 Task: In the Company airliquide.com, Create email and send with subject: 'Elevate Your Success: Introducing a Transformative Opportunity', and with mail content 'Hello,_x000D_
Unlock your full potential with our game-changing solution. Embrace the possibilities and embark on a journey of growth and success in your industry._x000D_
Regards', attach the document: Contract.pdf and insert image: visitingcard.jpg. Below Regards, write Instagram and insert the URL: 'www.instagram.com'. Mark checkbox to create task to follow up : In 1 month.  Enter or choose an email address of recipient's from company's contact and send.. Logged in from softage.10@softage.net
Action: Mouse moved to (74, 54)
Screenshot: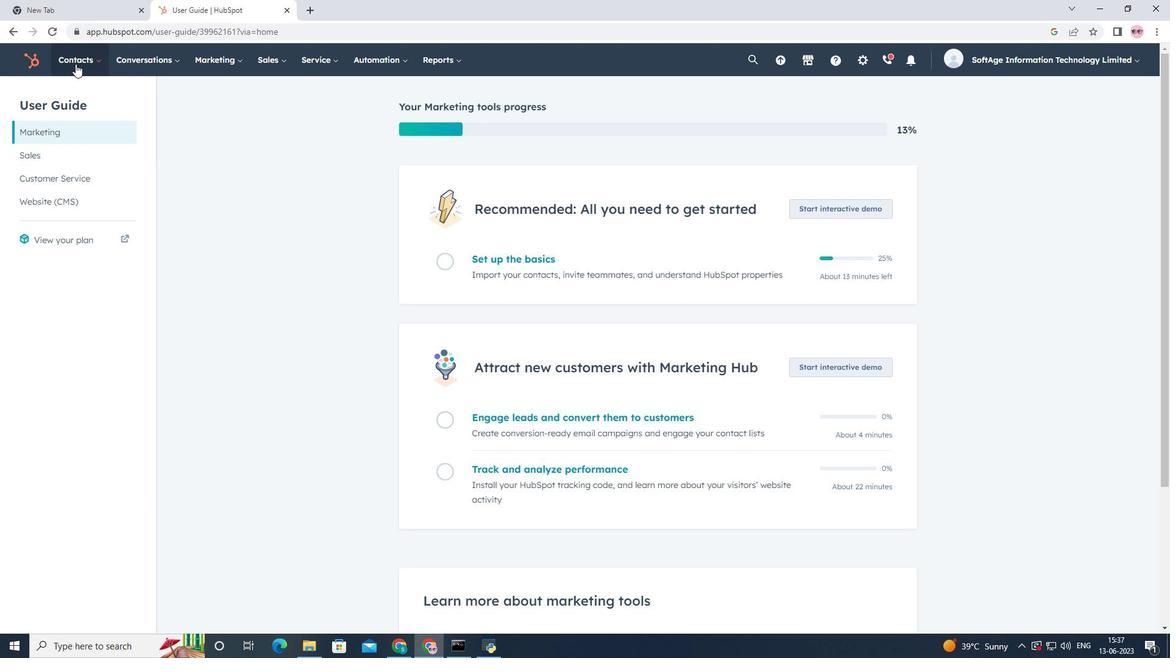 
Action: Mouse pressed left at (74, 54)
Screenshot: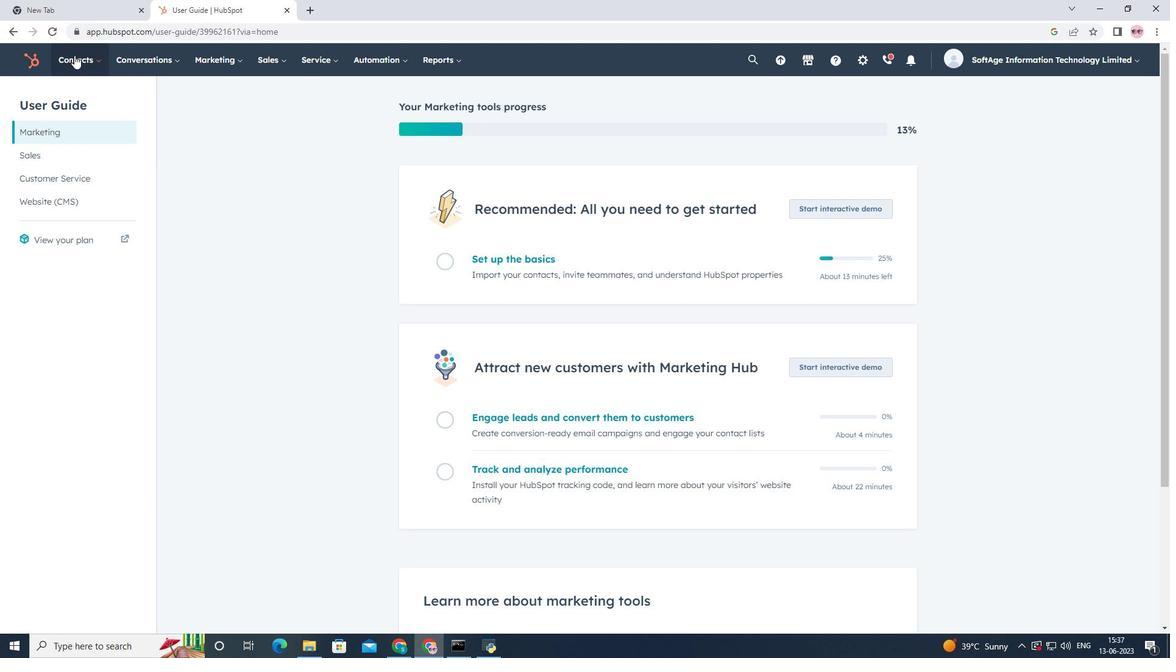 
Action: Mouse moved to (100, 115)
Screenshot: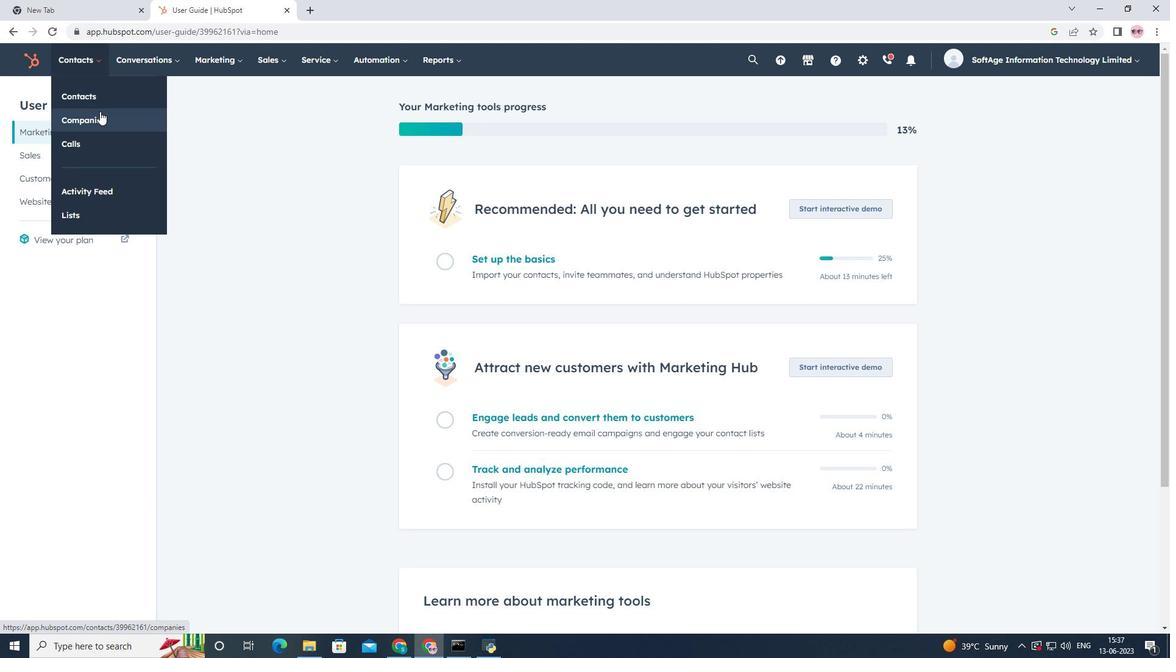 
Action: Mouse pressed left at (100, 115)
Screenshot: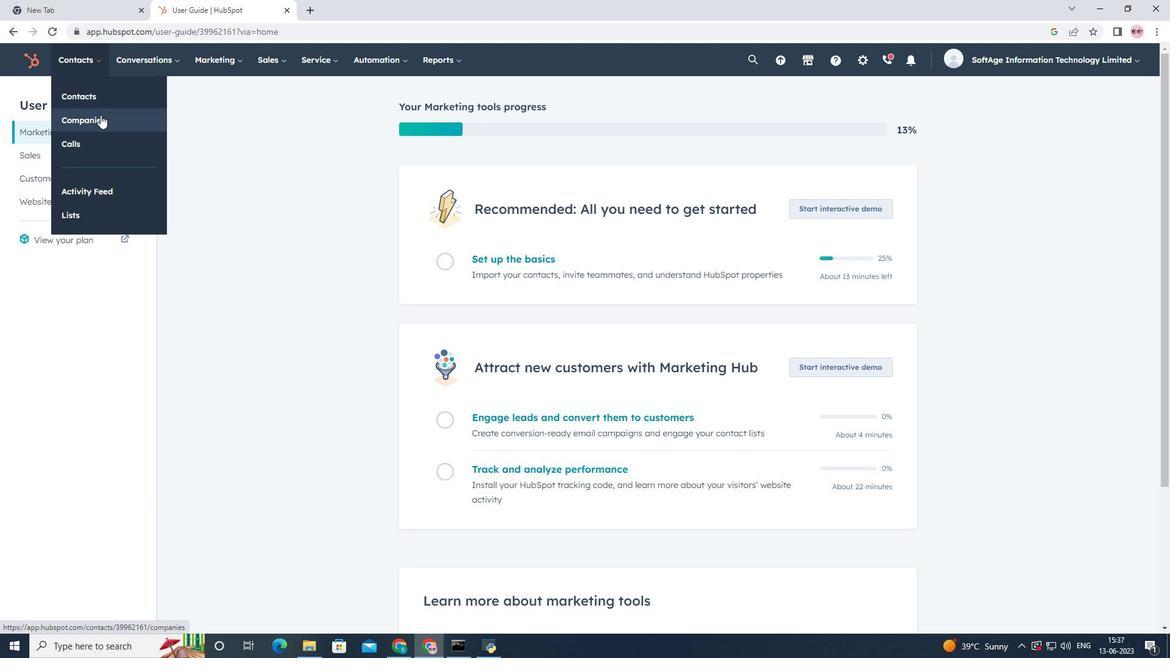 
Action: Mouse moved to (98, 196)
Screenshot: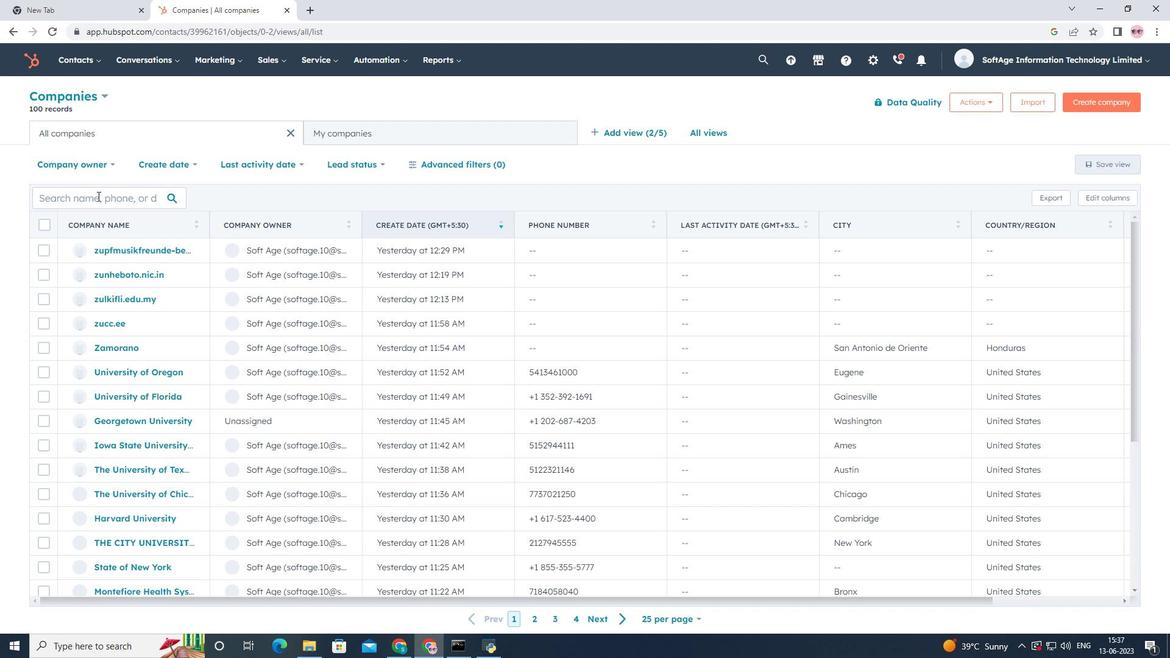 
Action: Mouse pressed left at (98, 196)
Screenshot: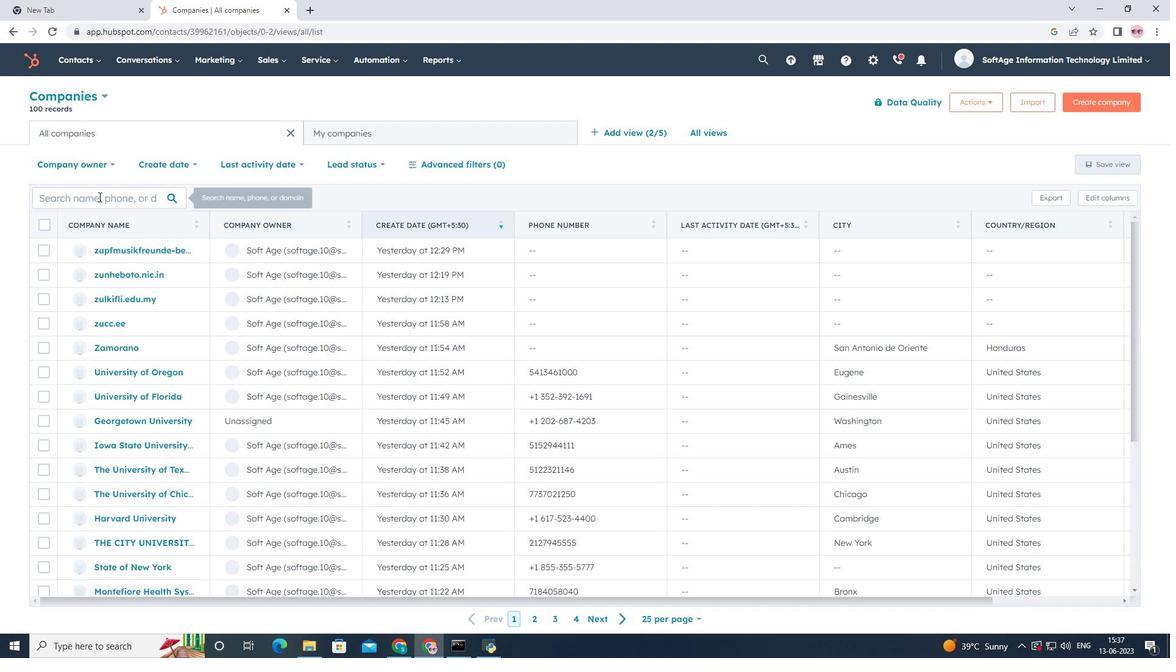 
Action: Key pressed airliquide.com
Screenshot: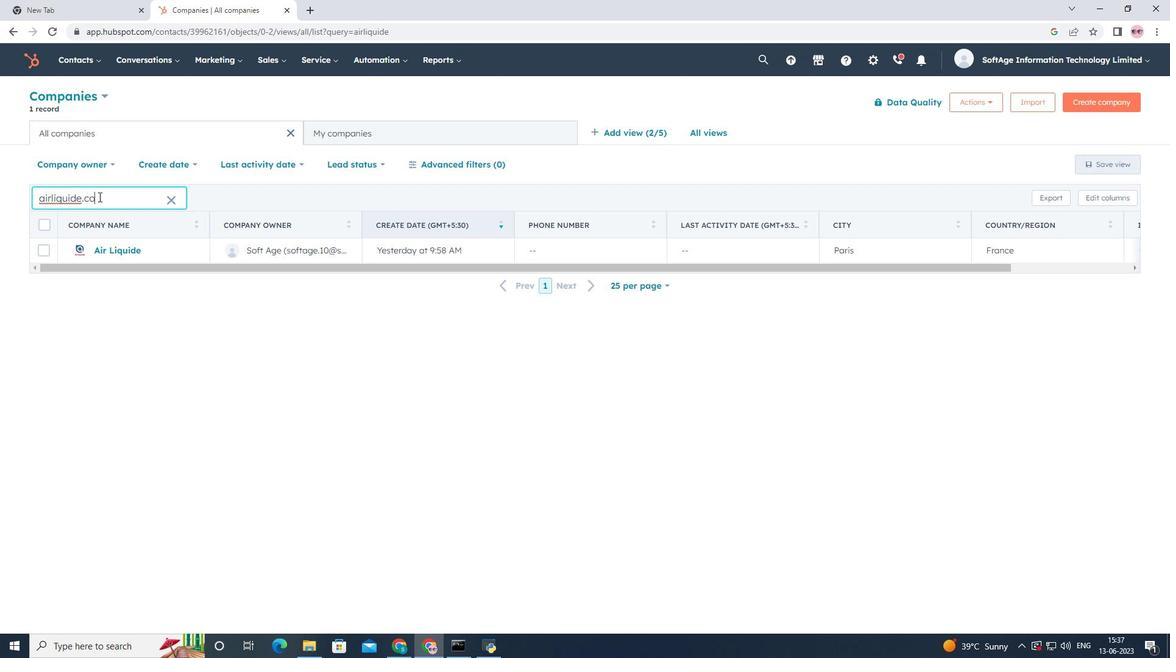 
Action: Mouse moved to (118, 250)
Screenshot: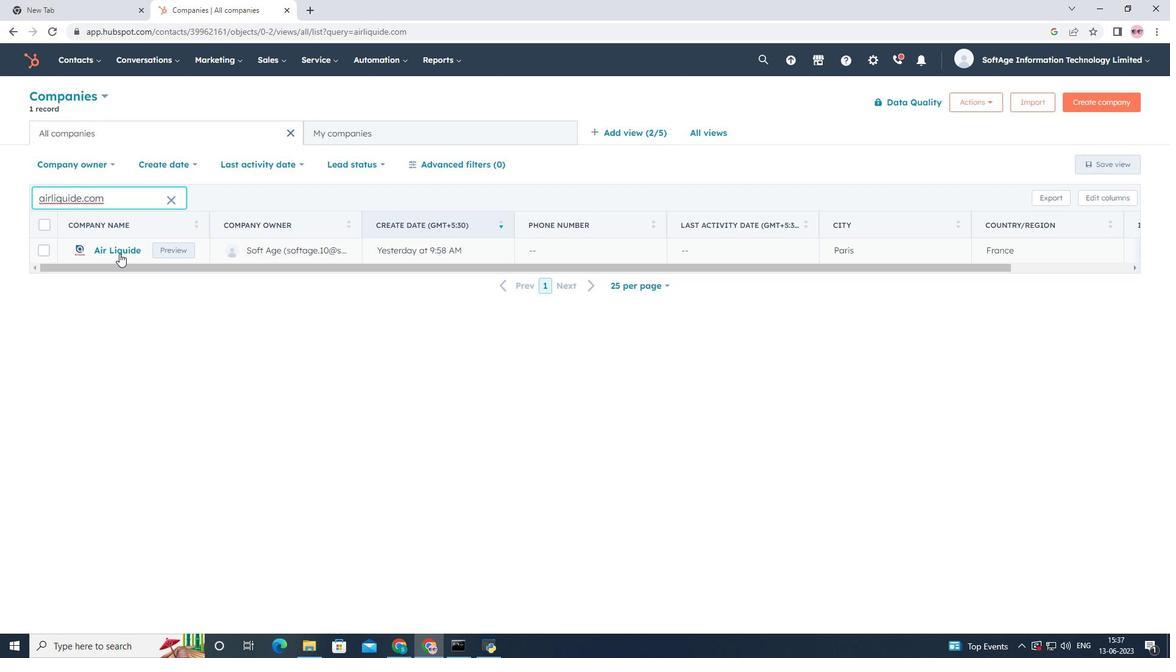 
Action: Mouse pressed left at (118, 250)
Screenshot: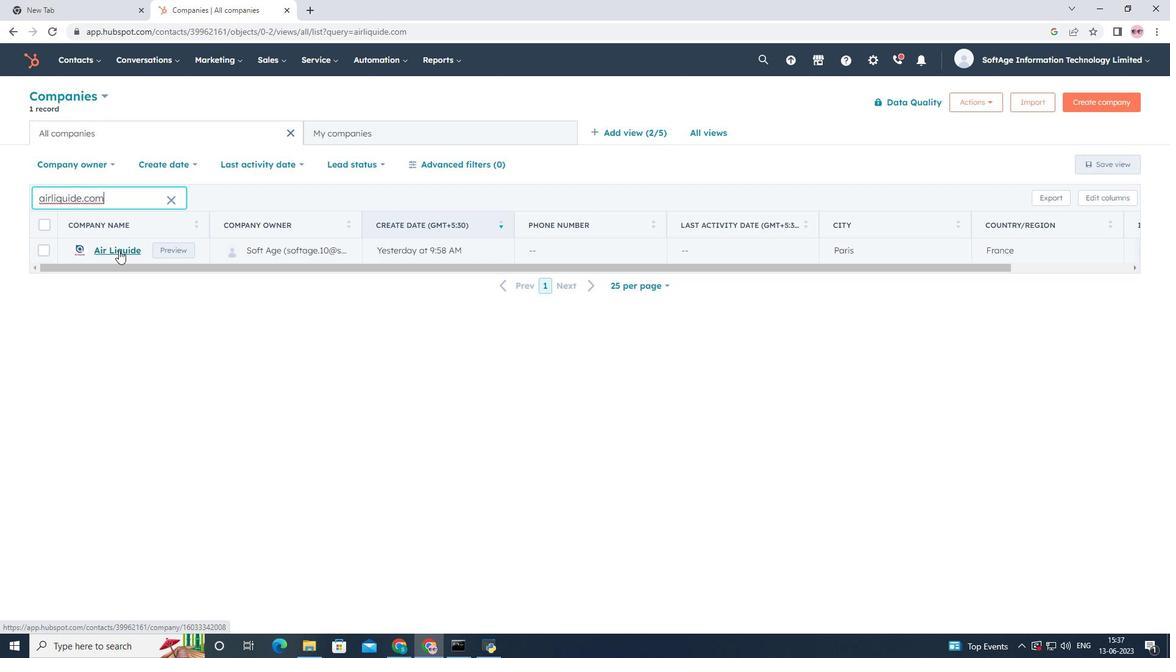 
Action: Mouse moved to (409, 314)
Screenshot: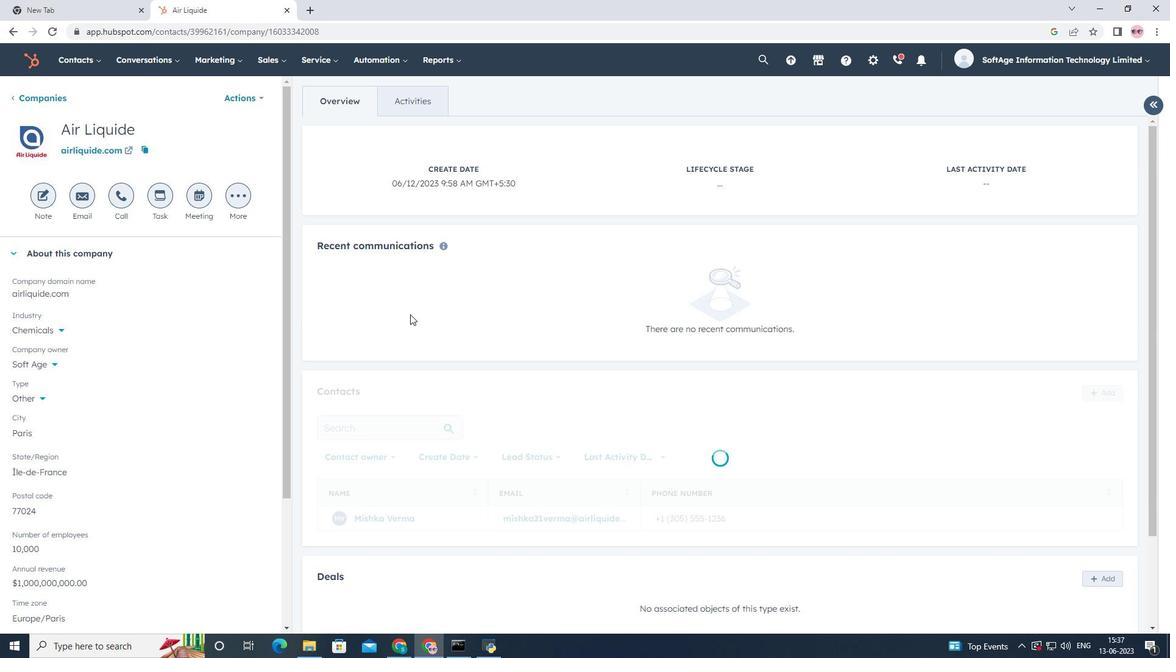 
Action: Mouse scrolled (409, 313) with delta (0, 0)
Screenshot: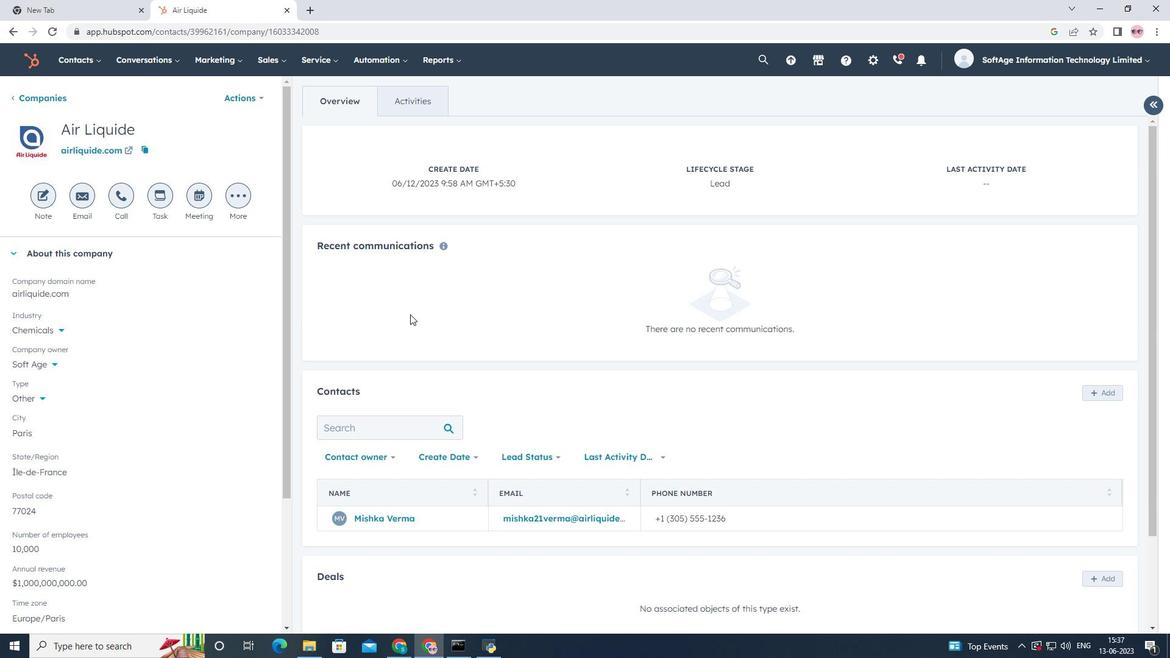 
Action: Mouse moved to (290, 288)
Screenshot: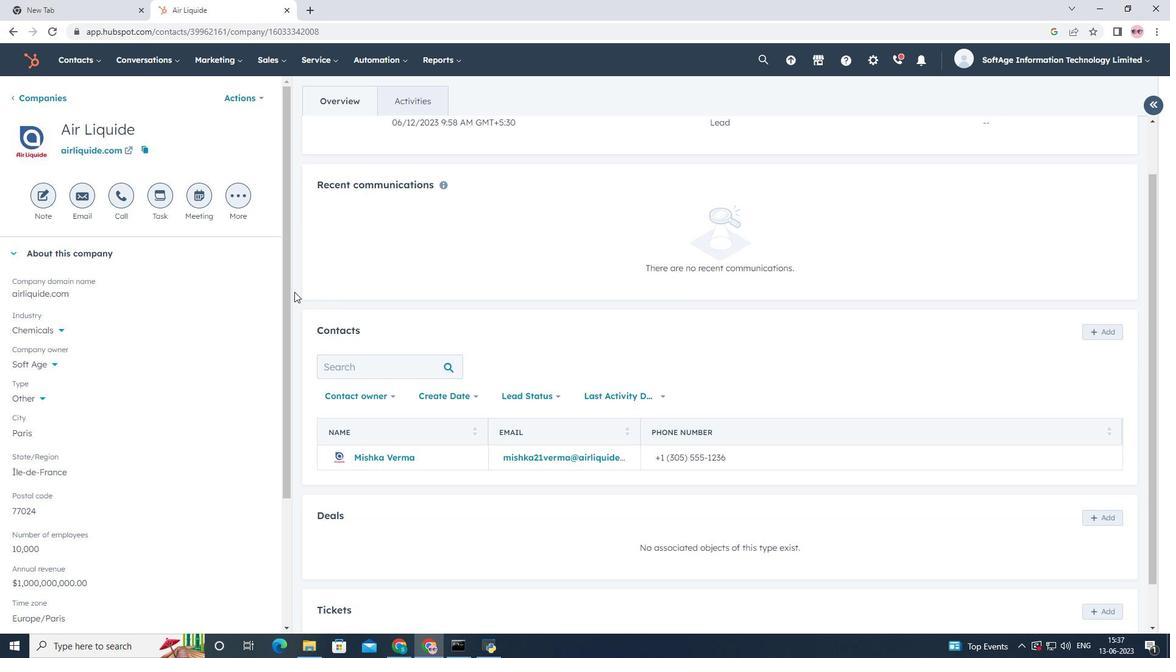 
Action: Mouse scrolled (290, 289) with delta (0, 0)
Screenshot: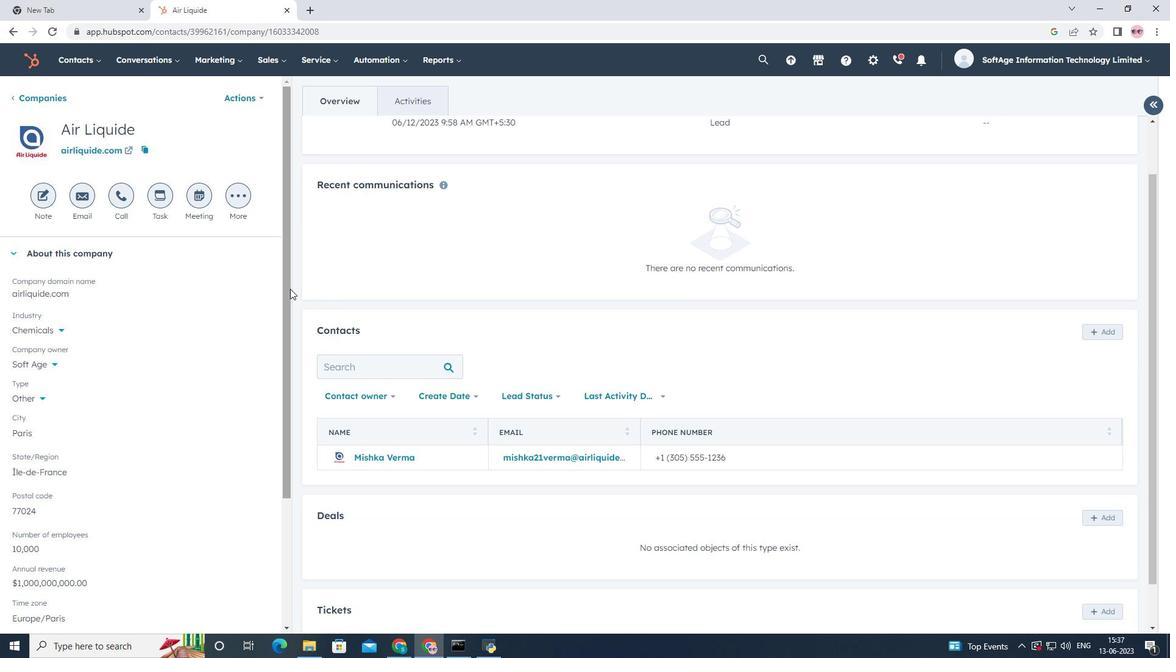 
Action: Mouse moved to (75, 196)
Screenshot: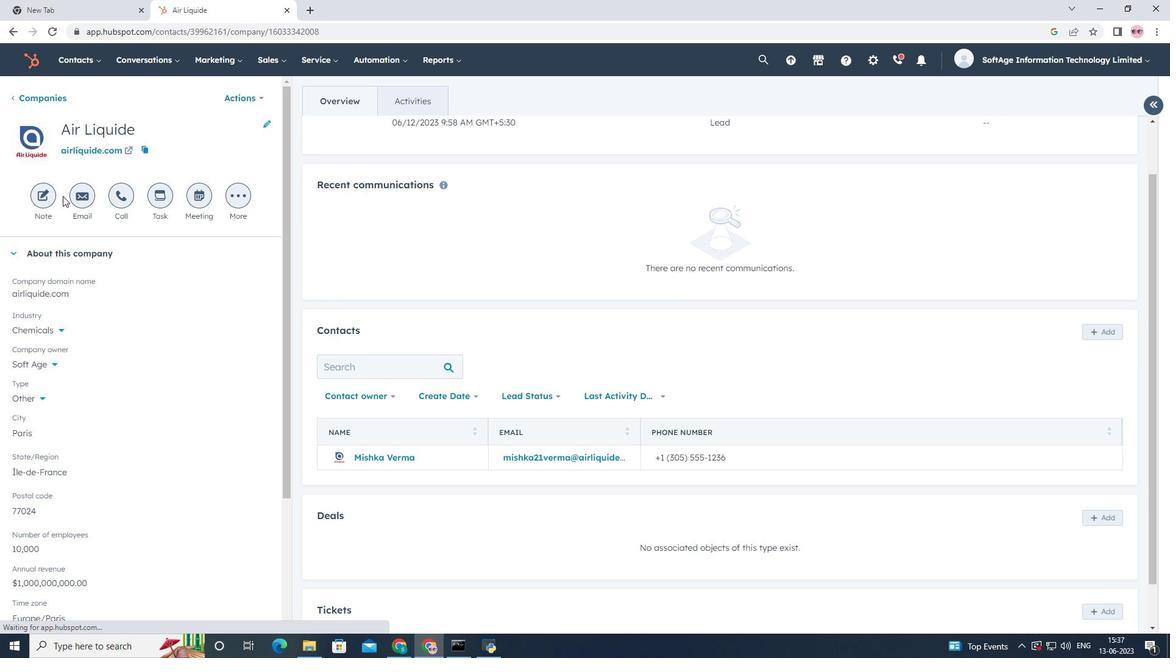 
Action: Mouse pressed left at (75, 196)
Screenshot: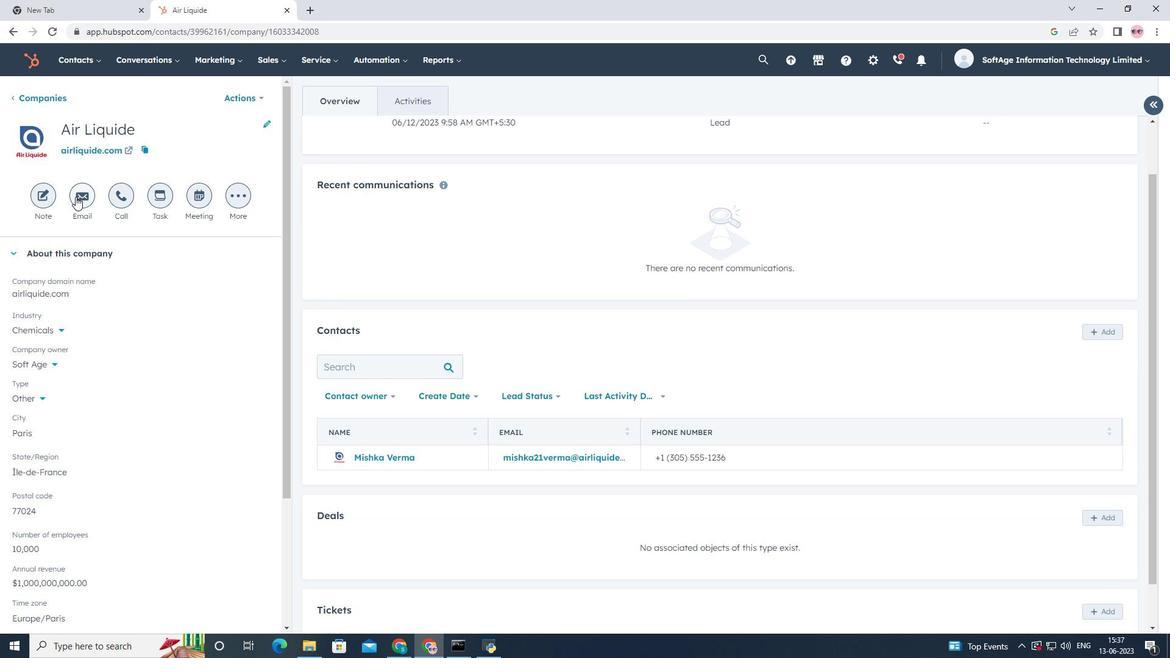 
Action: Mouse moved to (755, 410)
Screenshot: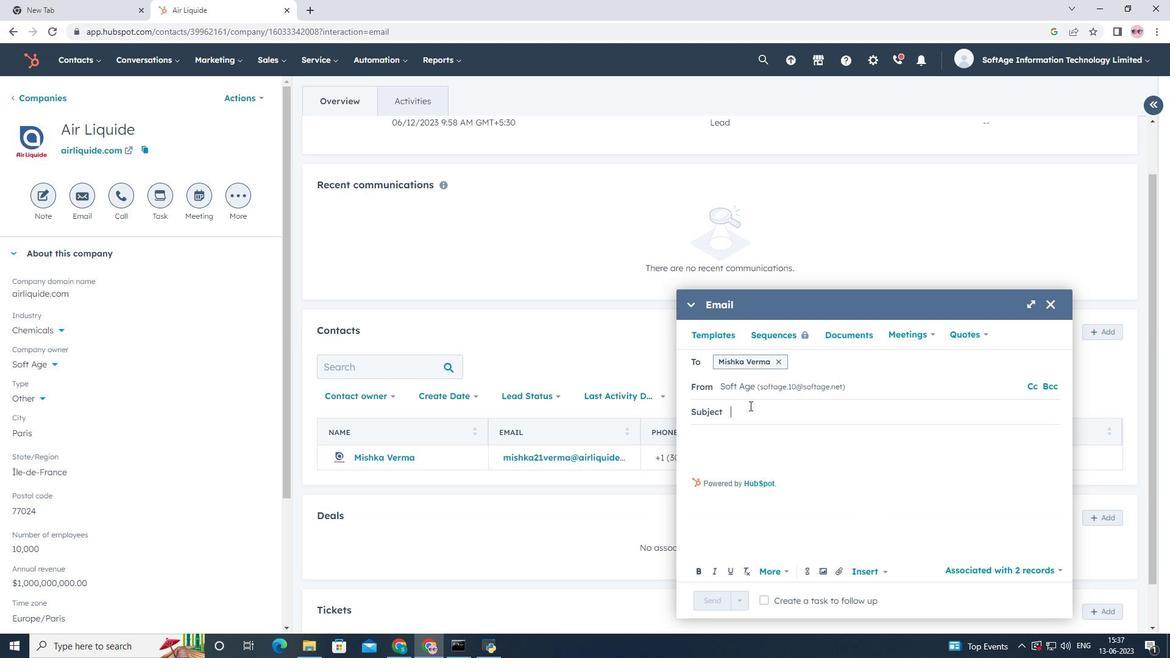 
Action: Key pressed <Key.shift>Elevate<Key.space><Key.shift>Your<Key.space><Key.shift>Success<Key.shift>:<Key.space><Key.shift>Introducing<Key.space>a<Key.space><Key.shift>Transformative<Key.space><Key.shift>Opportunity
Screenshot: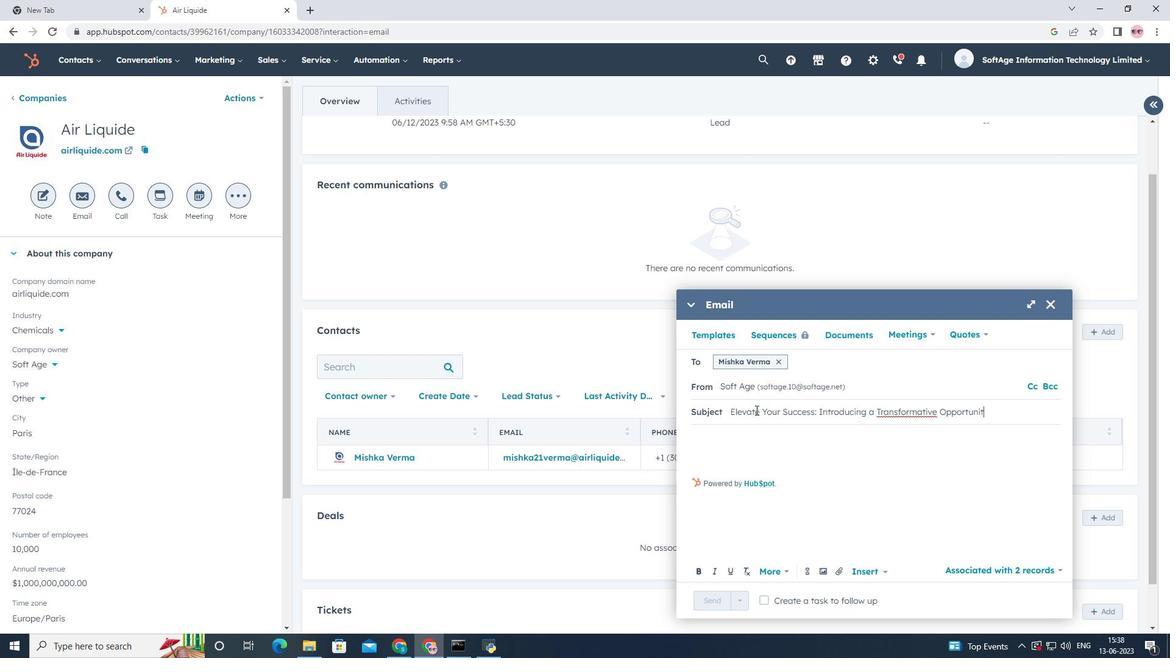 
Action: Mouse moved to (743, 432)
Screenshot: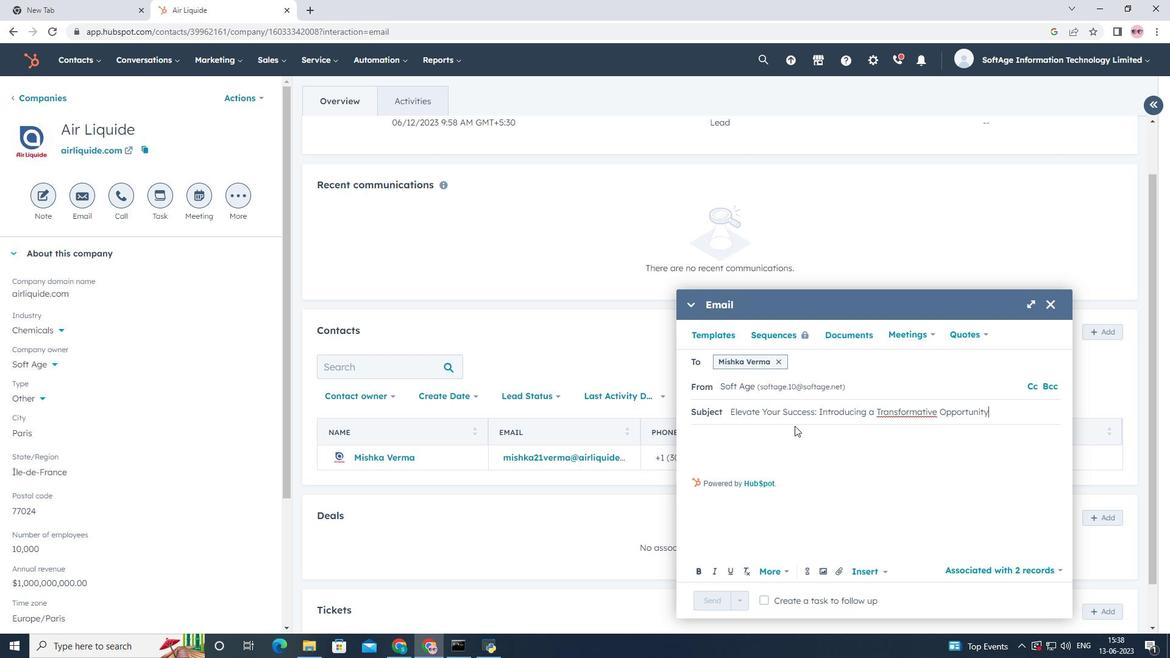 
Action: Mouse pressed left at (743, 432)
Screenshot: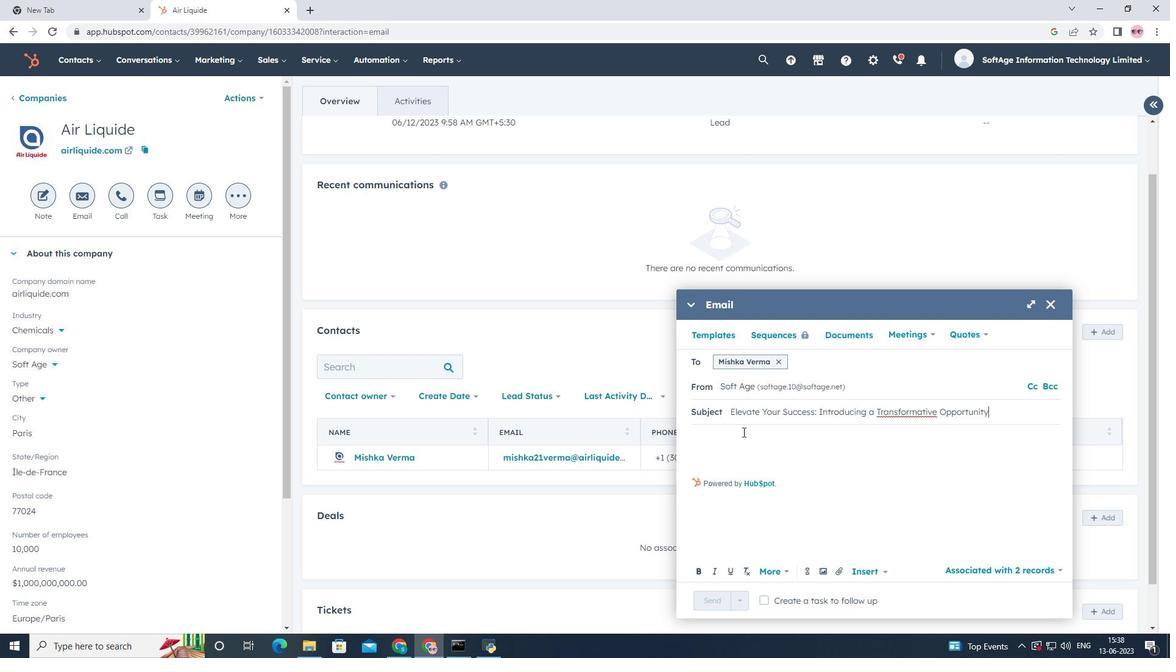
Action: Key pressed <Key.shift>Hello<Key.enter><Key.shift><Key.shift><Key.shift><Key.shift><Key.shift><Key.shift><Key.shift>Unlock<Key.space>your<Key.space>full<Key.space>potential<Key.space>with<Key.space>our<Key.space>game-changing<Key.space>solution.<Key.space><Key.shift>Embrace<Key.space>the<Key.space>possibilities<Key.space>and<Key.space>embark<Key.space>on<Key.space>a<Key.space>journey<Key.space>of<Key.space>growth<Key.space>and<Key.space>success<Key.space>in<Key.space>your<Key.space>industry.<Key.enter><Key.shift><Key.shift>Regards
Screenshot: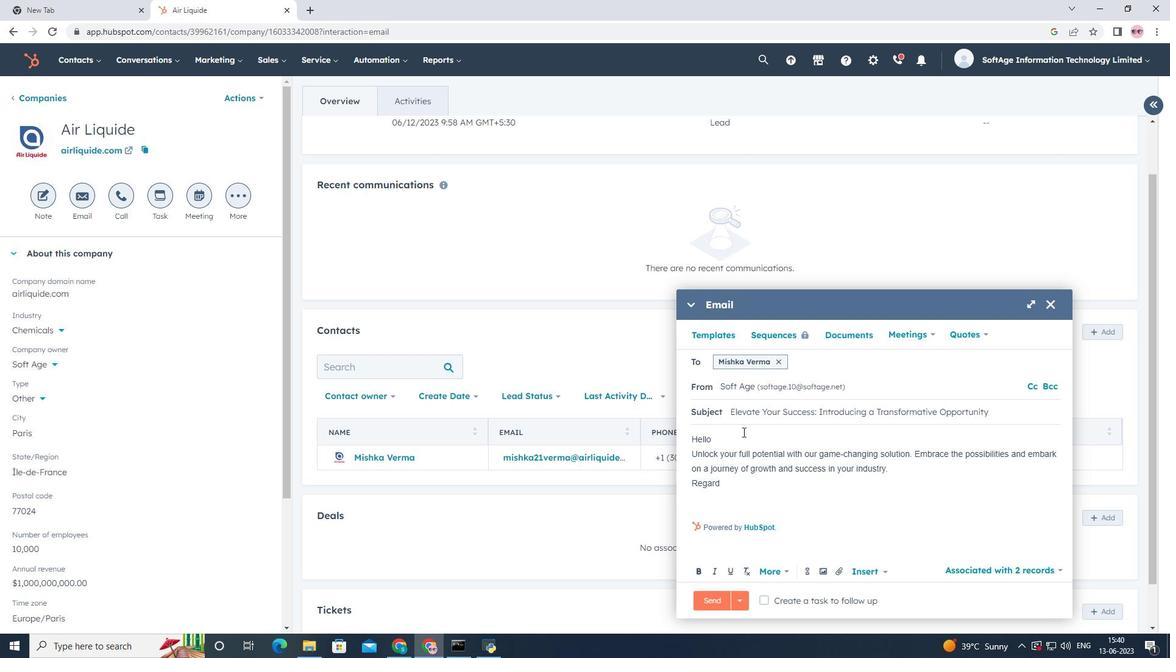 
Action: Mouse moved to (836, 572)
Screenshot: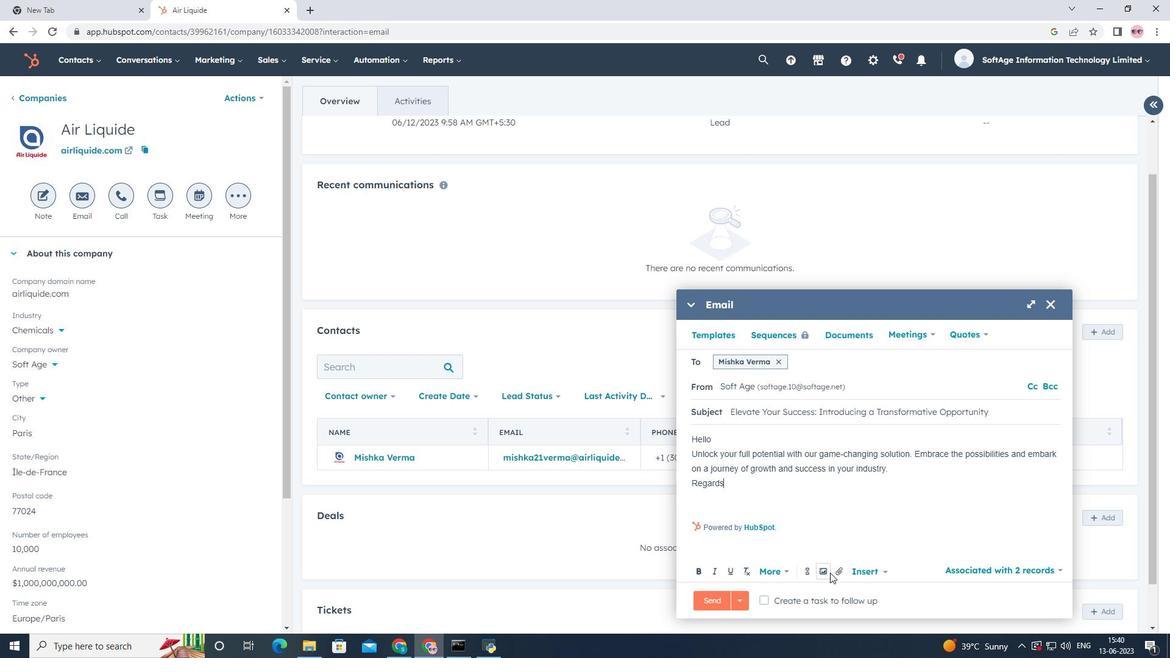 
Action: Mouse pressed left at (836, 572)
Screenshot: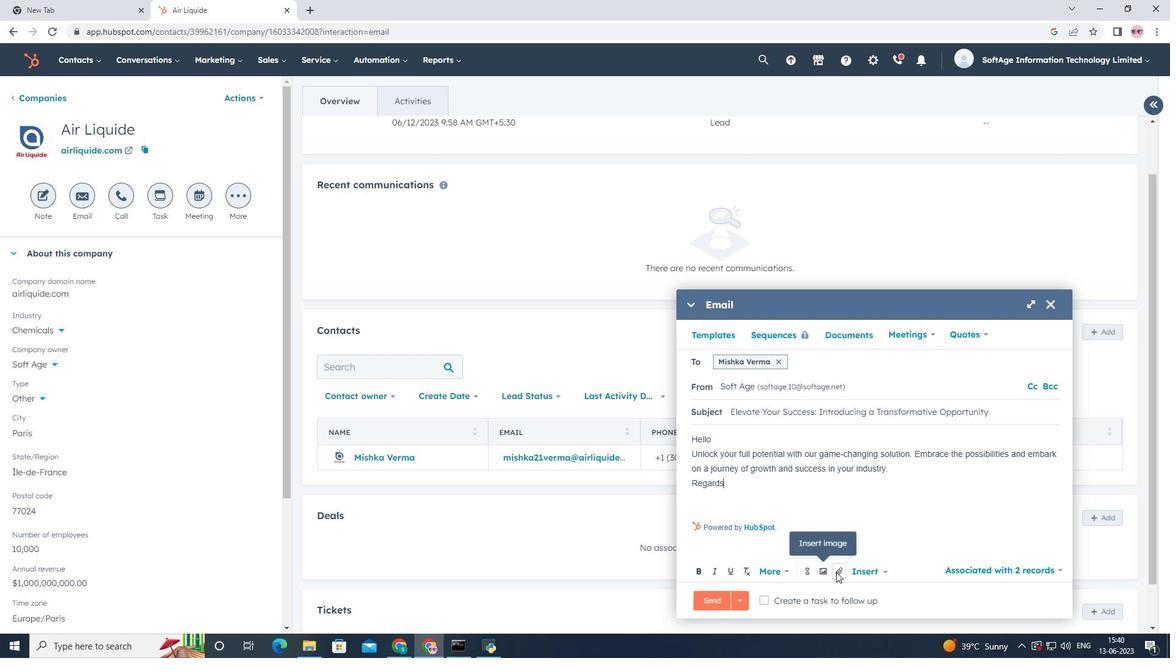 
Action: Mouse moved to (839, 538)
Screenshot: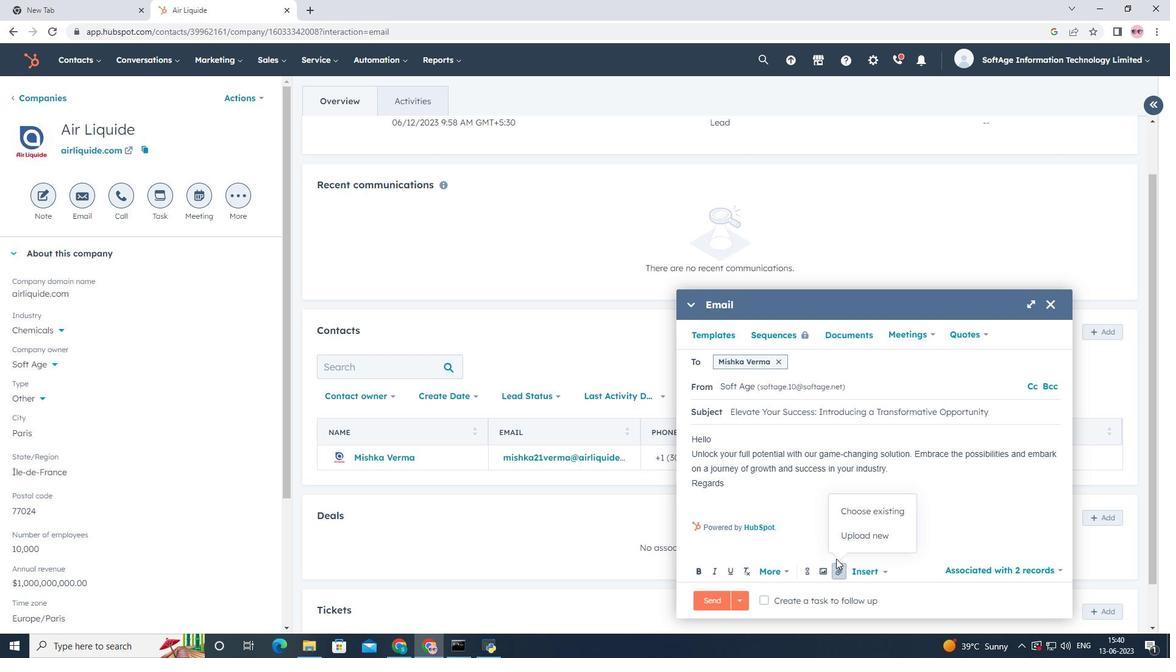 
Action: Mouse pressed left at (839, 538)
Screenshot: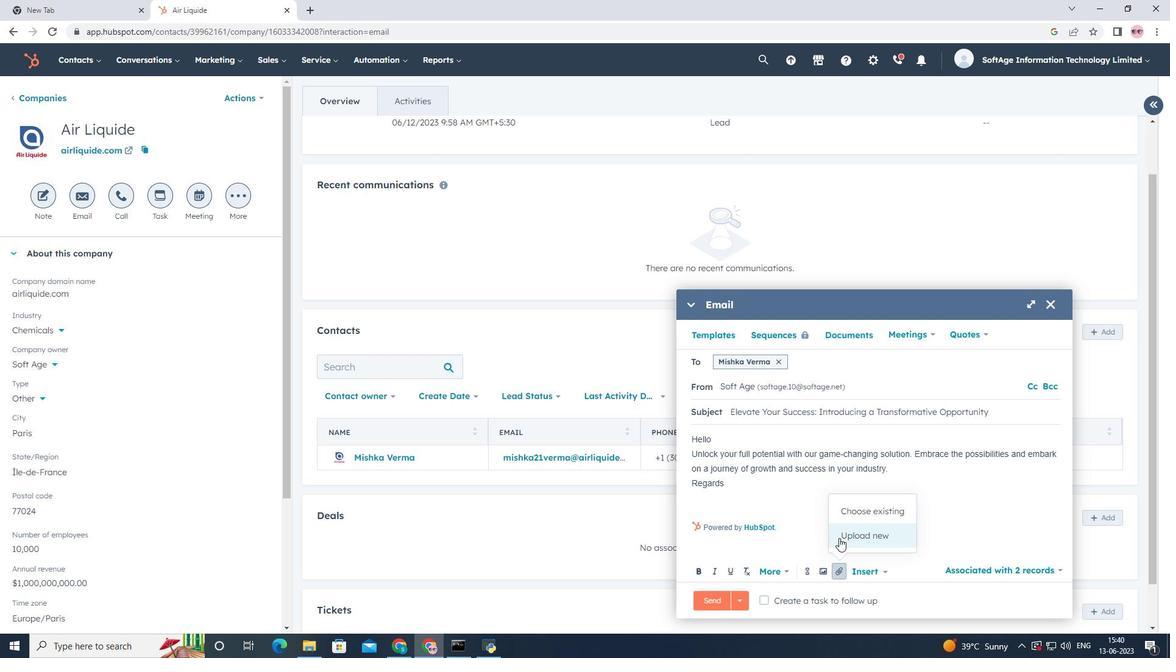
Action: Mouse moved to (66, 149)
Screenshot: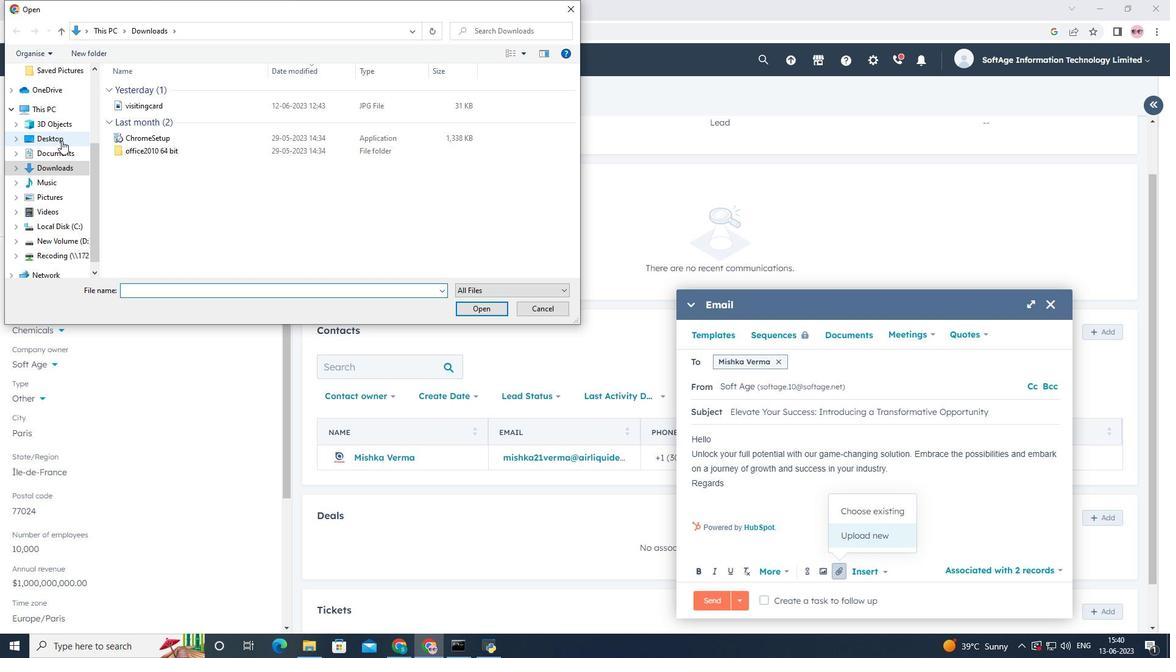 
Action: Mouse pressed left at (66, 149)
Screenshot: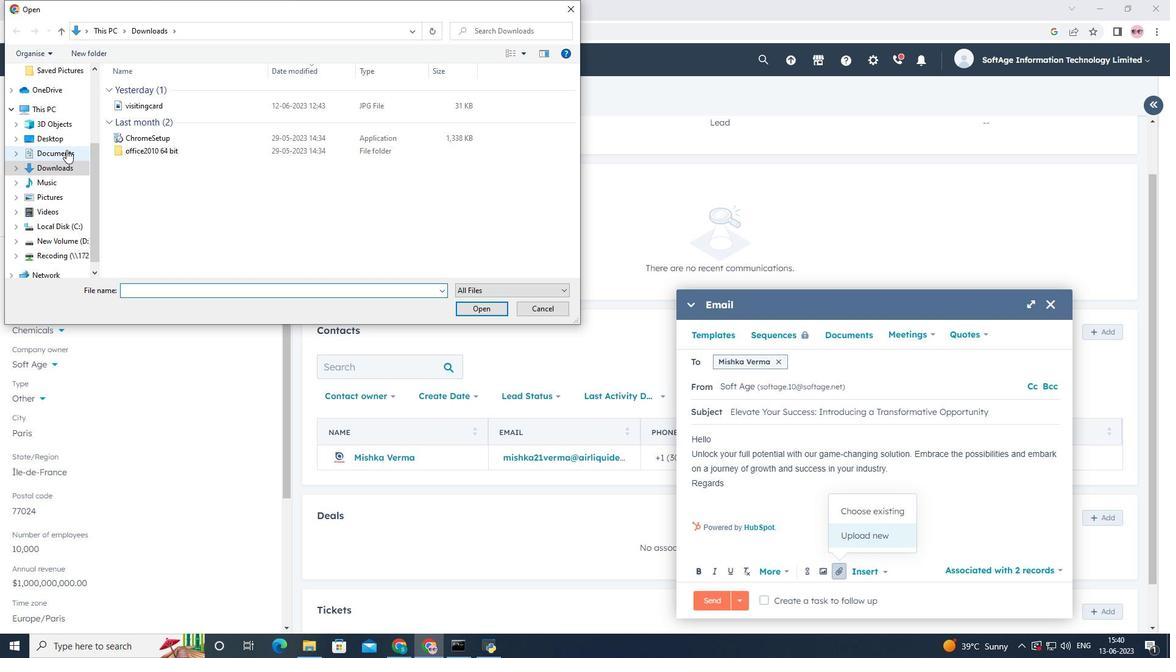 
Action: Mouse moved to (149, 117)
Screenshot: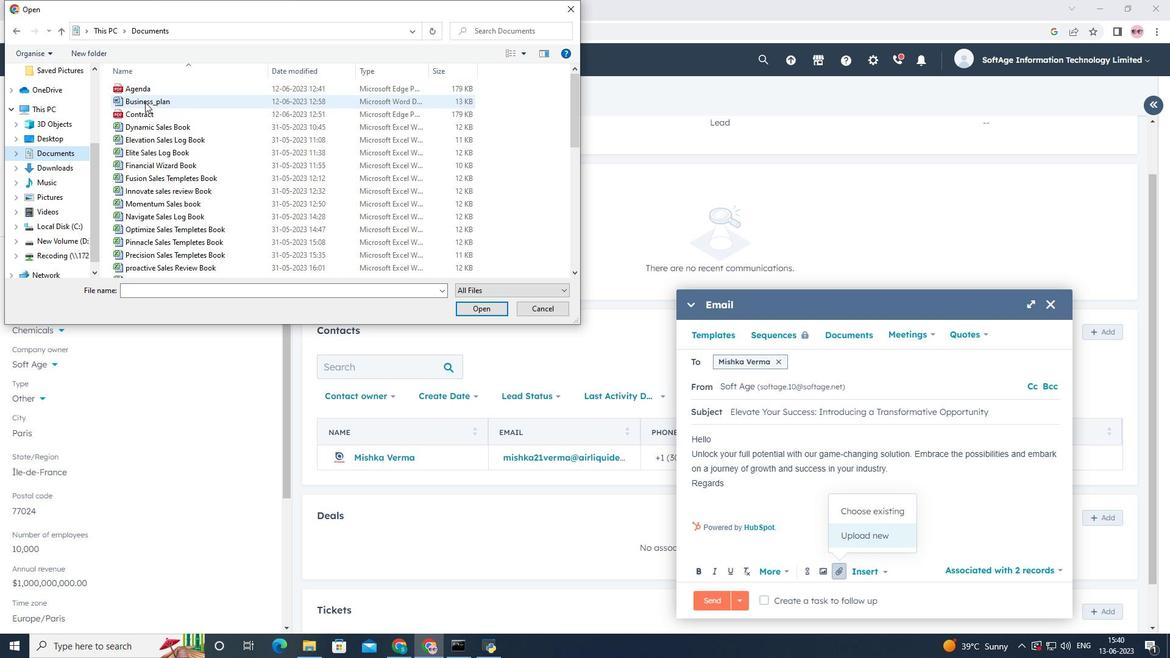 
Action: Mouse pressed left at (149, 117)
Screenshot: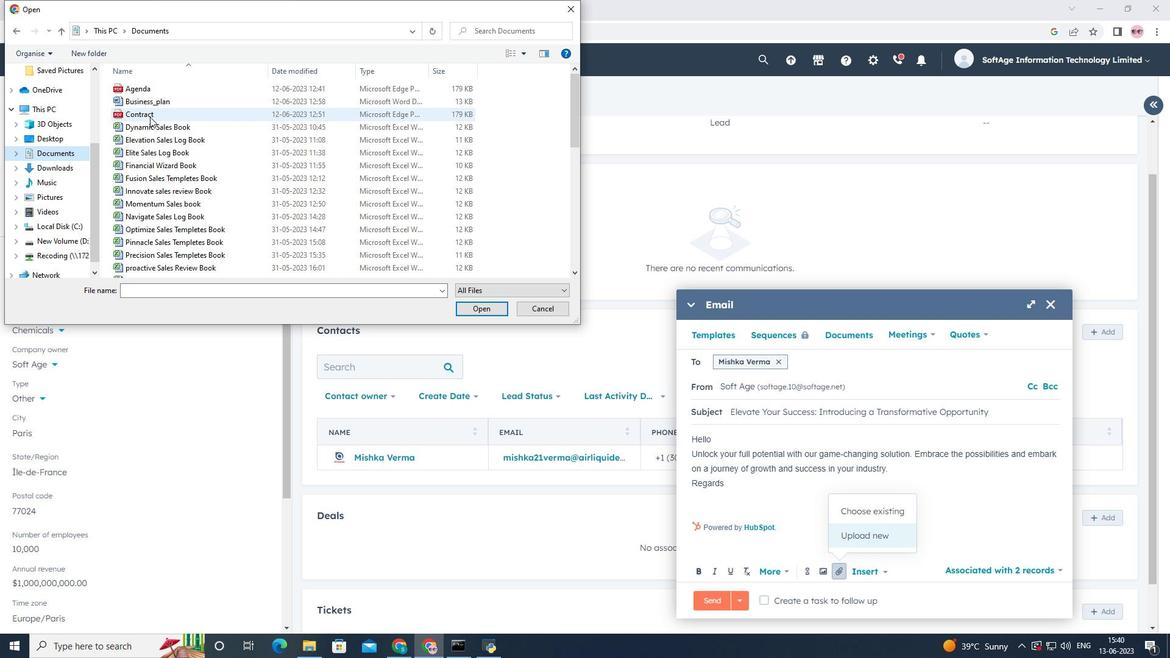 
Action: Mouse moved to (497, 306)
Screenshot: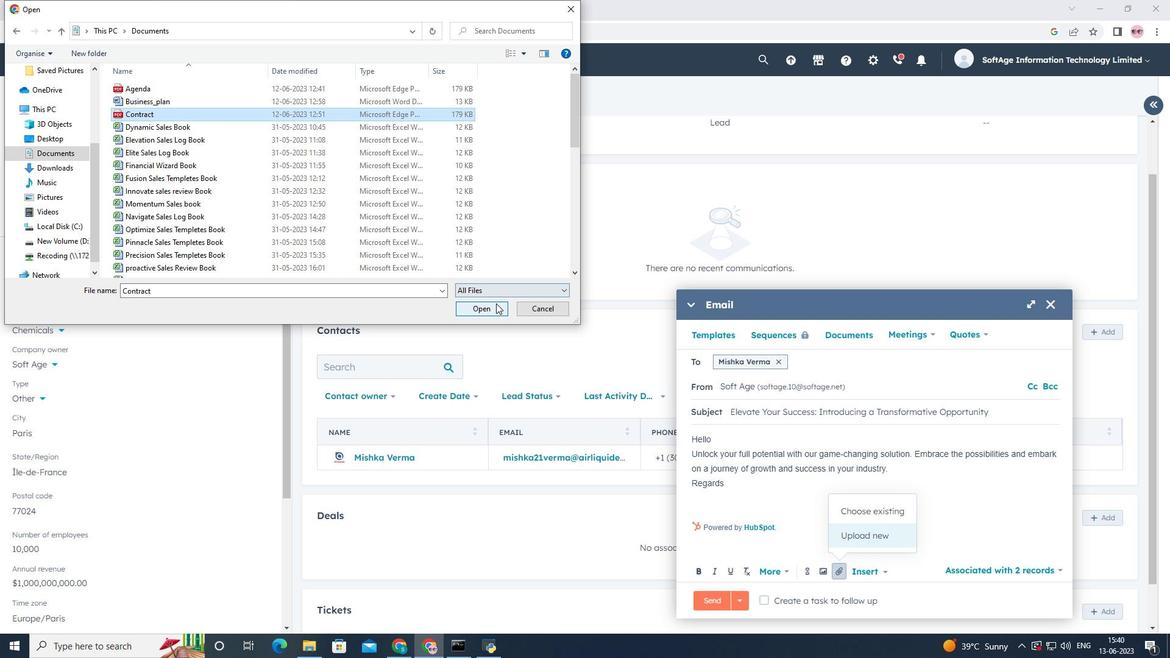 
Action: Mouse pressed left at (497, 306)
Screenshot: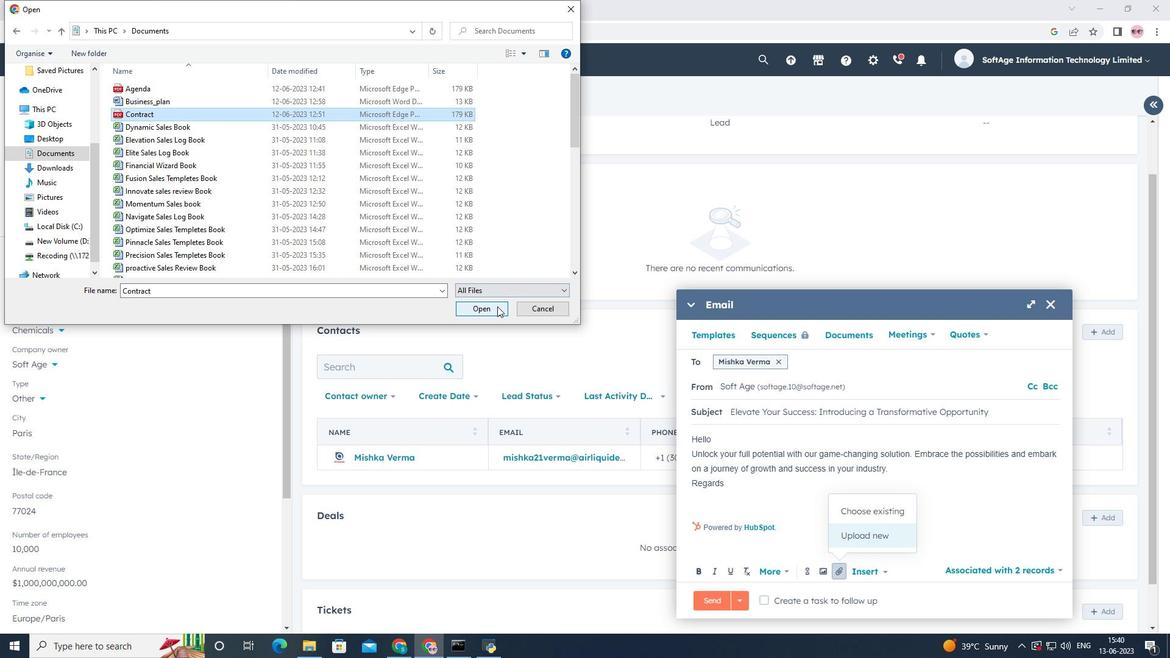 
Action: Mouse moved to (818, 538)
Screenshot: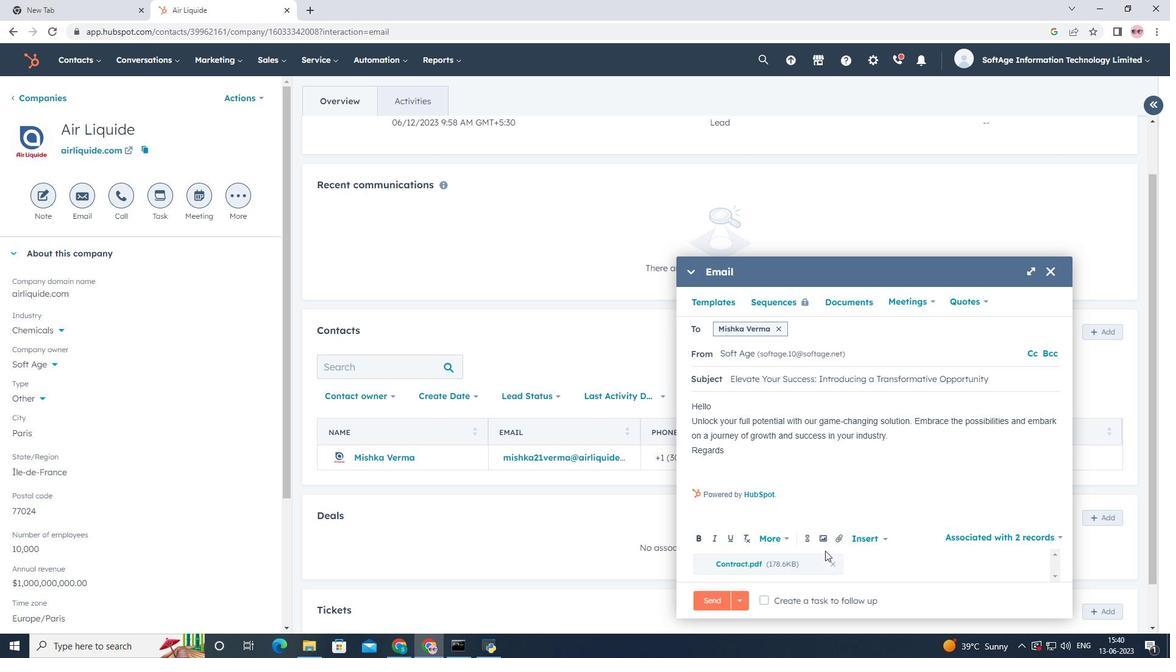
Action: Mouse pressed left at (818, 538)
Screenshot: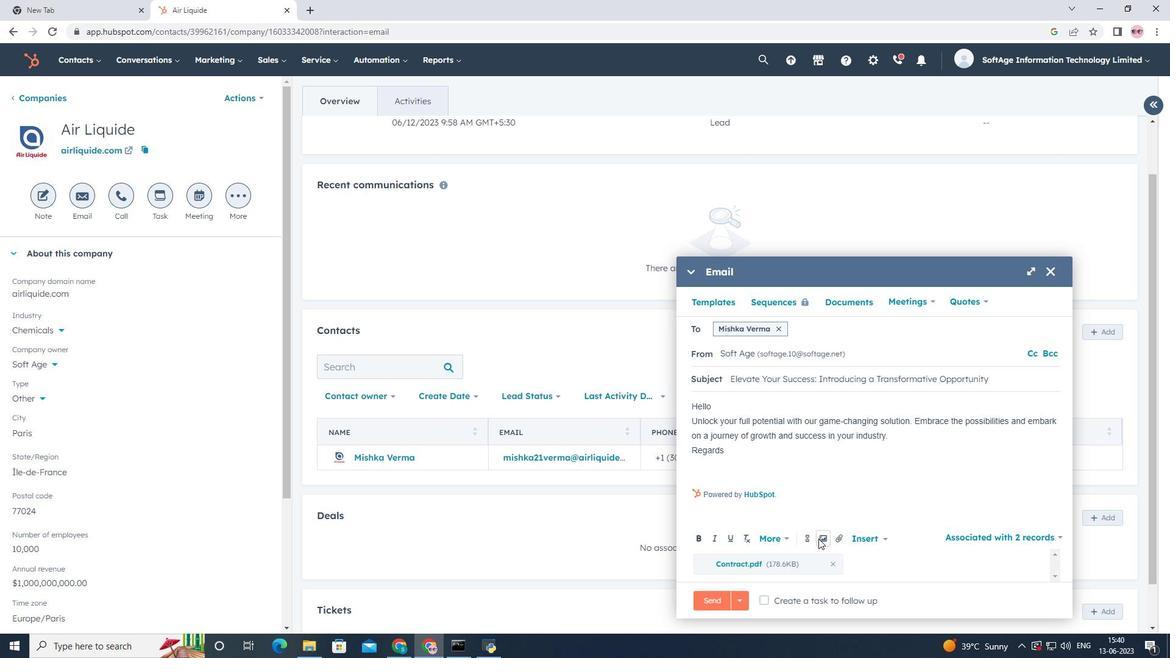 
Action: Mouse moved to (809, 504)
Screenshot: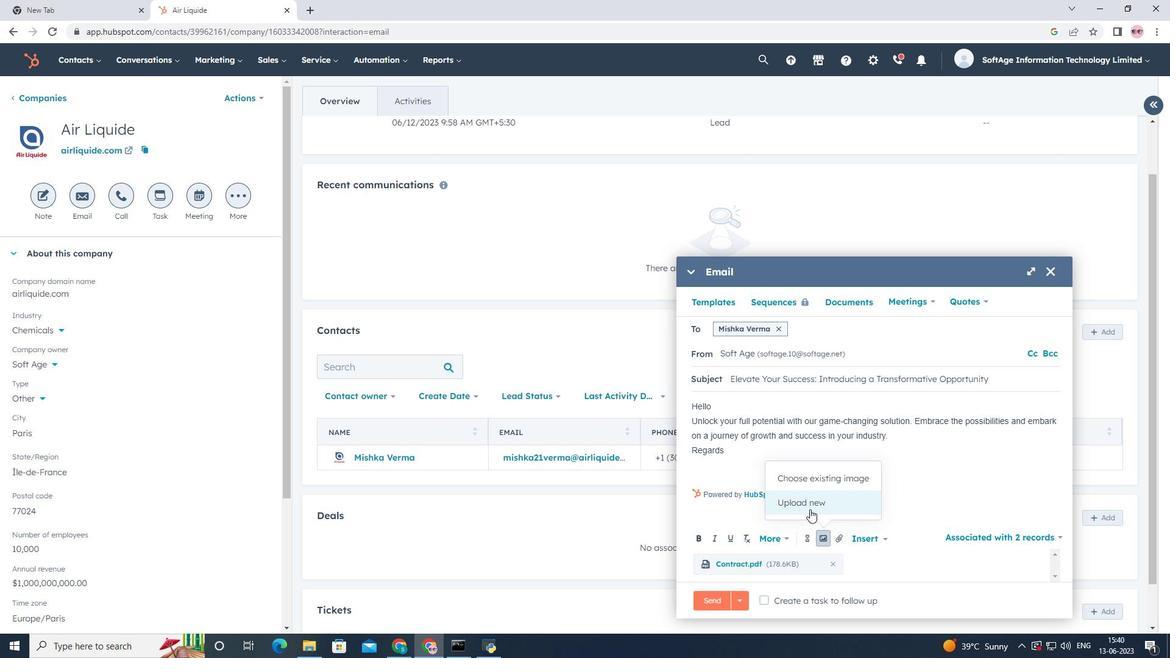 
Action: Mouse pressed left at (809, 504)
Screenshot: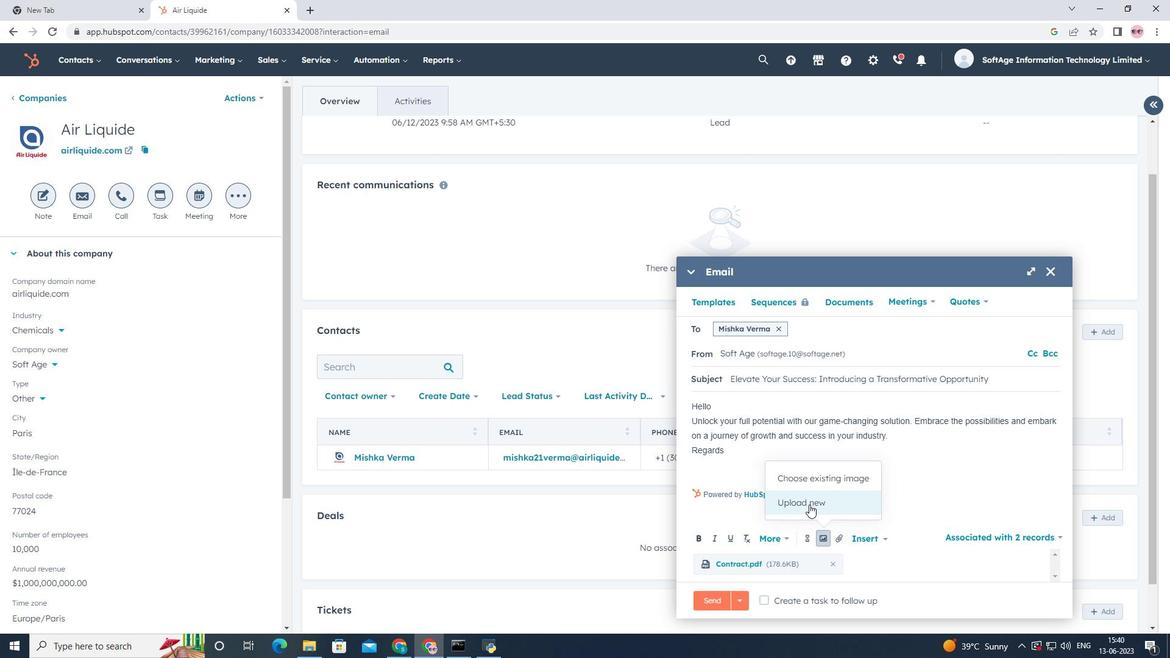 
Action: Mouse moved to (66, 162)
Screenshot: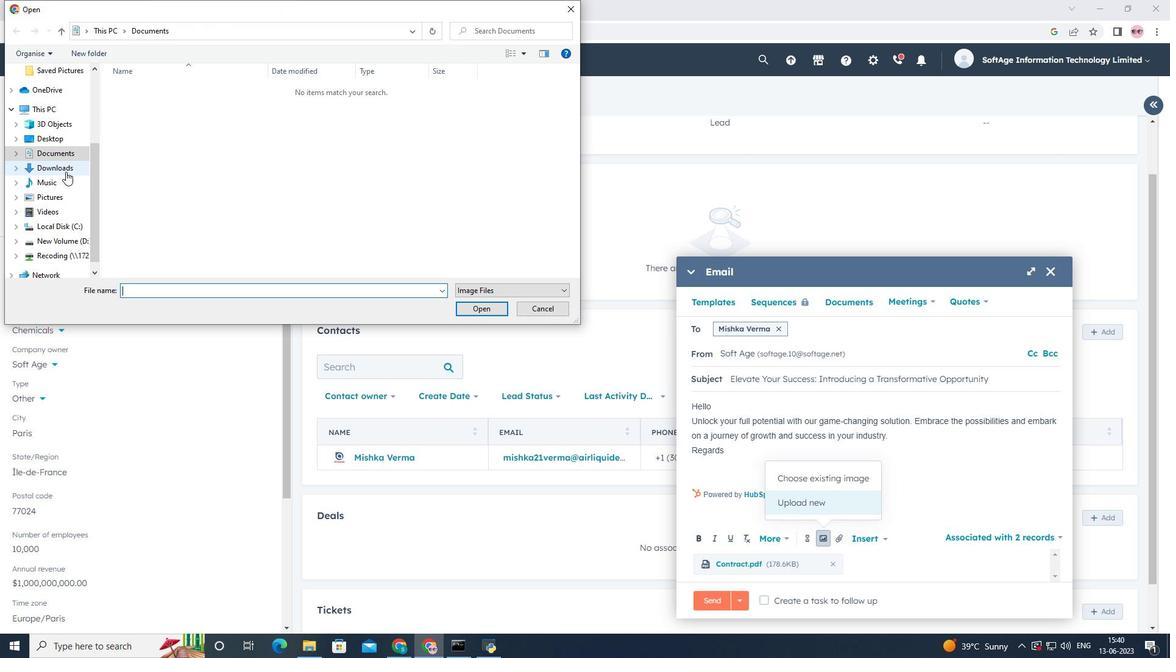 
Action: Mouse pressed left at (66, 162)
Screenshot: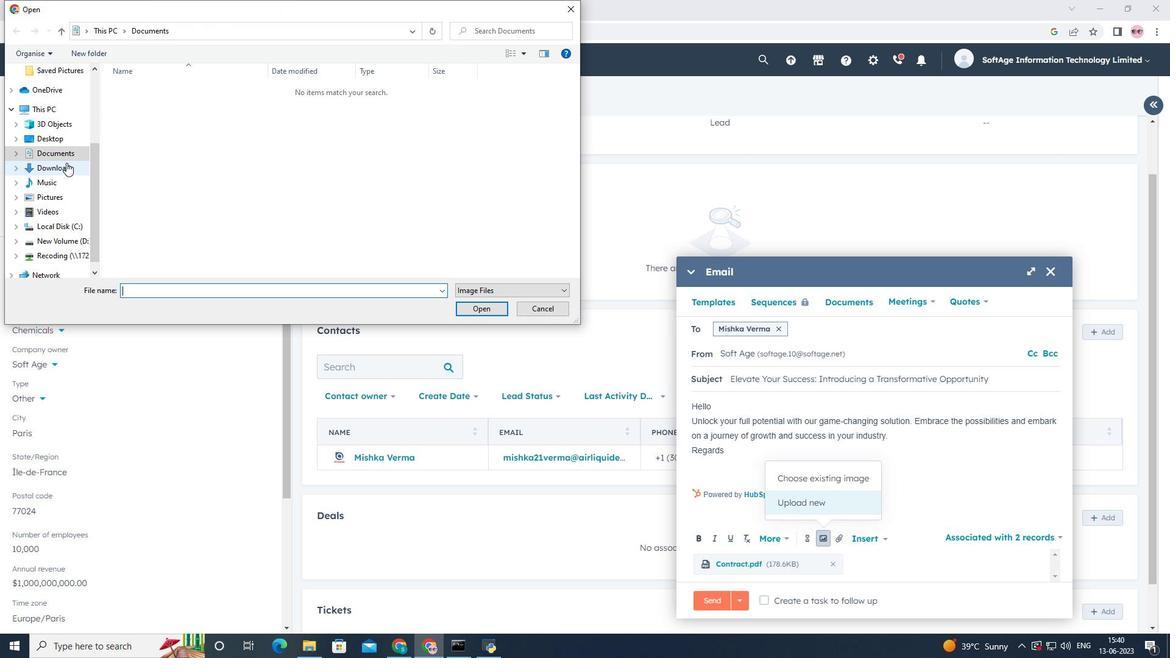 
Action: Mouse moved to (125, 101)
Screenshot: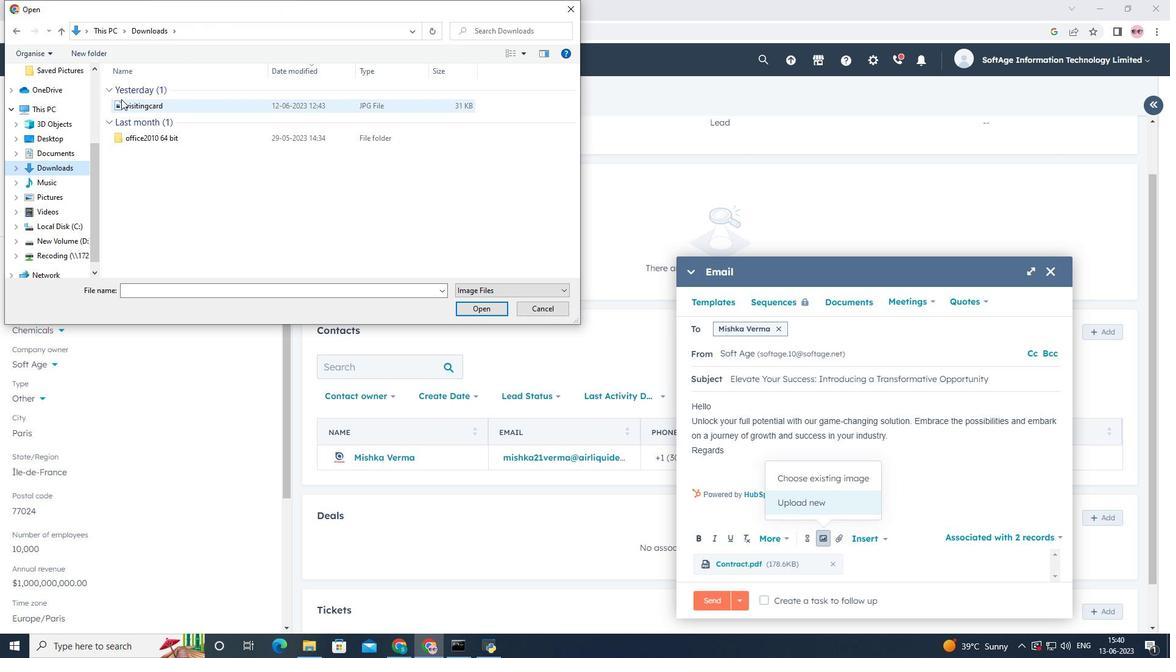 
Action: Mouse pressed left at (125, 101)
Screenshot: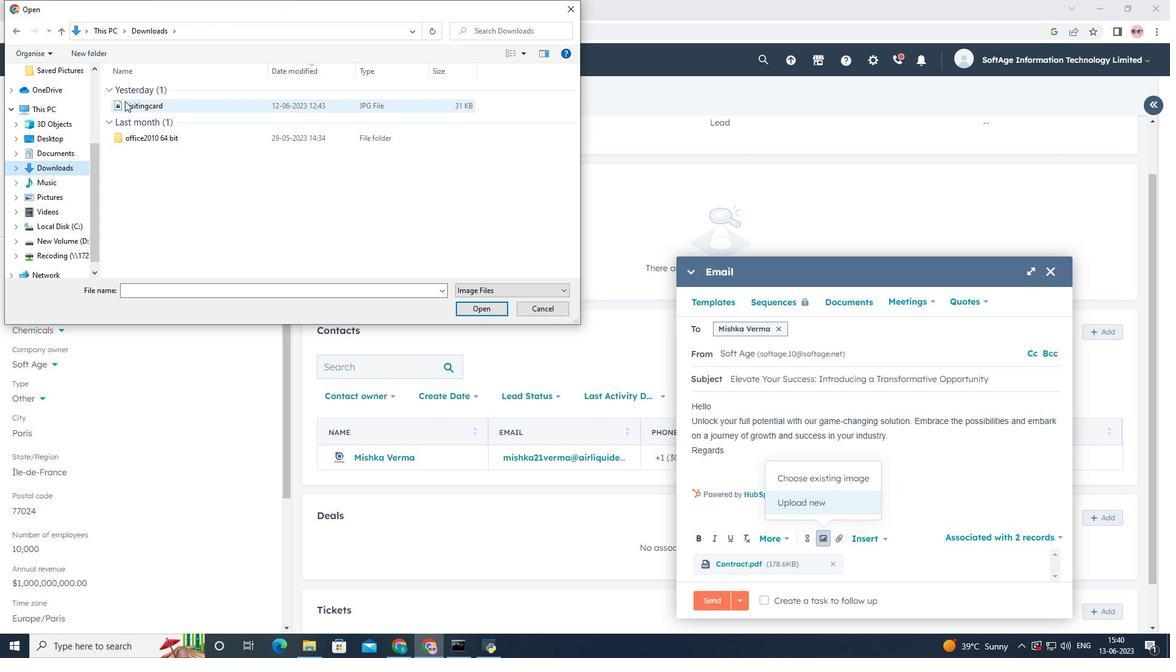 
Action: Mouse moved to (470, 307)
Screenshot: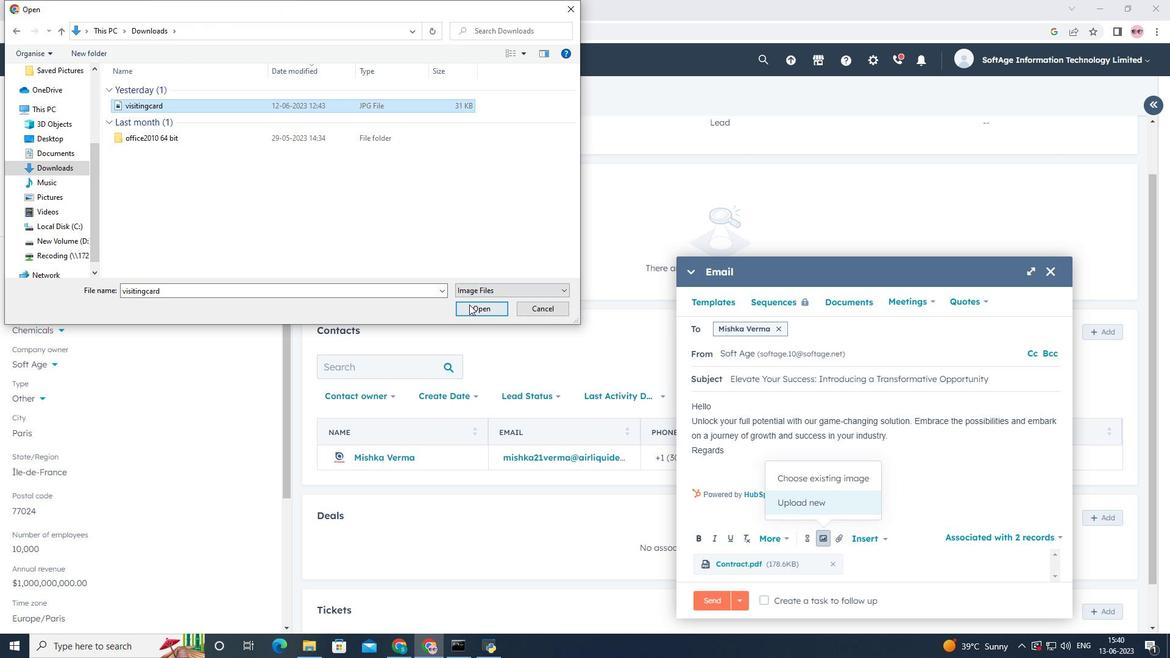 
Action: Mouse pressed left at (470, 307)
Screenshot: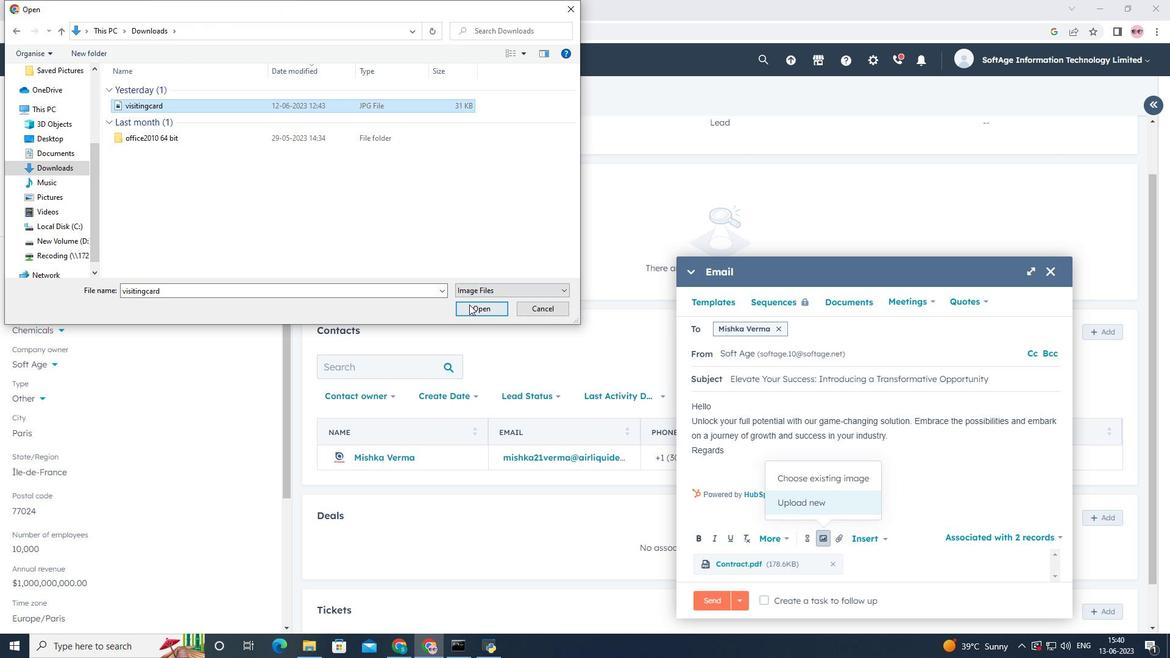 
Action: Mouse moved to (725, 337)
Screenshot: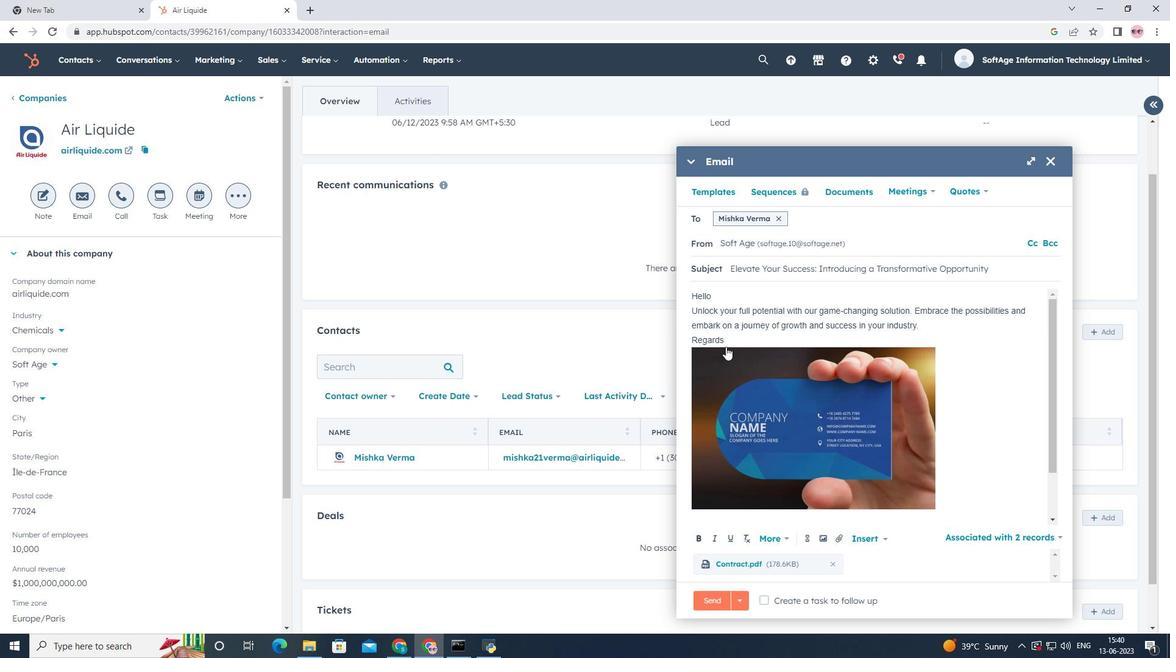
Action: Mouse pressed left at (725, 337)
Screenshot: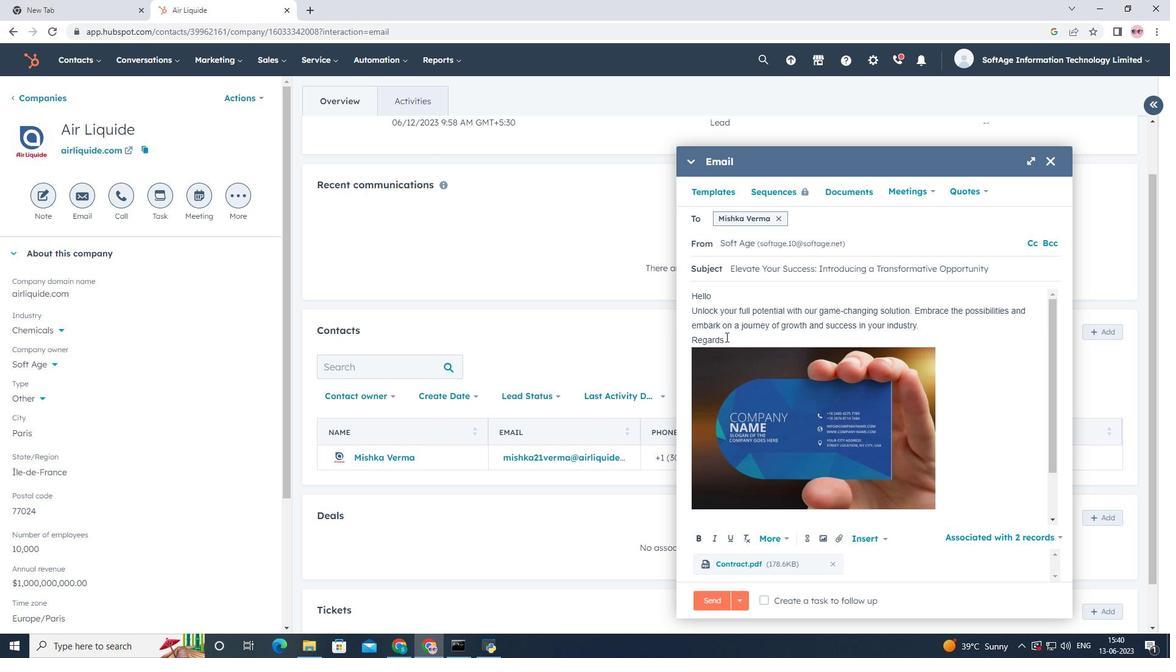 
Action: Mouse moved to (707, 340)
Screenshot: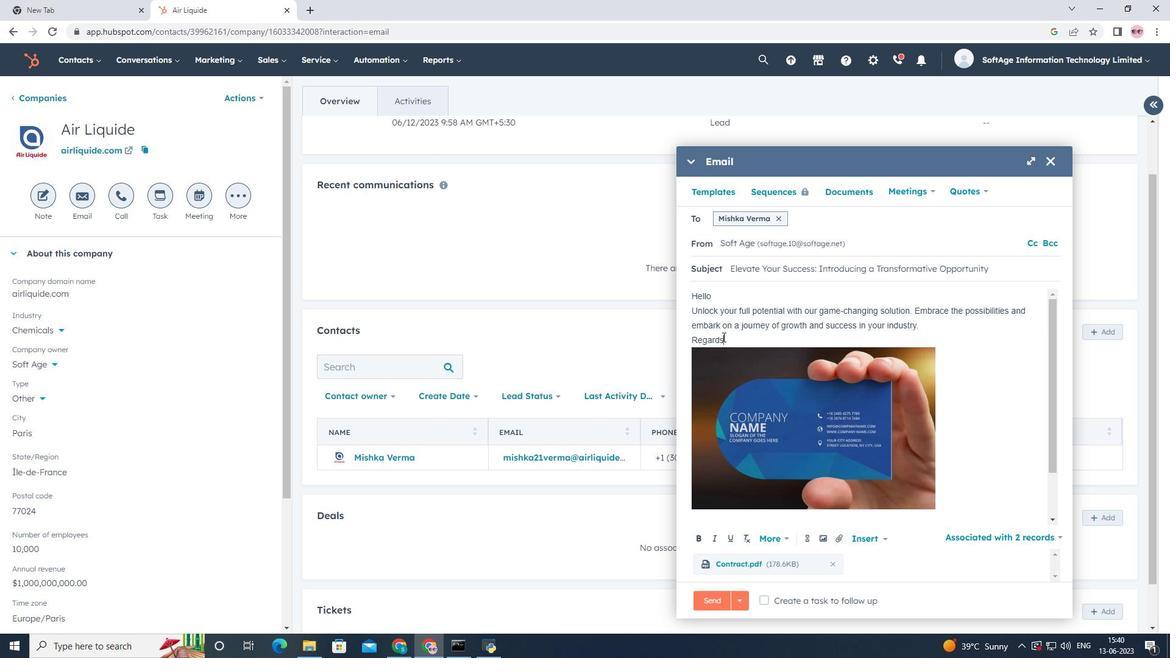 
Action: Key pressed <Key.enter><Key.shift>Instagram<Key.space>
Screenshot: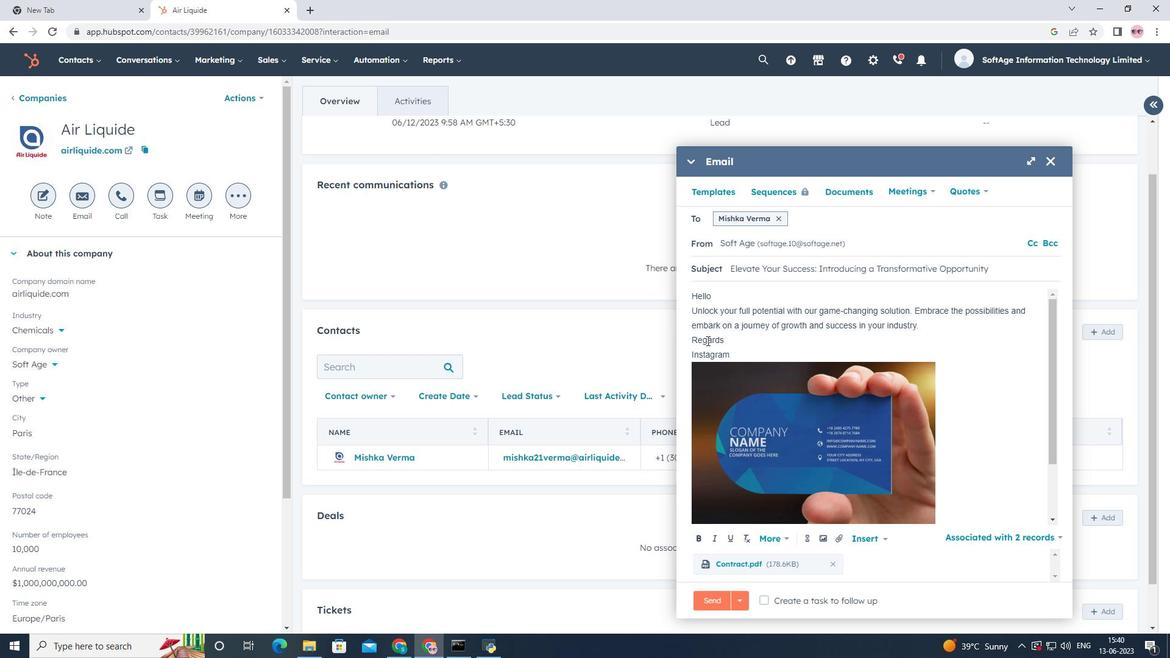 
Action: Mouse moved to (807, 541)
Screenshot: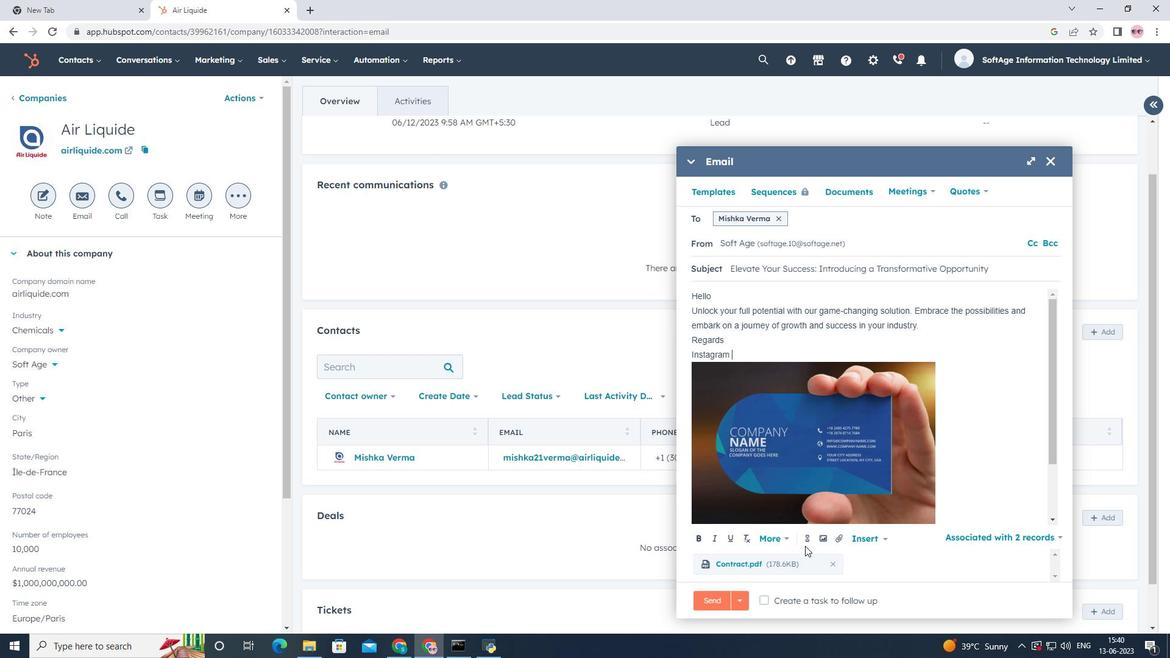 
Action: Mouse pressed left at (807, 541)
Screenshot: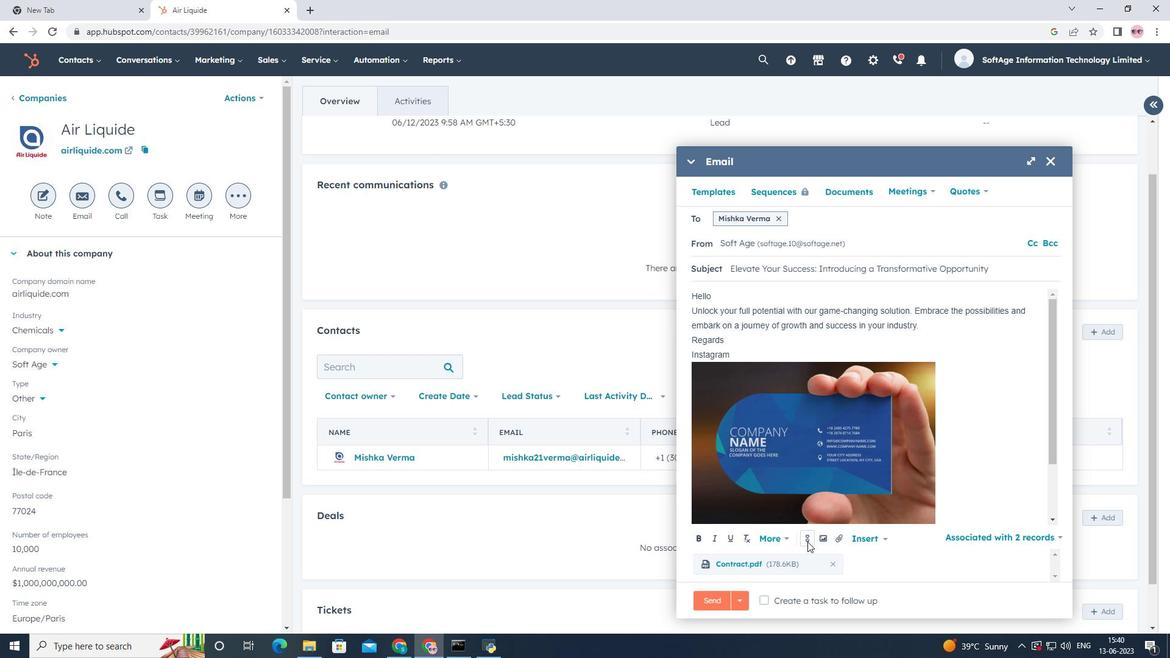 
Action: Mouse moved to (829, 460)
Screenshot: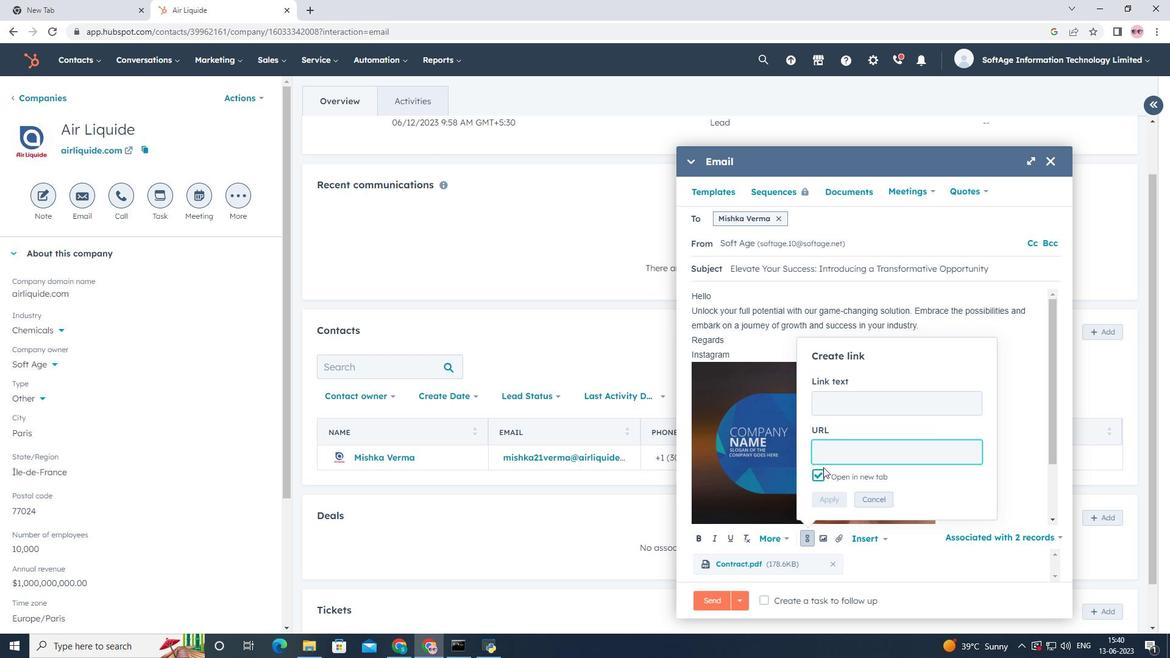 
Action: Key pressed www.instagram.com
Screenshot: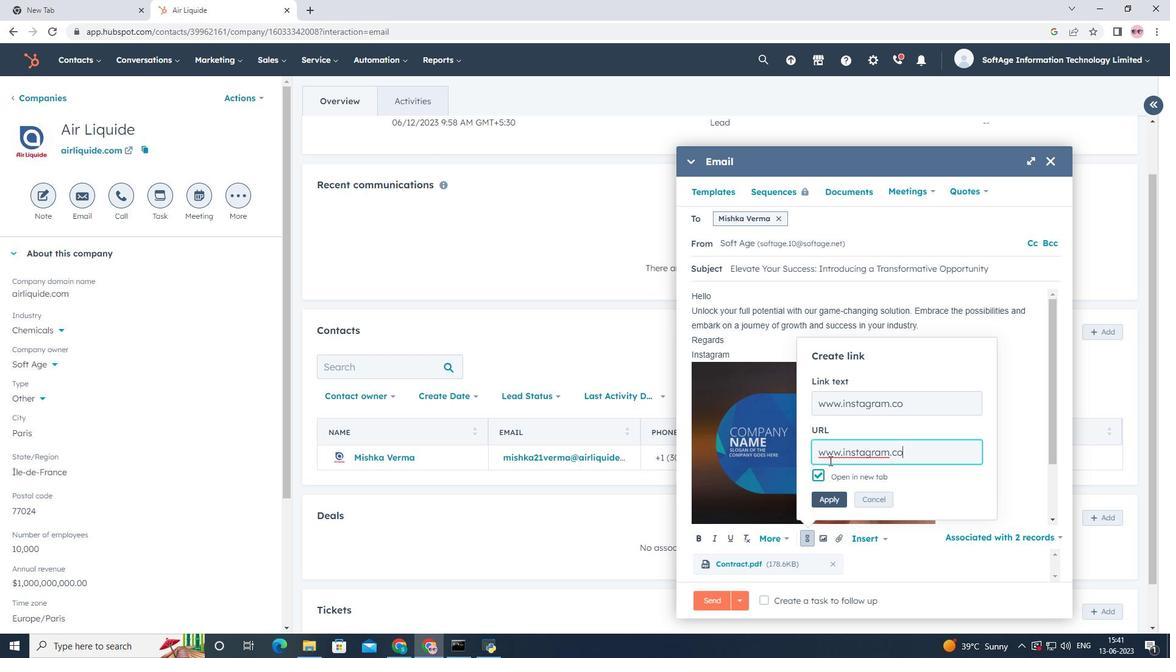 
Action: Mouse moved to (826, 499)
Screenshot: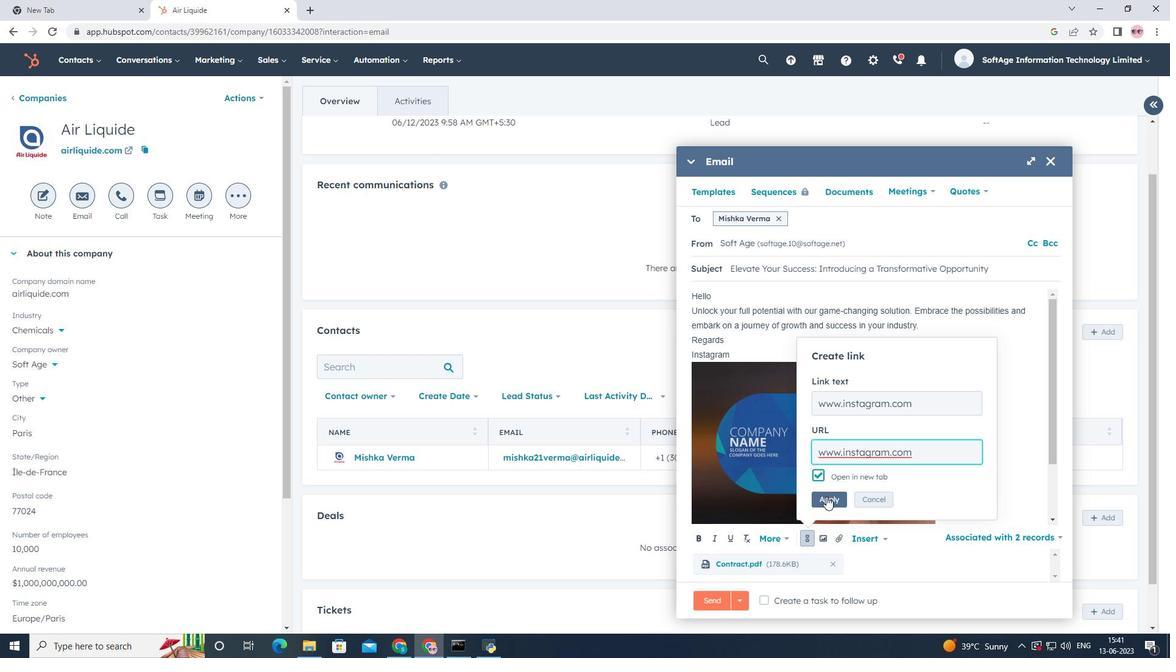 
Action: Mouse pressed left at (826, 499)
Screenshot: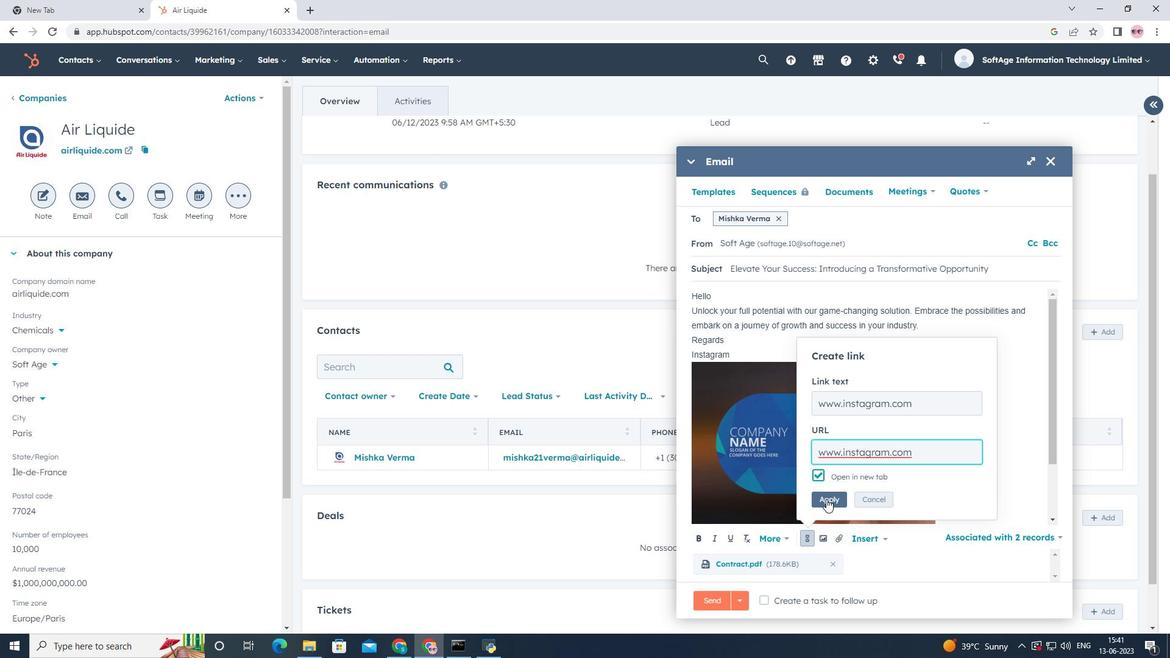 
Action: Mouse moved to (780, 599)
Screenshot: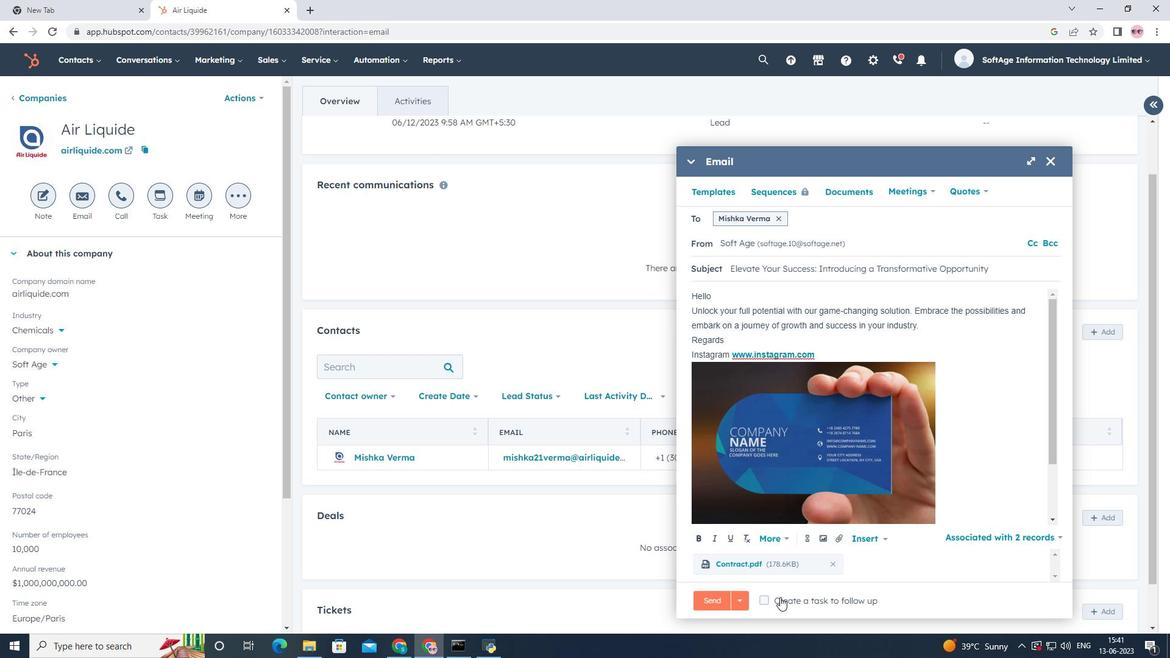 
Action: Mouse pressed left at (780, 599)
Screenshot: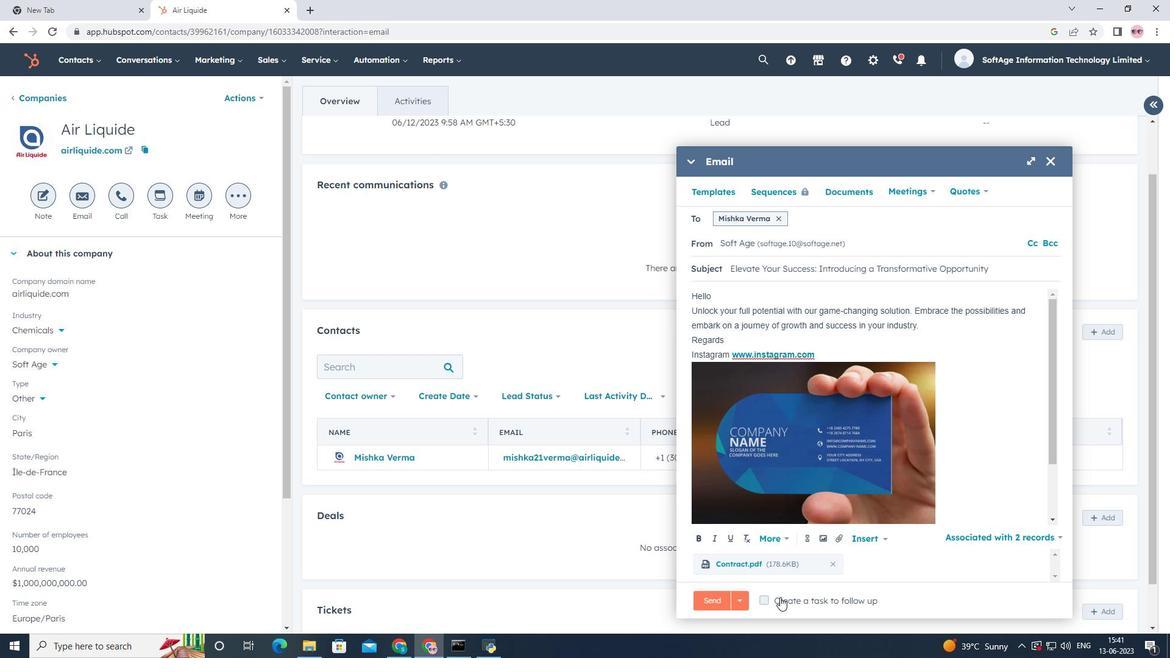 
Action: Mouse moved to (997, 600)
Screenshot: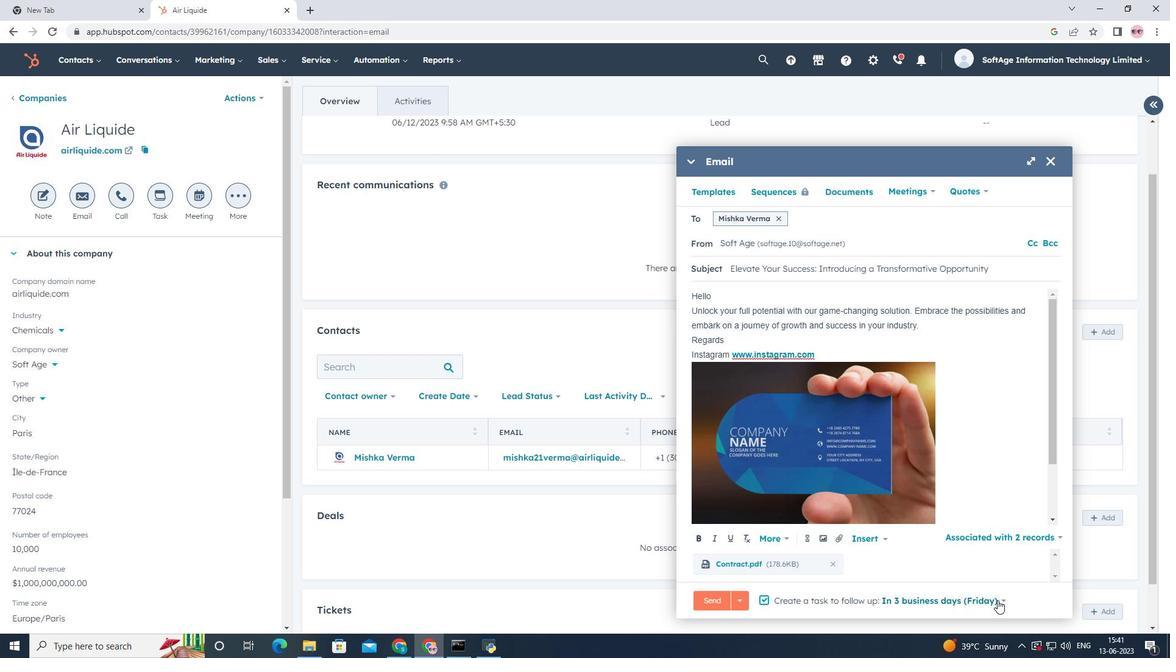 
Action: Mouse pressed left at (997, 600)
Screenshot: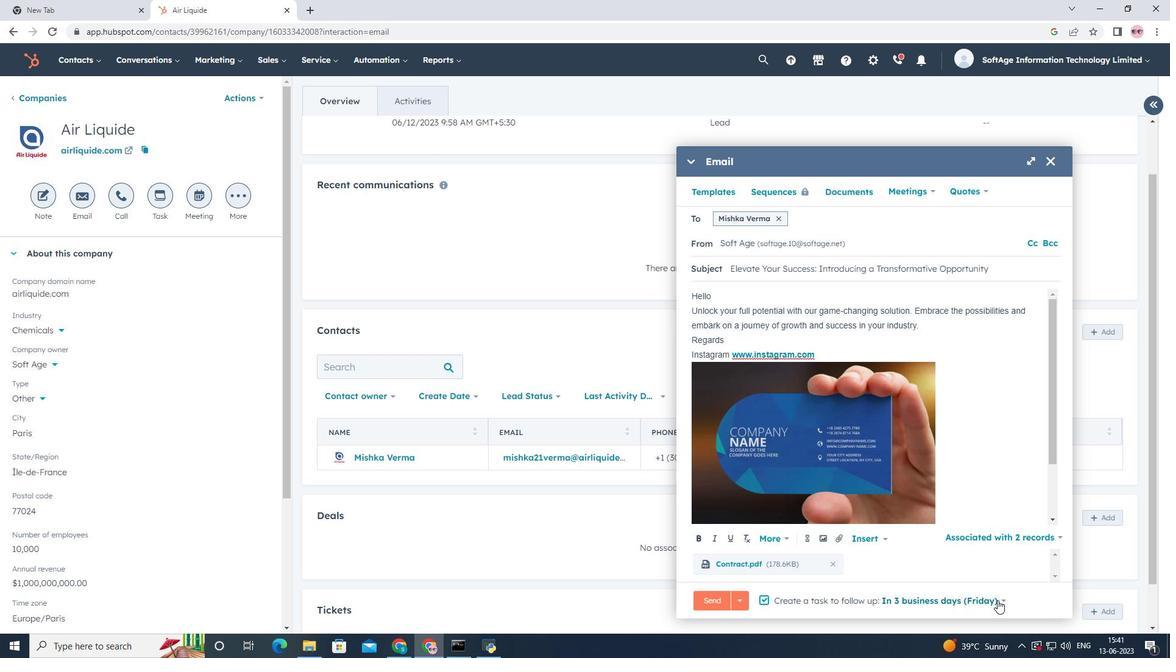 
Action: Mouse moved to (930, 547)
Screenshot: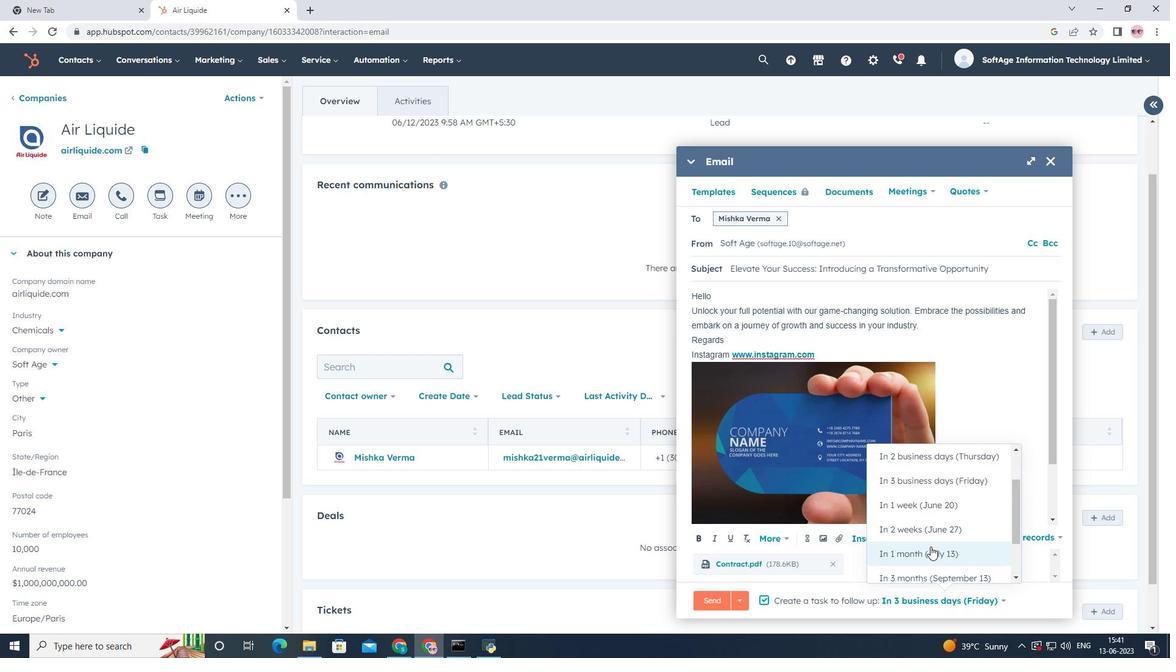 
Action: Mouse pressed left at (930, 547)
Screenshot: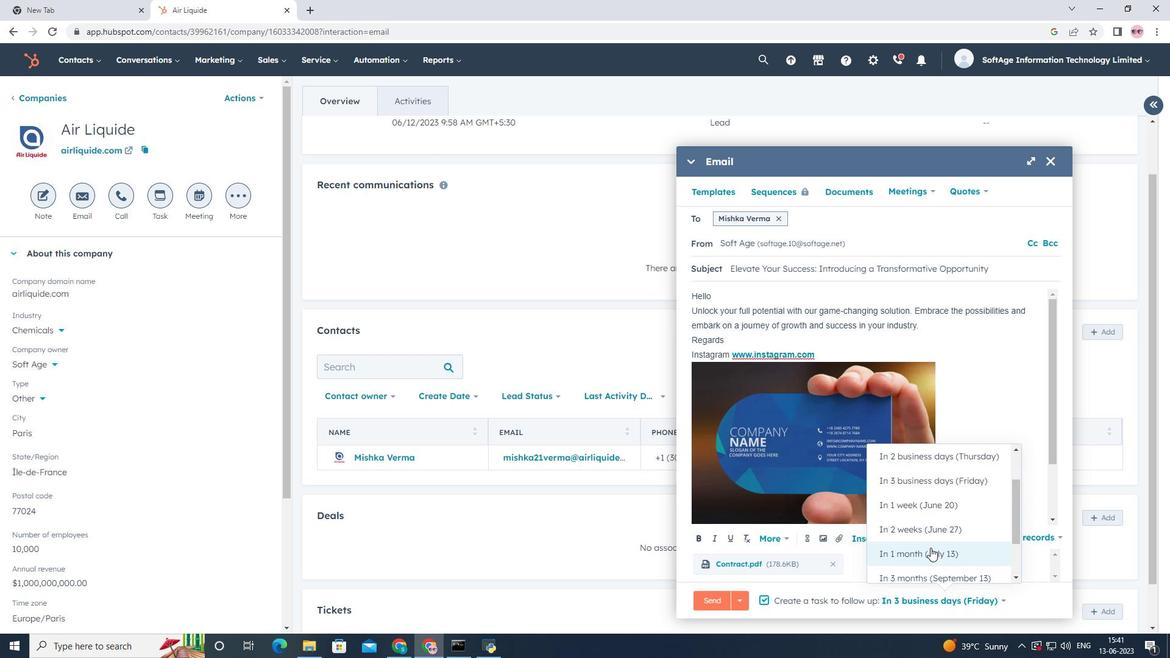 
Action: Mouse moved to (777, 219)
Screenshot: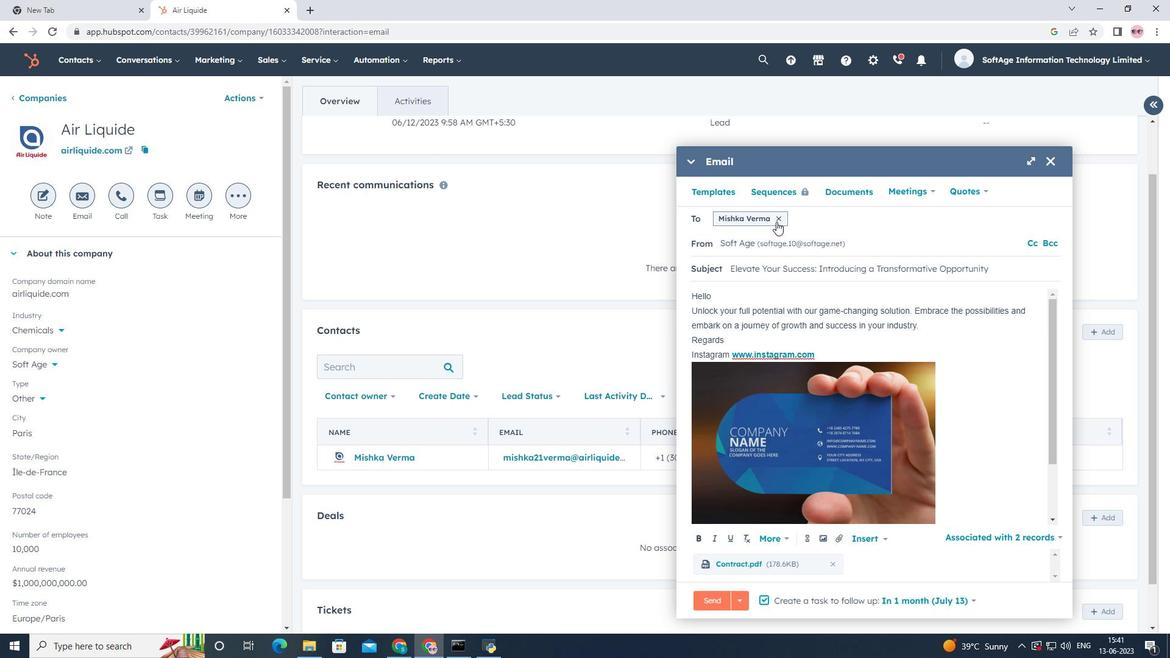 
Action: Mouse pressed left at (777, 219)
Screenshot: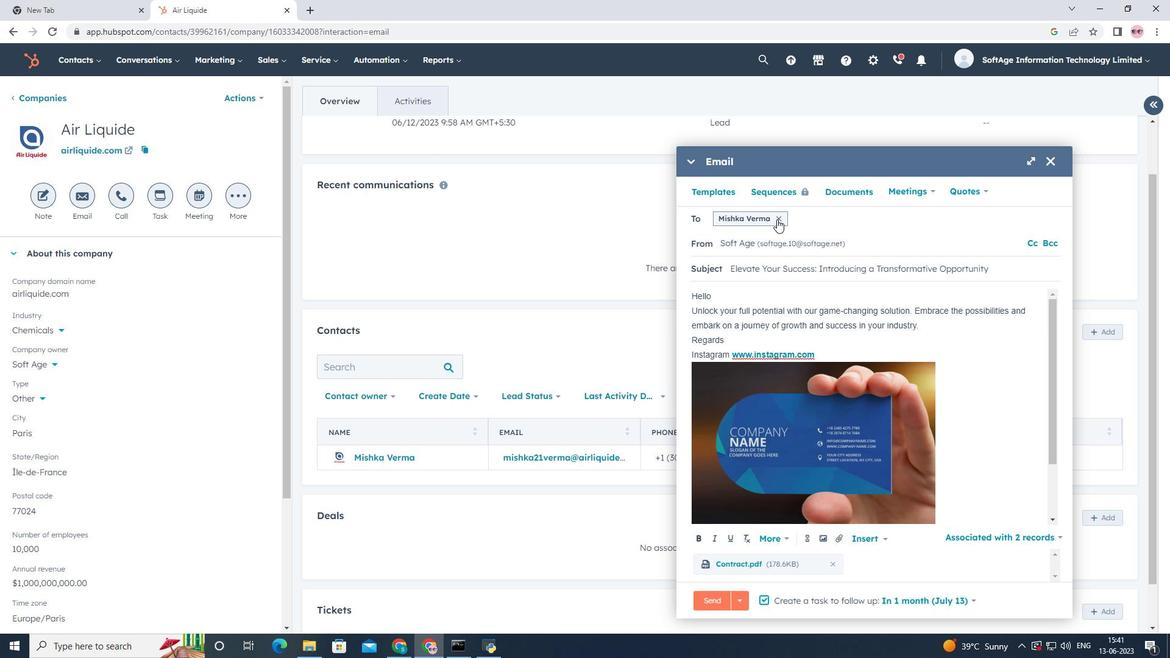 
Action: Mouse moved to (775, 315)
Screenshot: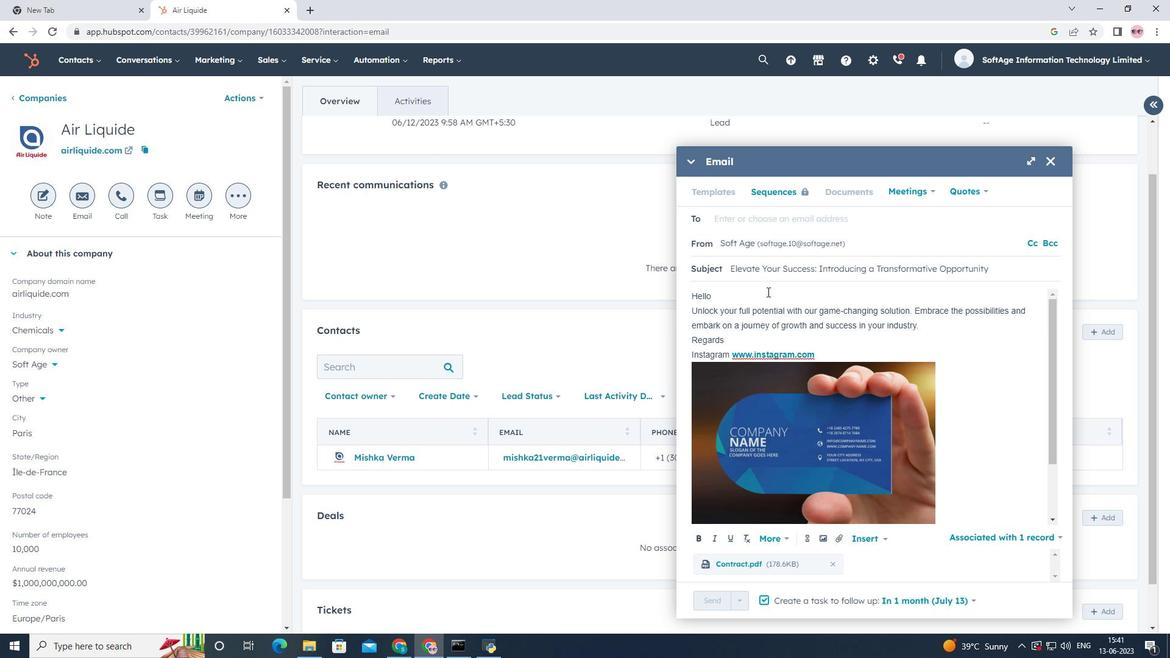
Action: Mouse scrolled (775, 315) with delta (0, 0)
Screenshot: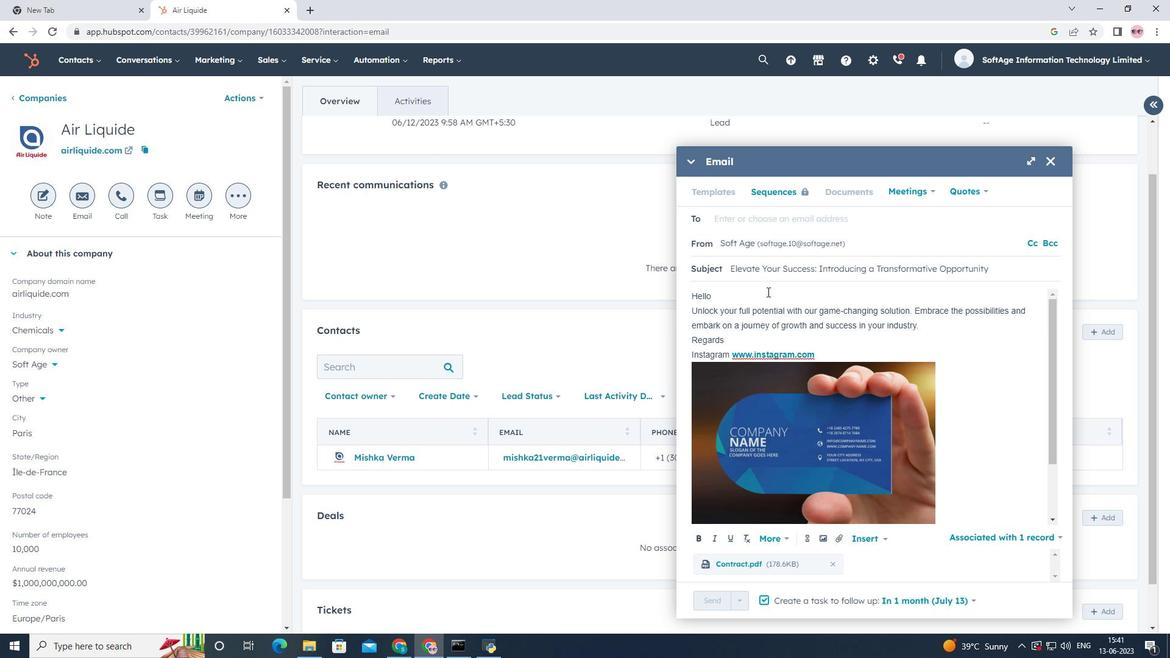 
Action: Mouse moved to (776, 321)
Screenshot: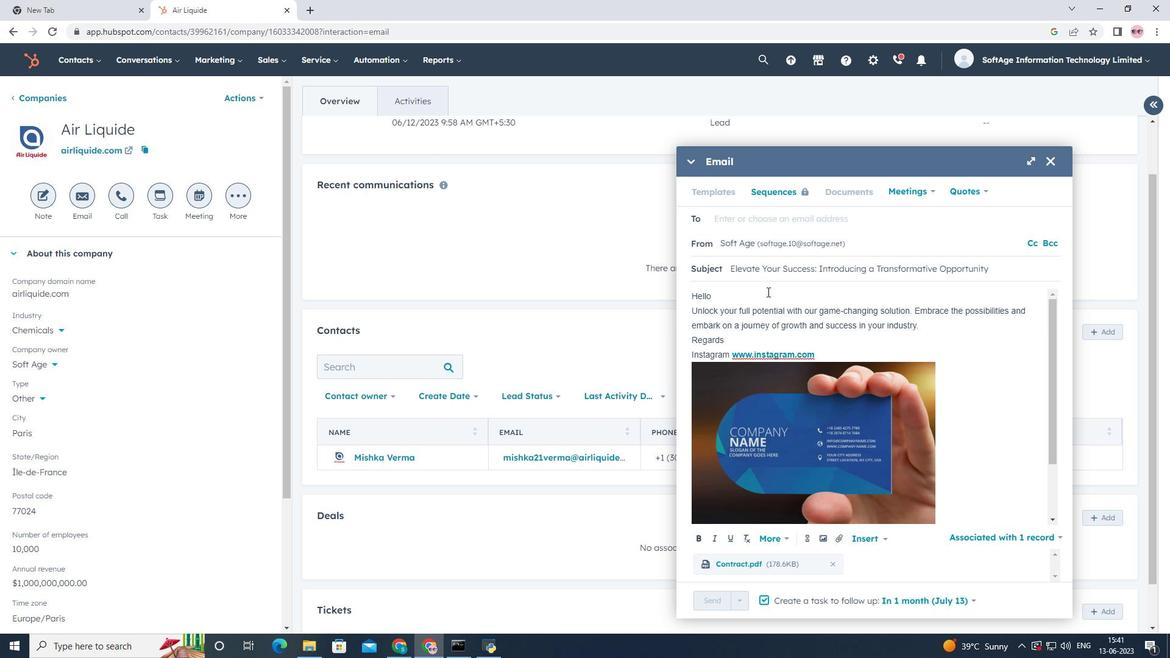 
Action: Mouse scrolled (776, 320) with delta (0, 0)
Screenshot: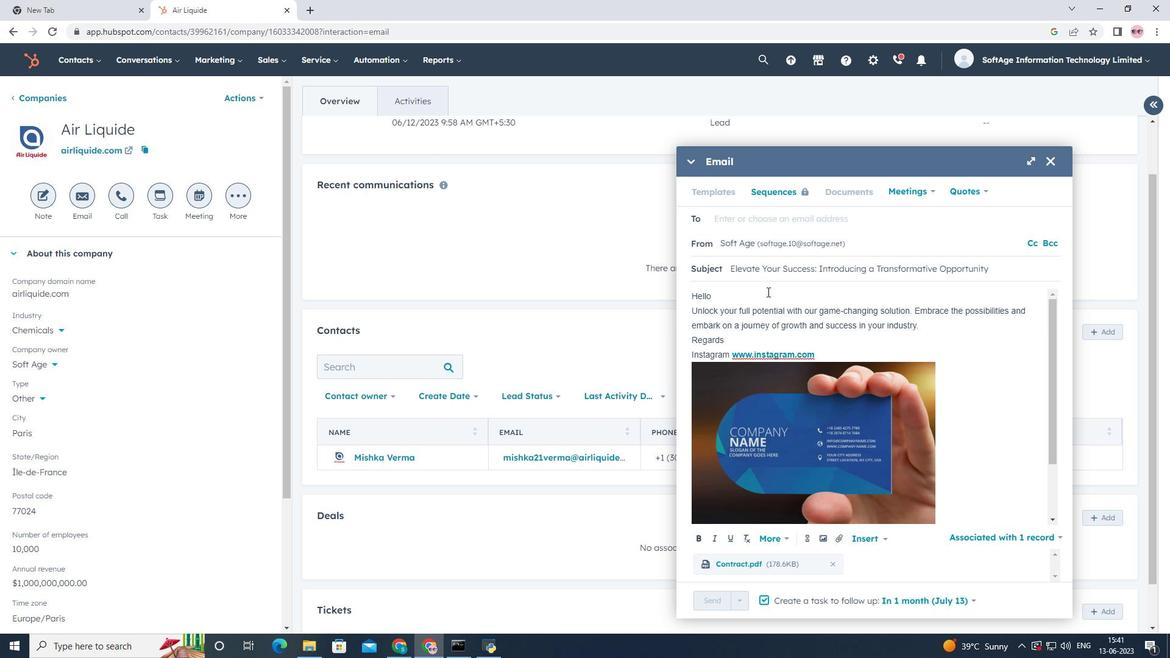 
Action: Mouse scrolled (776, 320) with delta (0, 0)
Screenshot: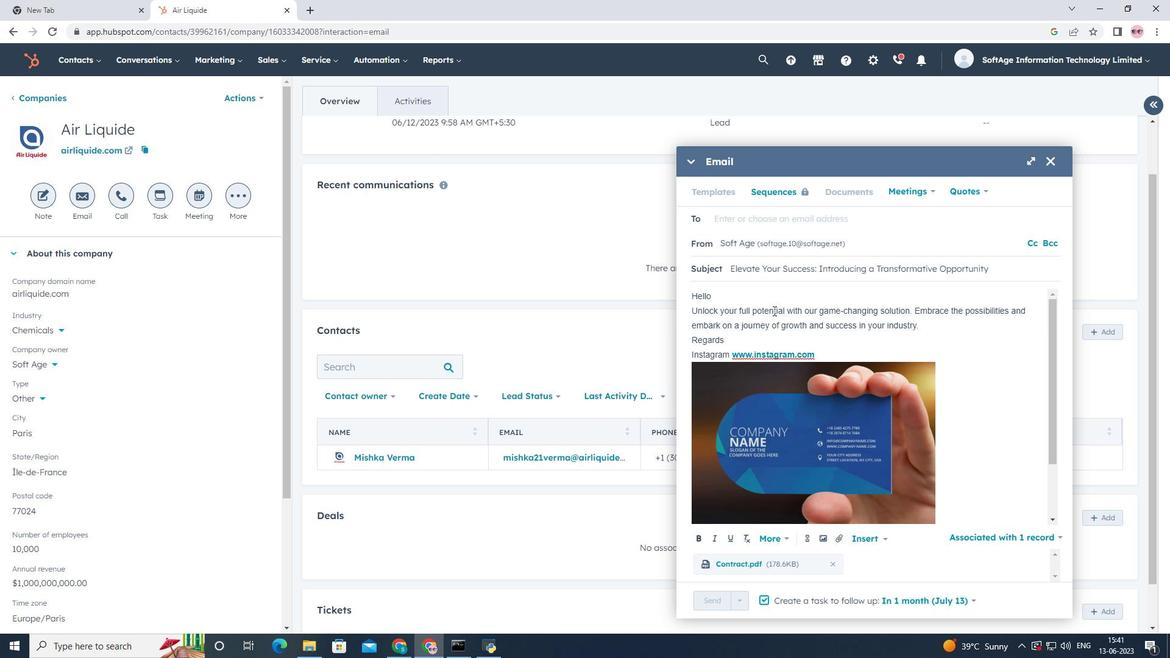 
Action: Mouse scrolled (776, 320) with delta (0, 0)
Screenshot: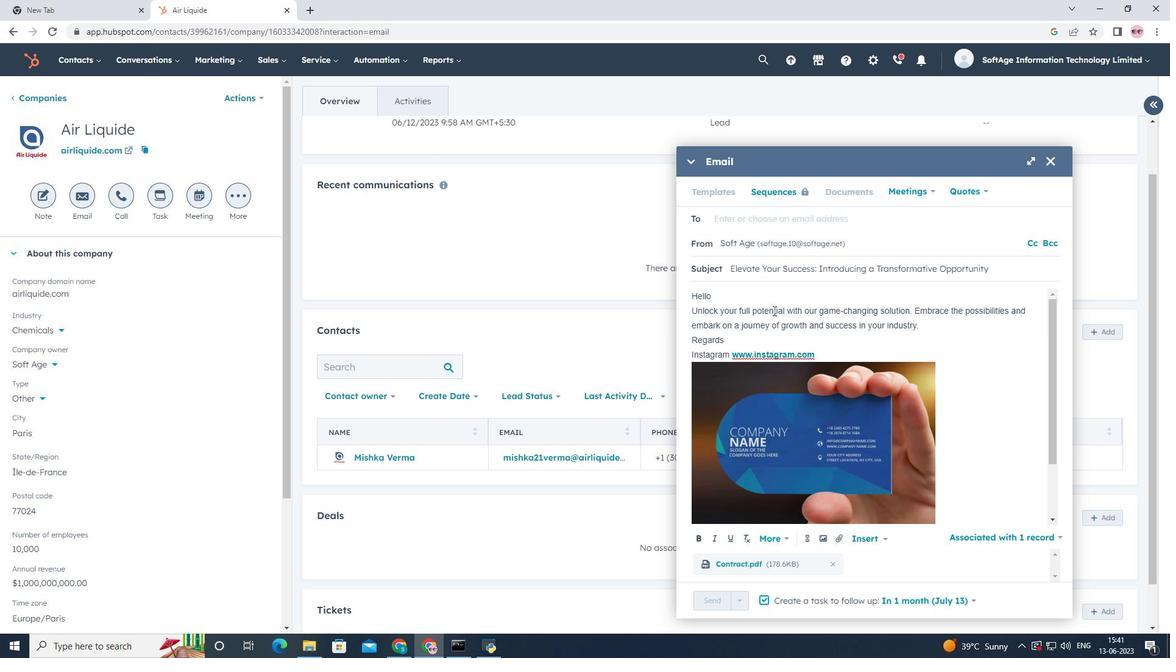 
Action: Mouse scrolled (776, 321) with delta (0, 0)
Screenshot: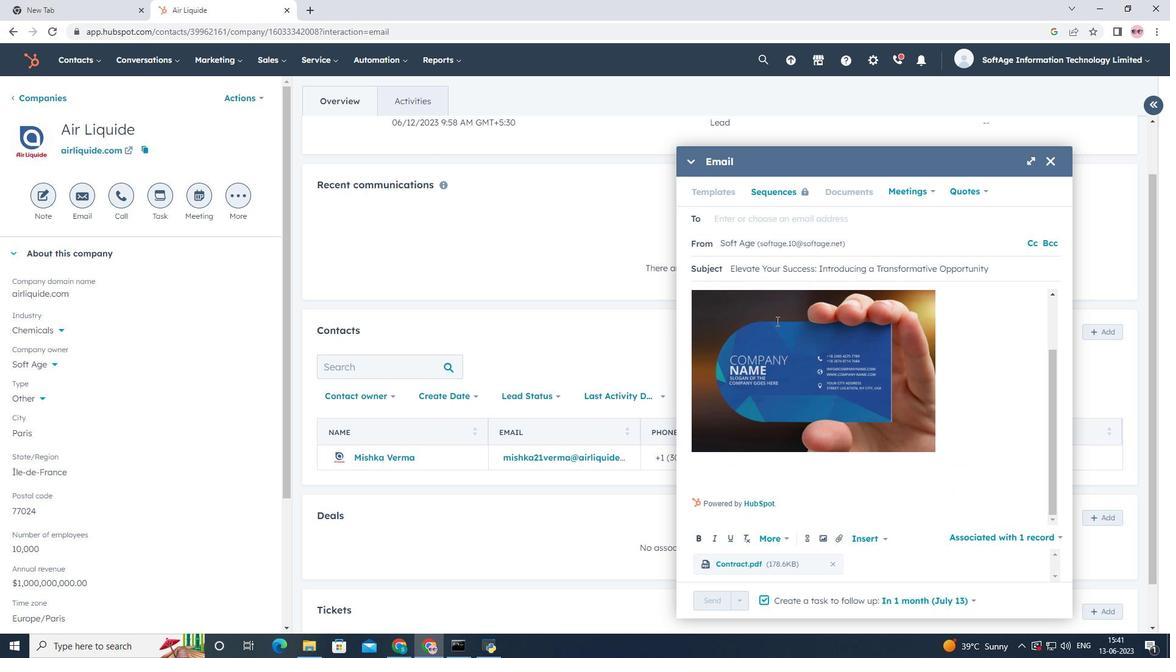 
Action: Mouse scrolled (776, 321) with delta (0, 0)
Screenshot: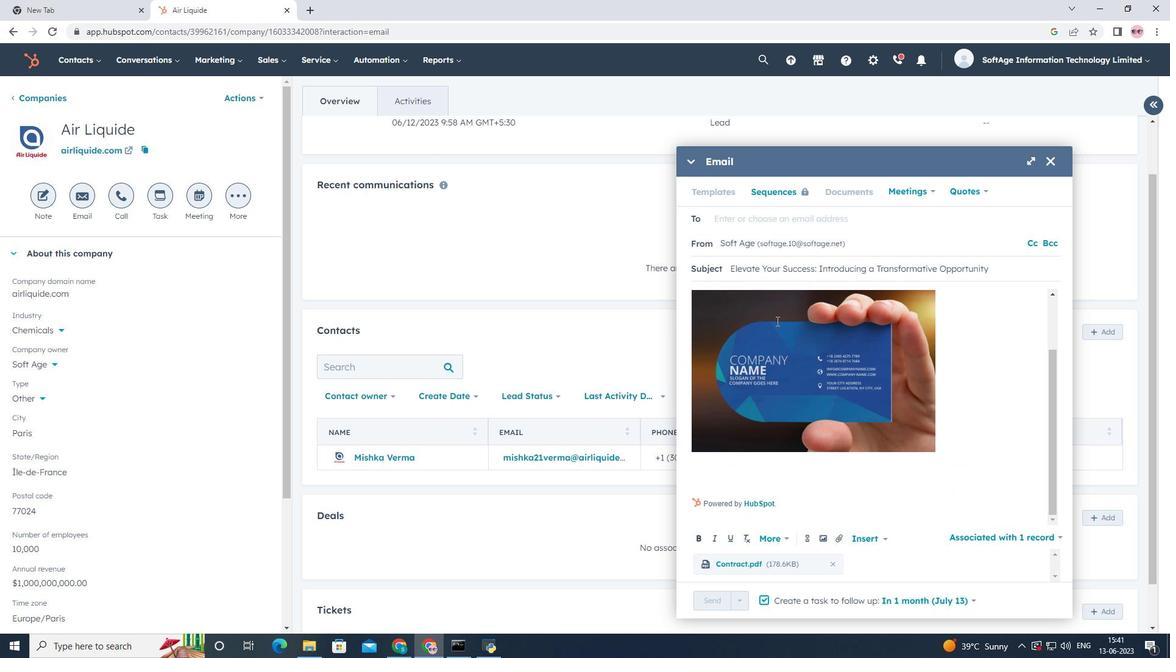 
Action: Mouse scrolled (776, 320) with delta (0, 0)
Screenshot: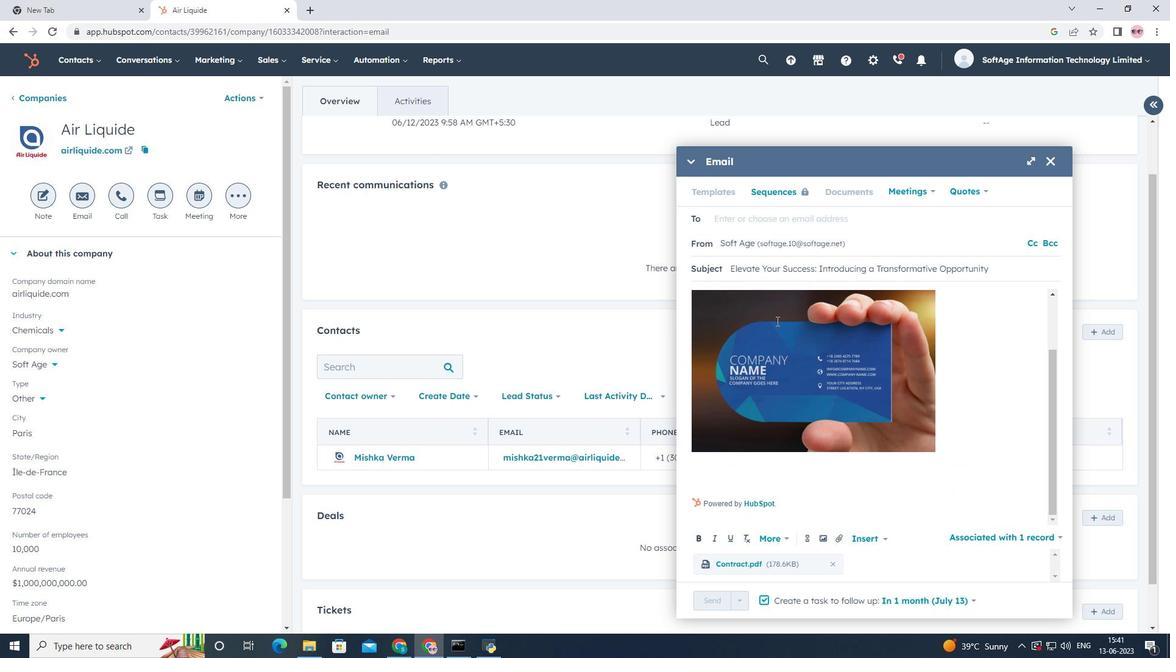 
Action: Mouse scrolled (776, 321) with delta (0, 0)
Screenshot: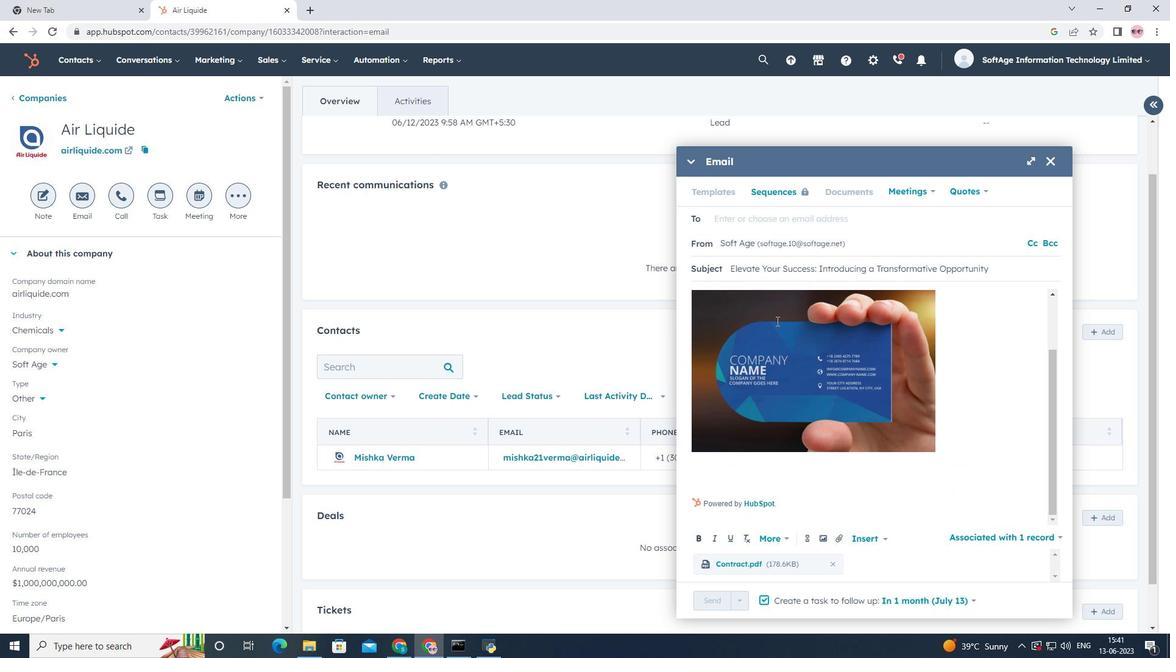 
Action: Mouse moved to (776, 320)
Screenshot: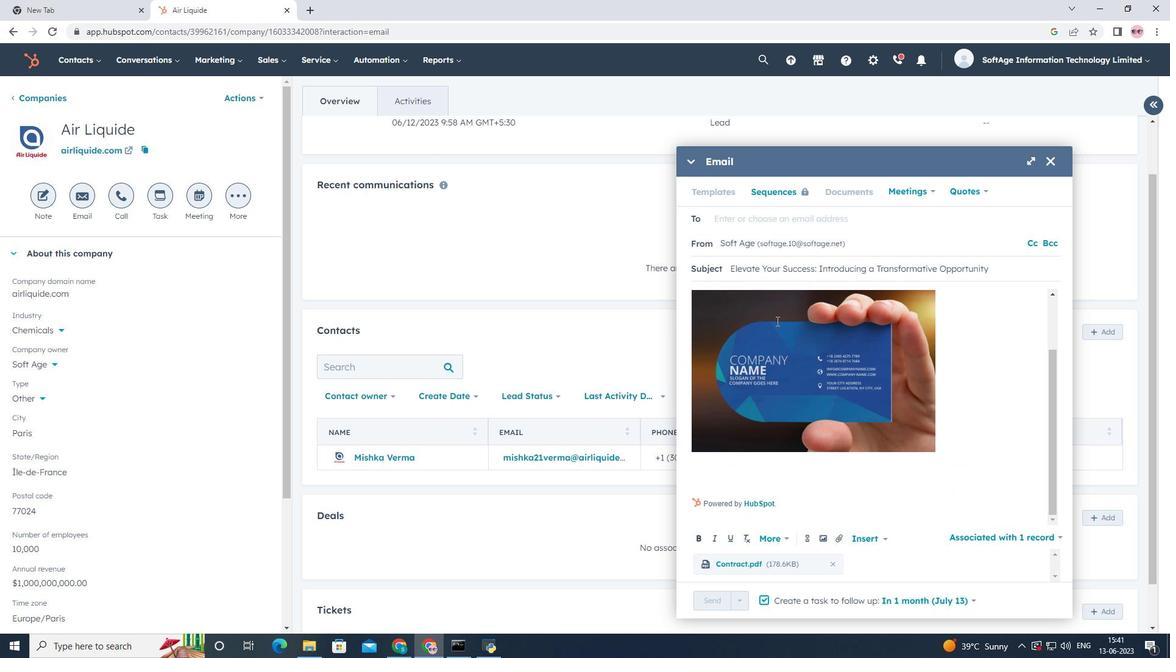 
Action: Mouse scrolled (776, 321) with delta (0, 0)
Screenshot: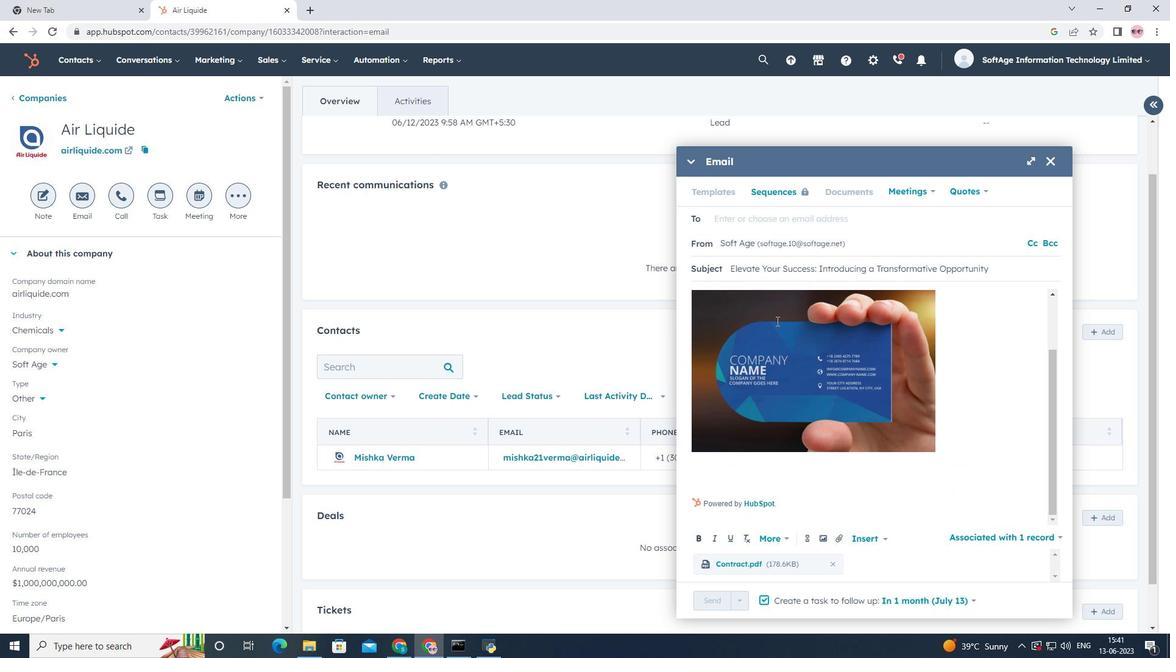 
Action: Mouse moved to (738, 220)
Screenshot: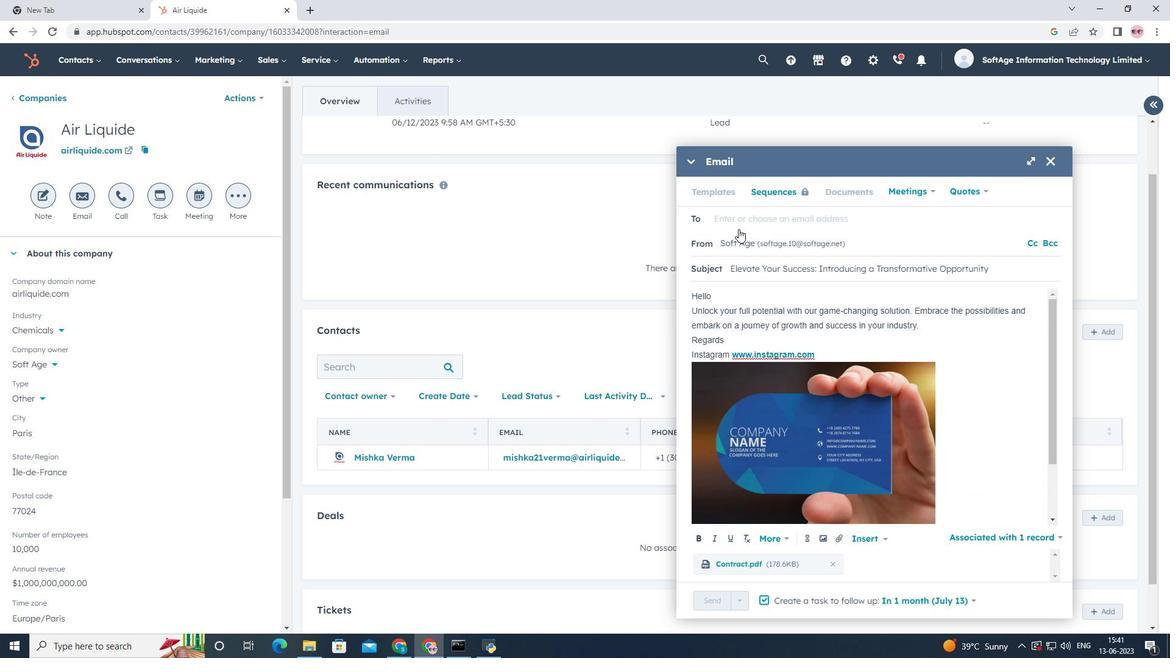 
Action: Mouse pressed left at (738, 220)
Screenshot: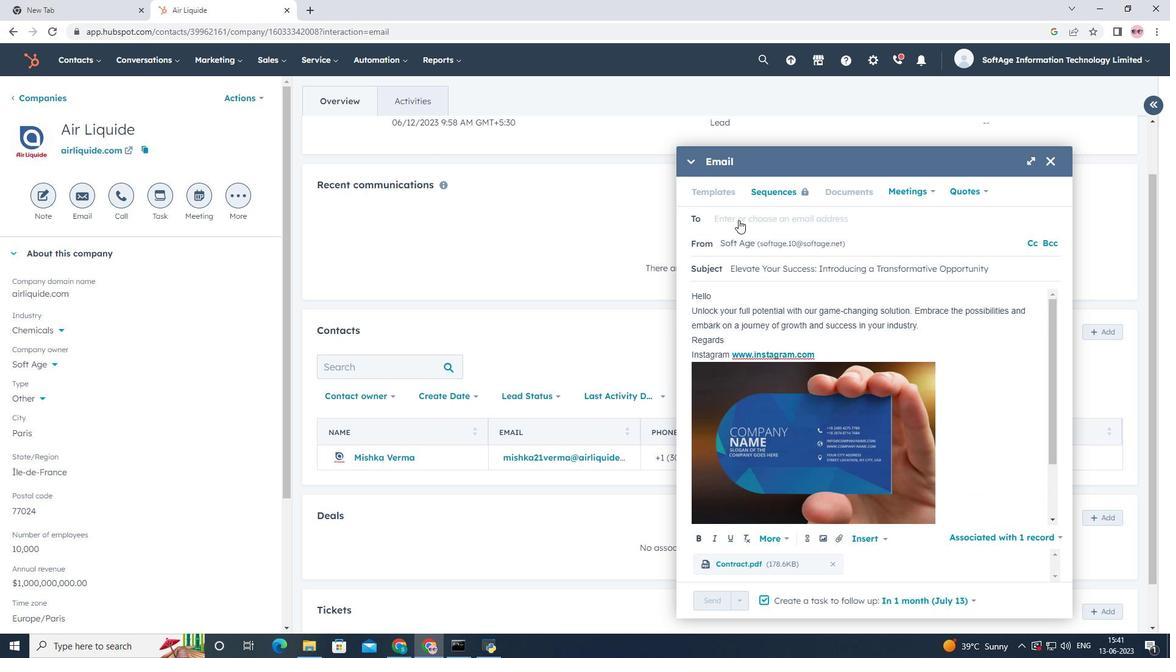 
Action: Mouse moved to (737, 254)
Screenshot: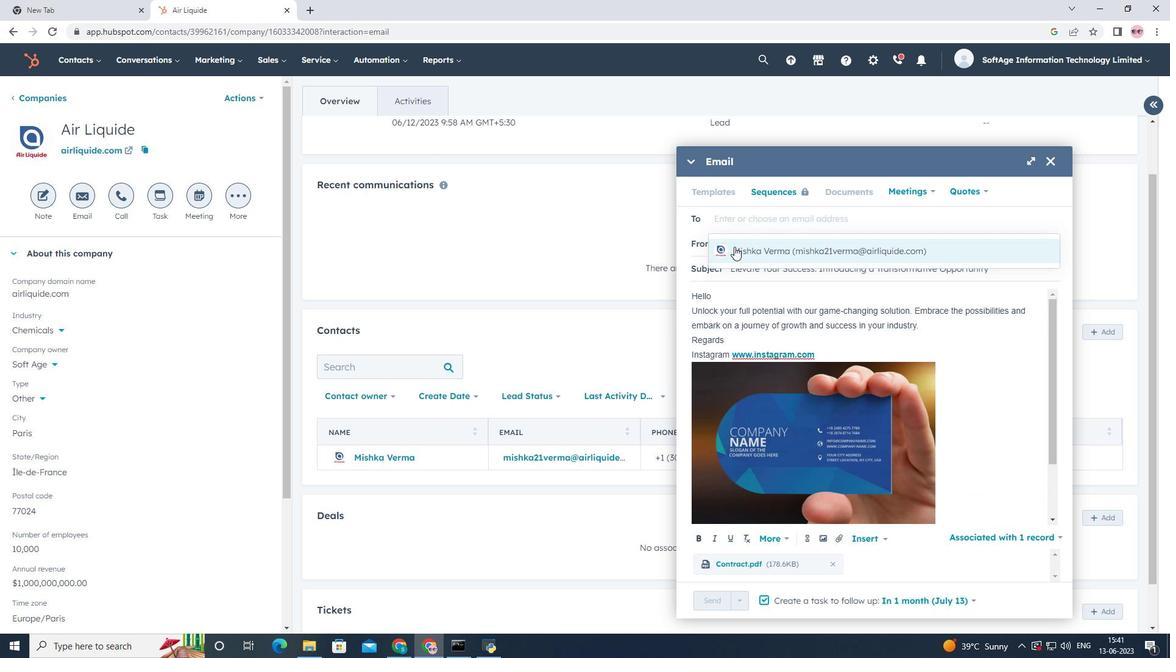 
Action: Mouse pressed left at (737, 254)
Screenshot: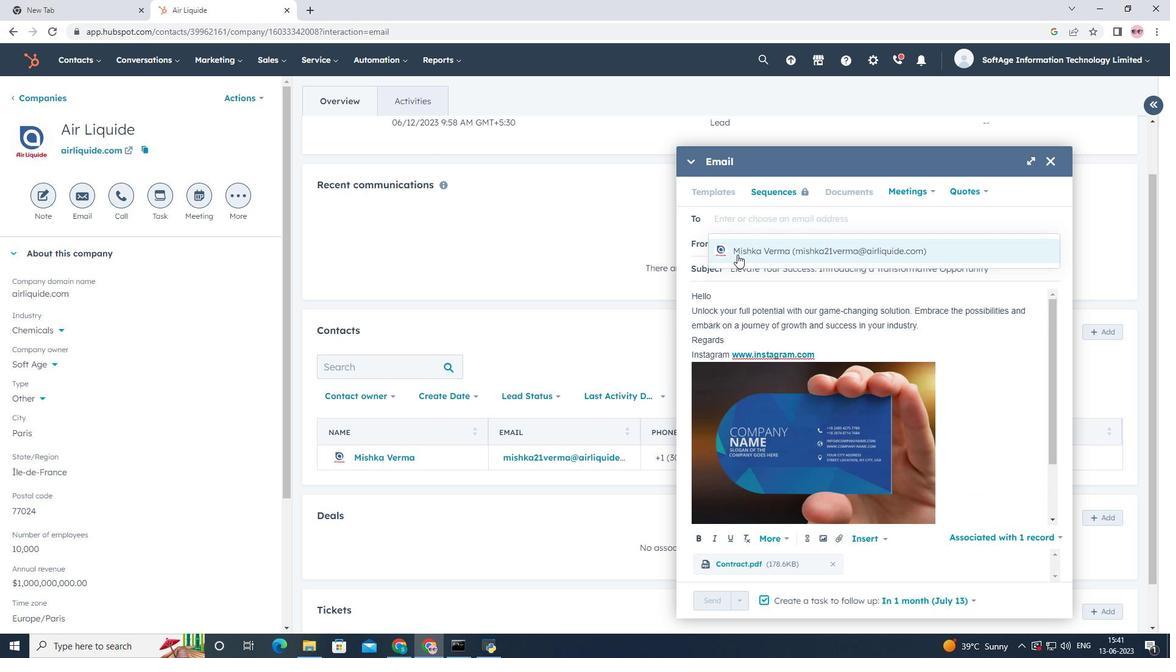 
Action: Mouse scrolled (737, 254) with delta (0, 0)
Screenshot: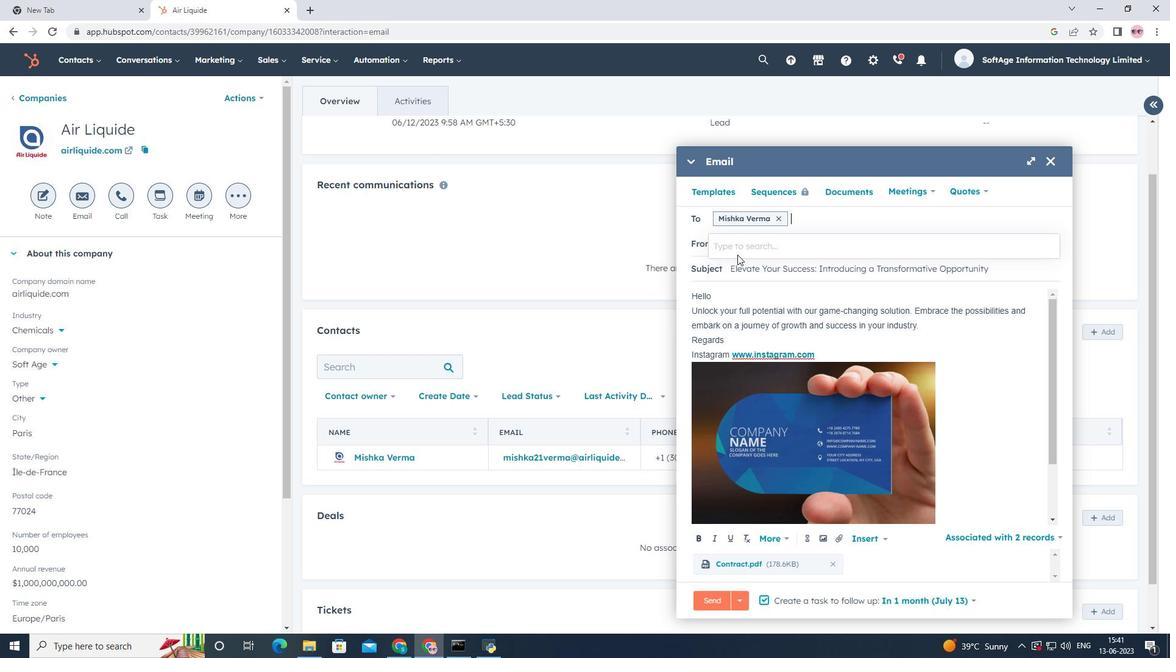 
Action: Mouse scrolled (737, 254) with delta (0, 0)
Screenshot: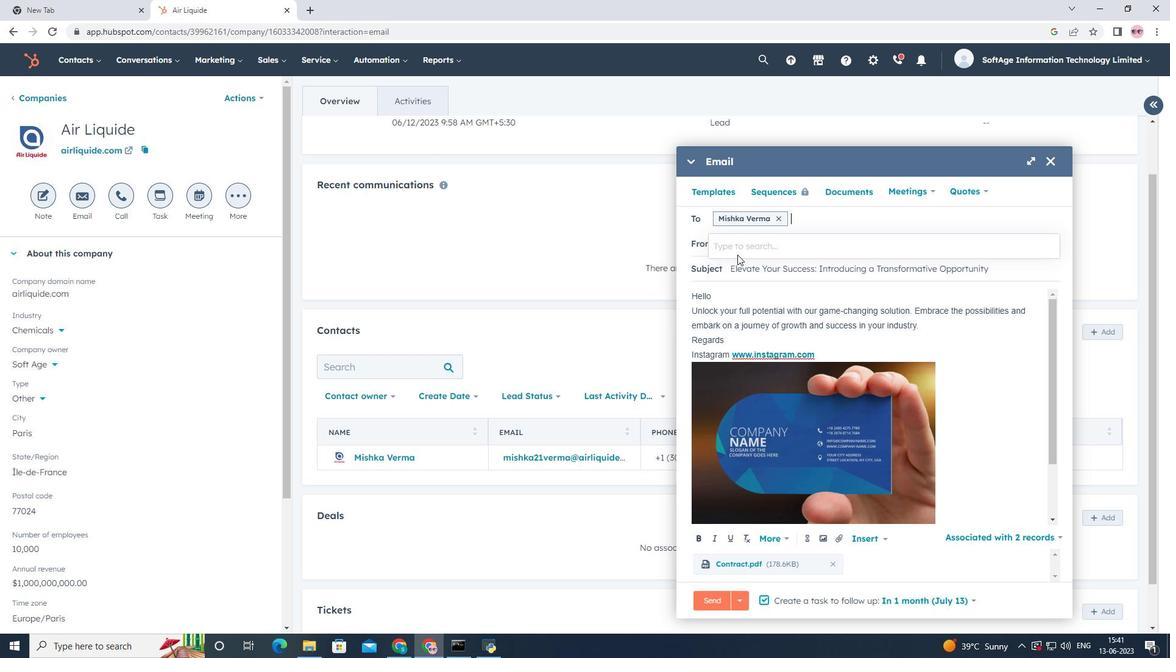 
Action: Mouse moved to (739, 262)
Screenshot: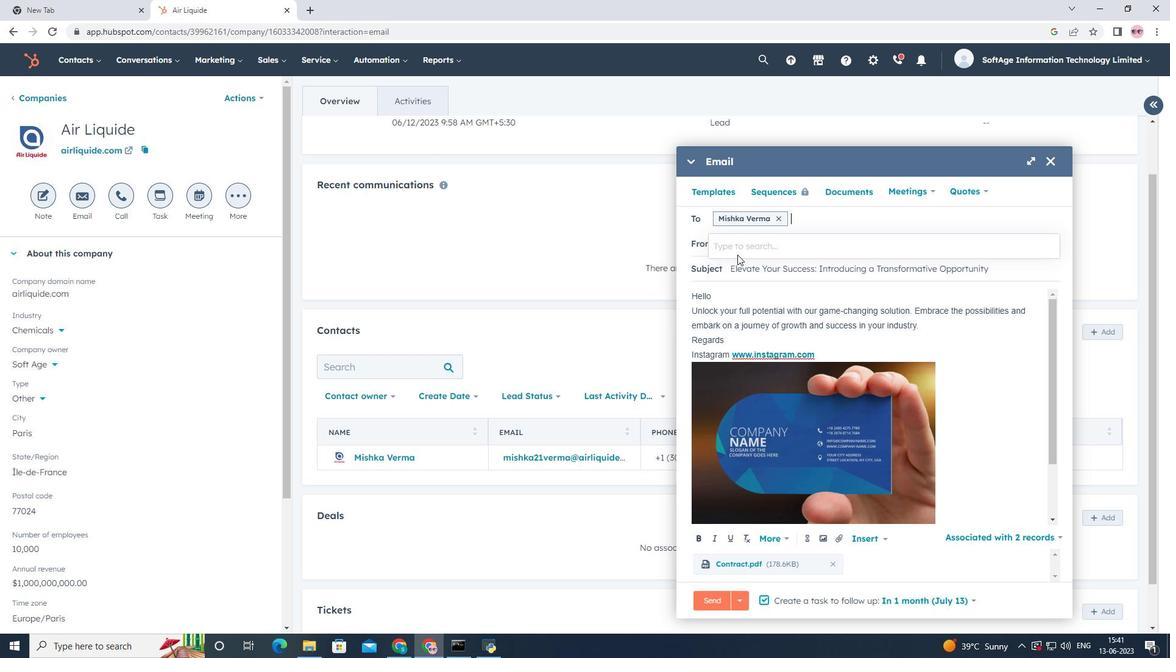 
Action: Mouse scrolled (739, 262) with delta (0, 0)
Screenshot: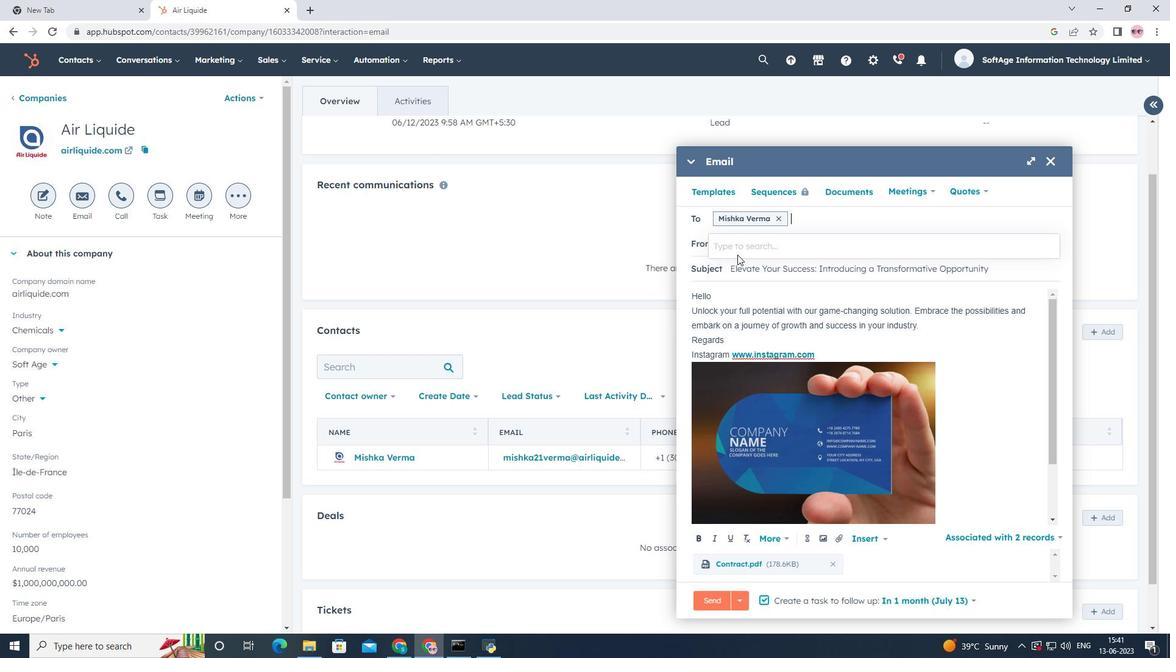 
Action: Mouse moved to (713, 597)
Screenshot: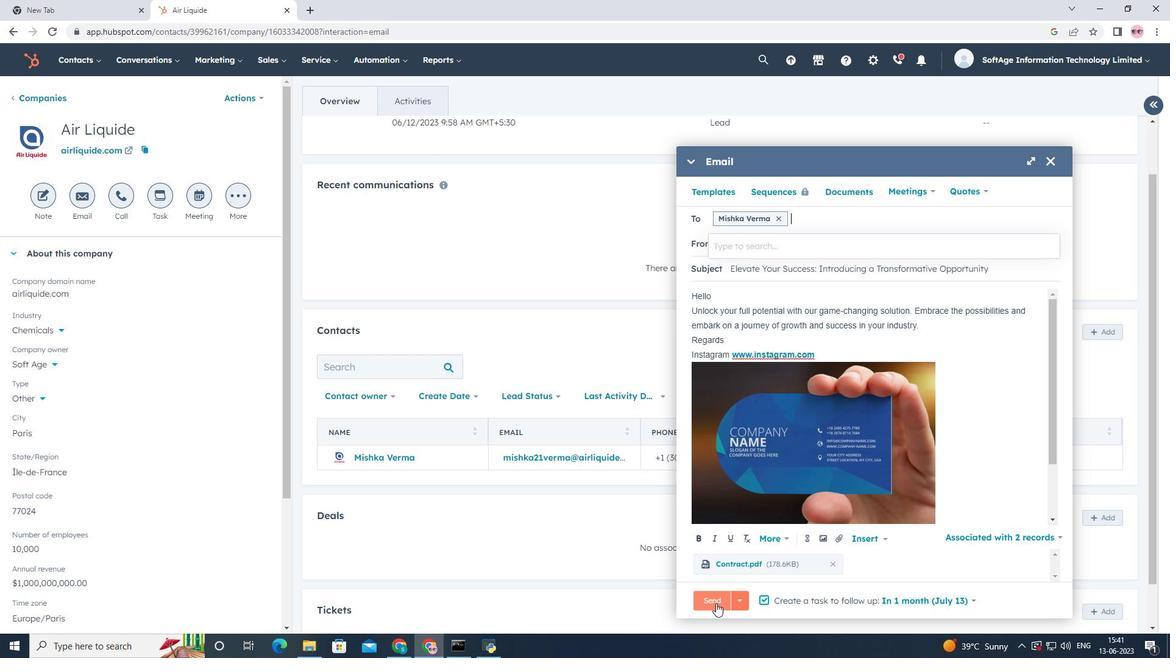 
Action: Mouse pressed left at (713, 597)
Screenshot: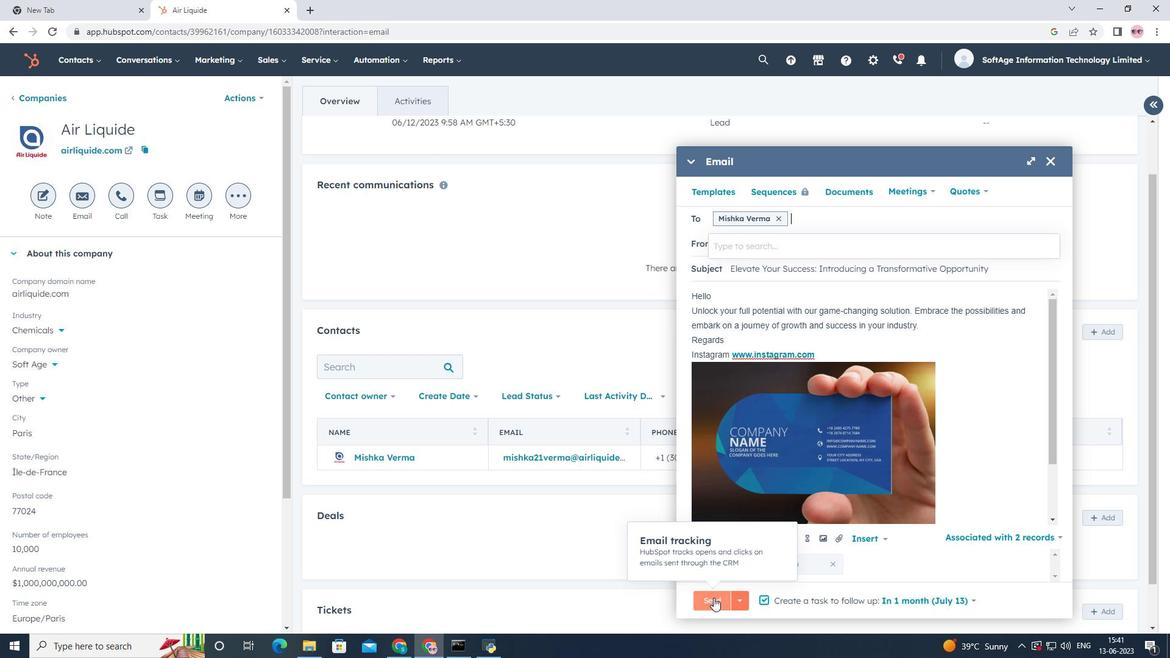
Action: Mouse moved to (619, 363)
Screenshot: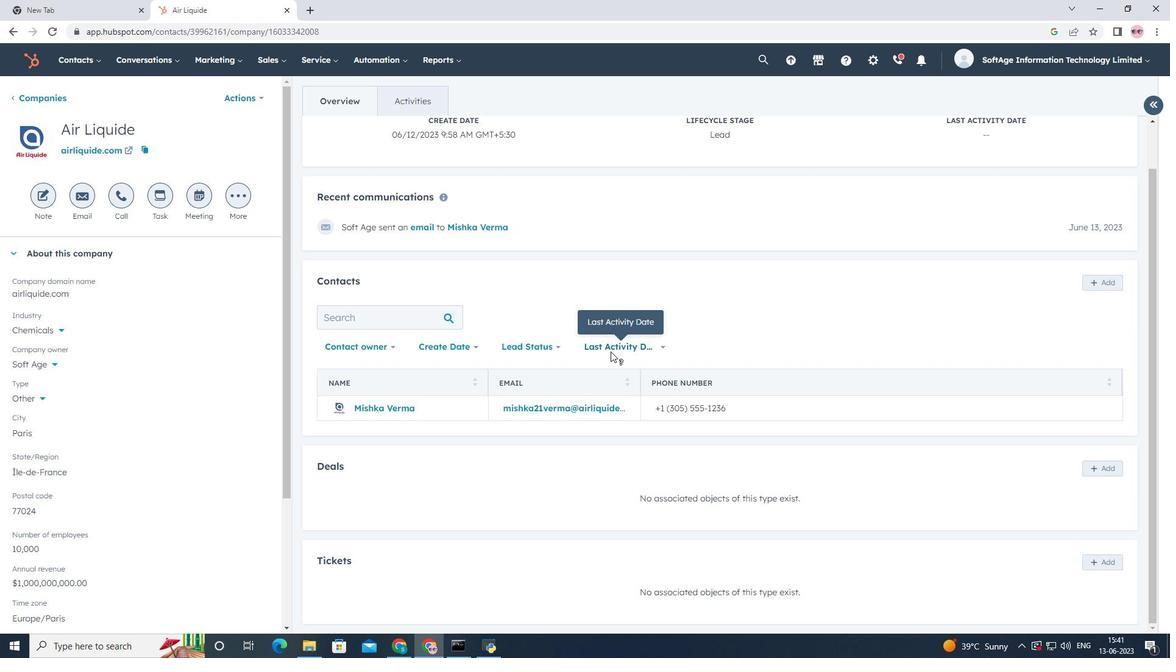 
Action: Mouse scrolled (619, 364) with delta (0, 0)
Screenshot: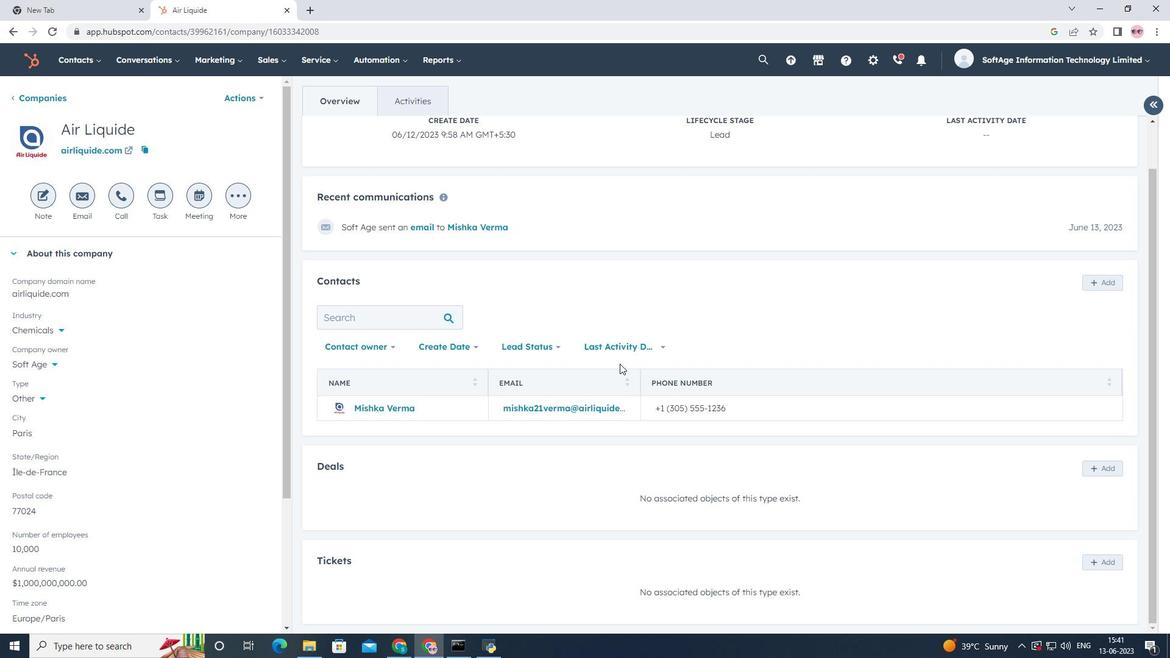 
Action: Mouse scrolled (619, 364) with delta (0, 0)
Screenshot: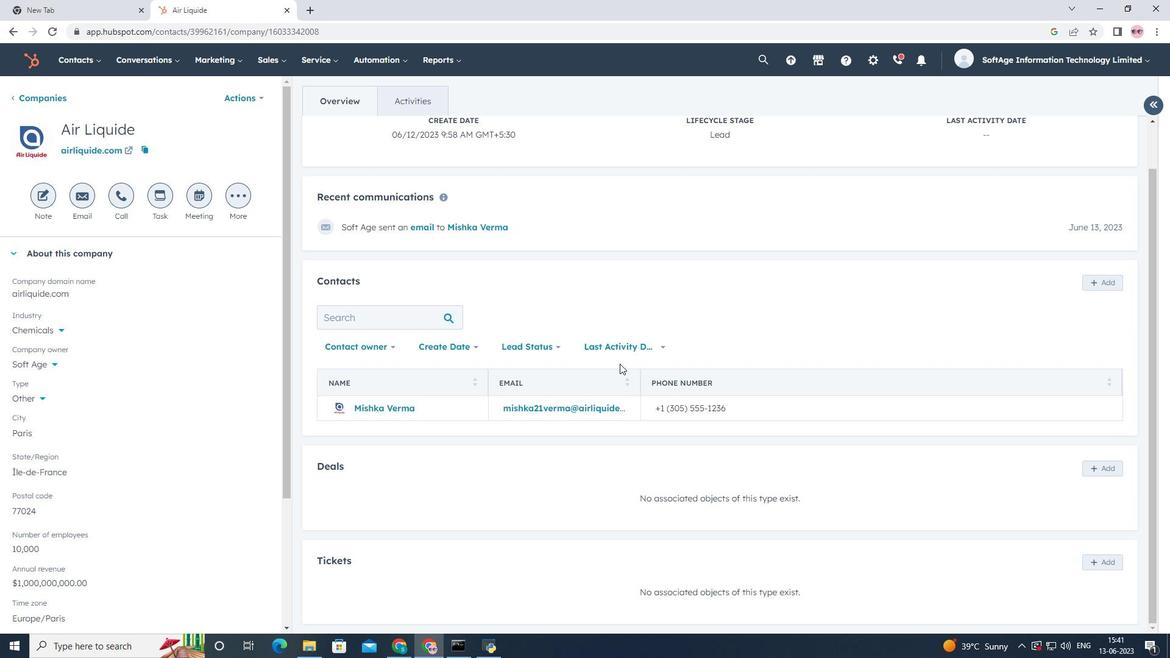 
Action: Mouse moved to (619, 361)
Screenshot: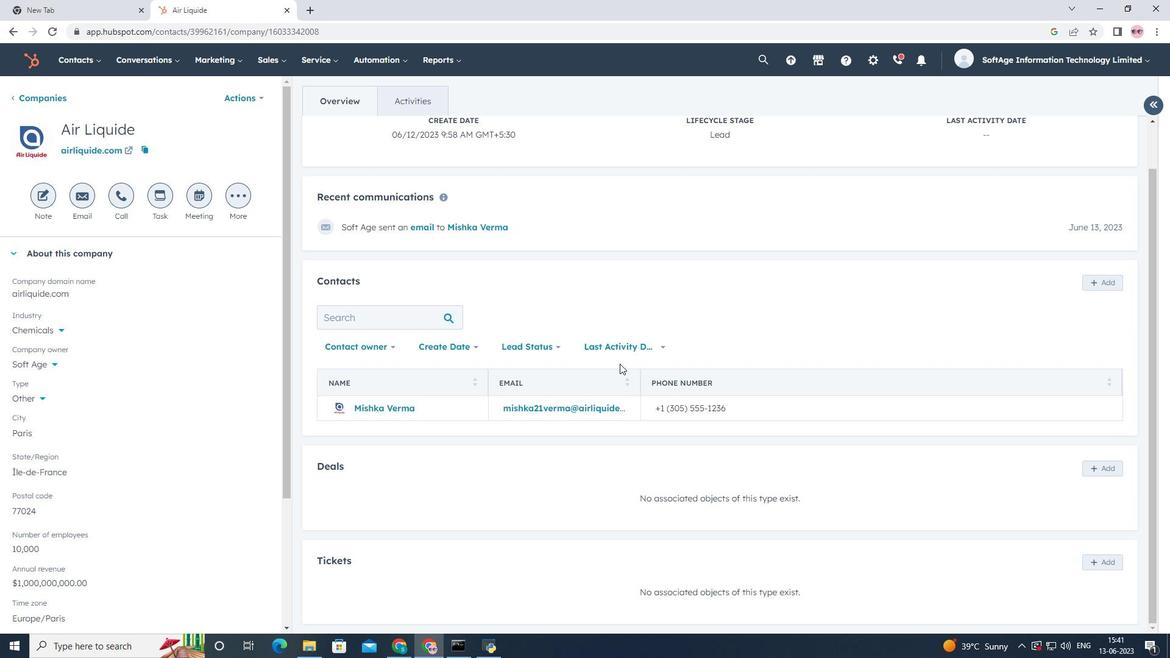 
Action: Mouse scrolled (619, 362) with delta (0, 0)
Screenshot: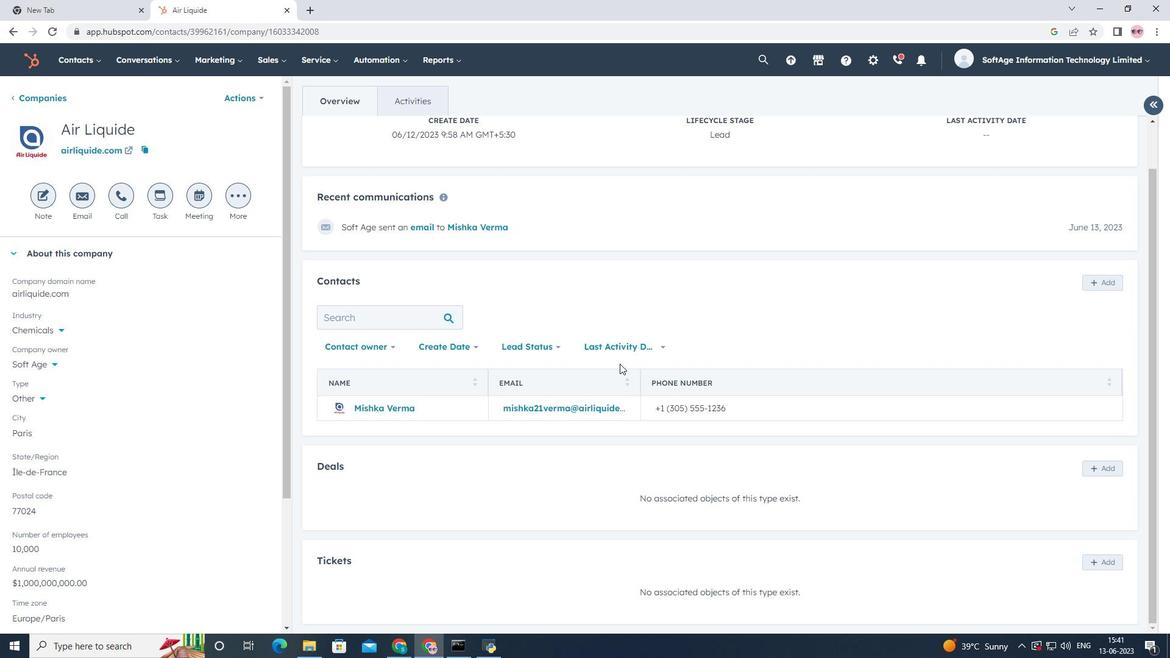 
Action: Mouse moved to (618, 349)
Screenshot: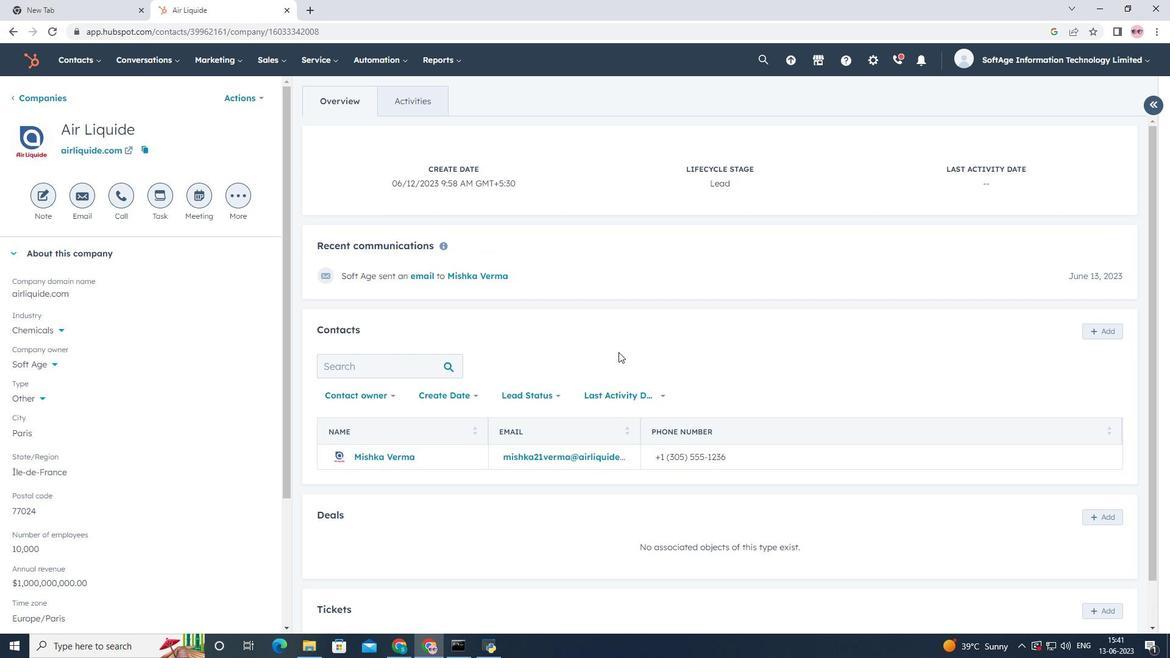 
Action: Mouse scrolled (618, 350) with delta (0, 0)
Screenshot: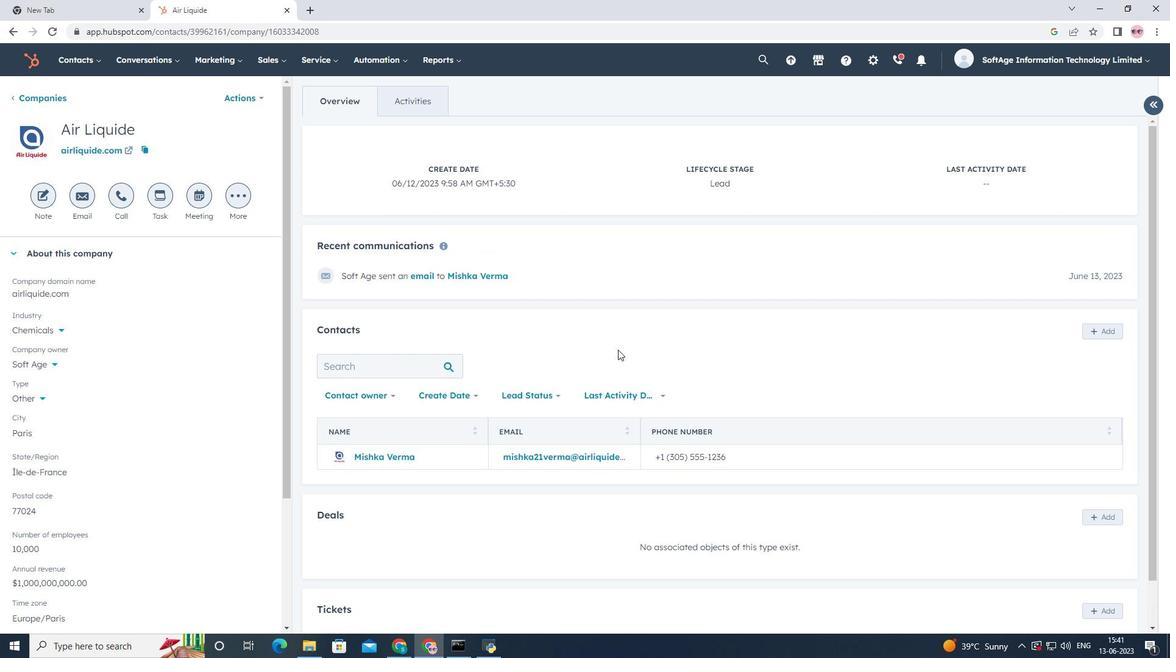 
Action: Mouse scrolled (618, 350) with delta (0, 0)
Screenshot: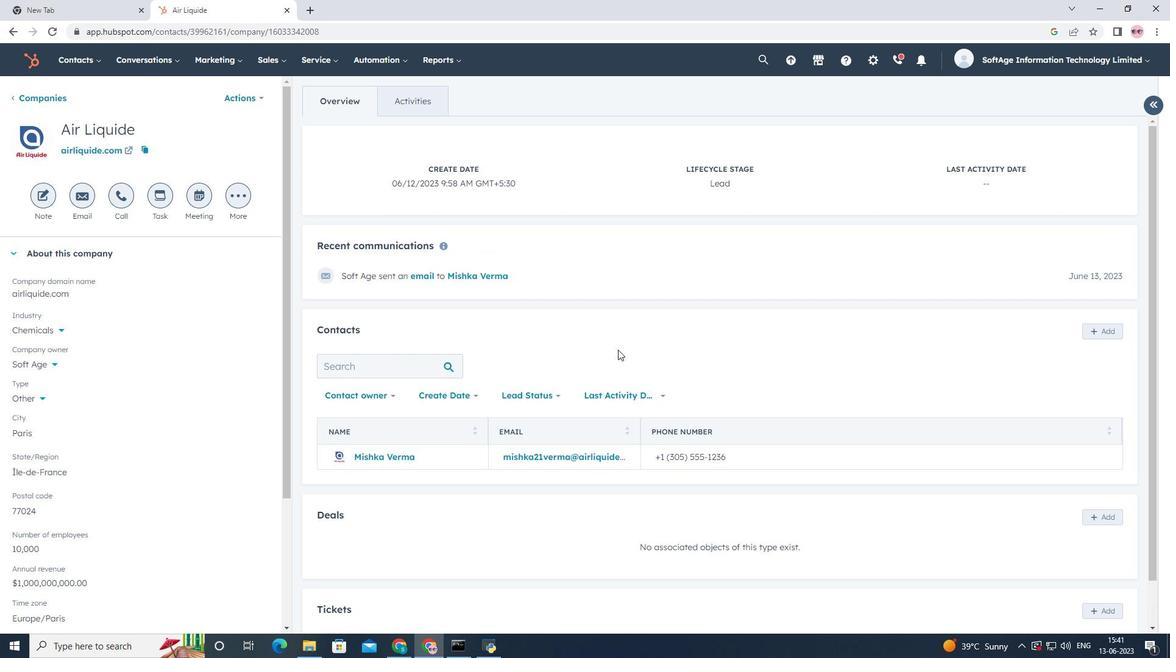 
Action: Mouse scrolled (618, 350) with delta (0, 0)
Screenshot: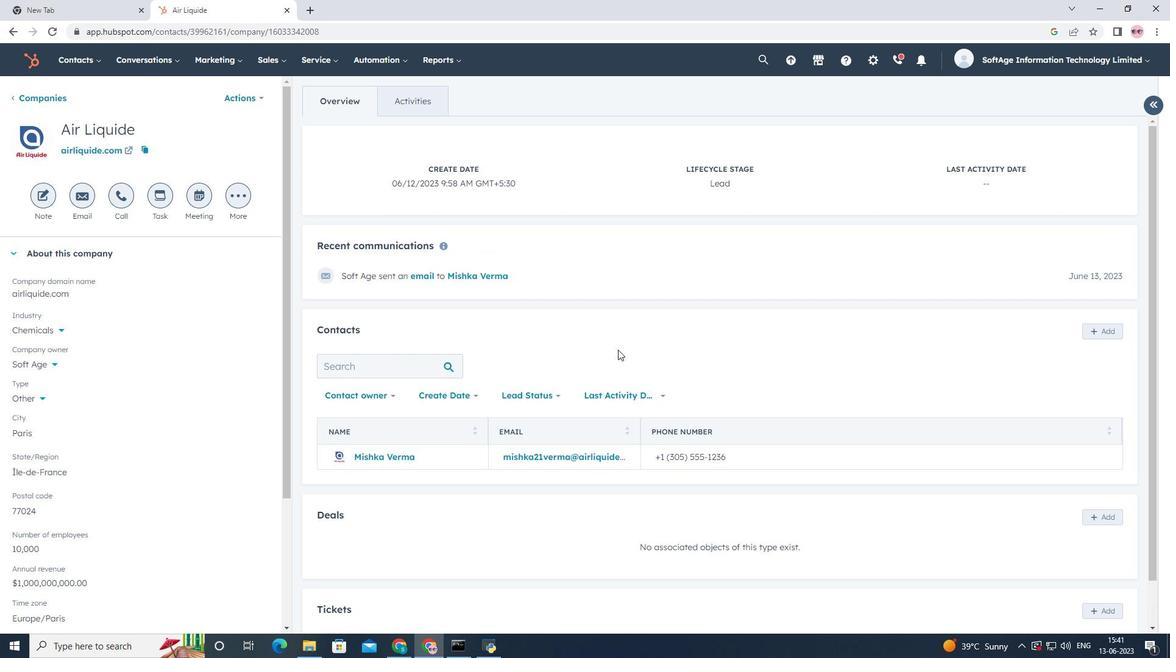 
Action: Mouse scrolled (618, 350) with delta (0, 0)
Screenshot: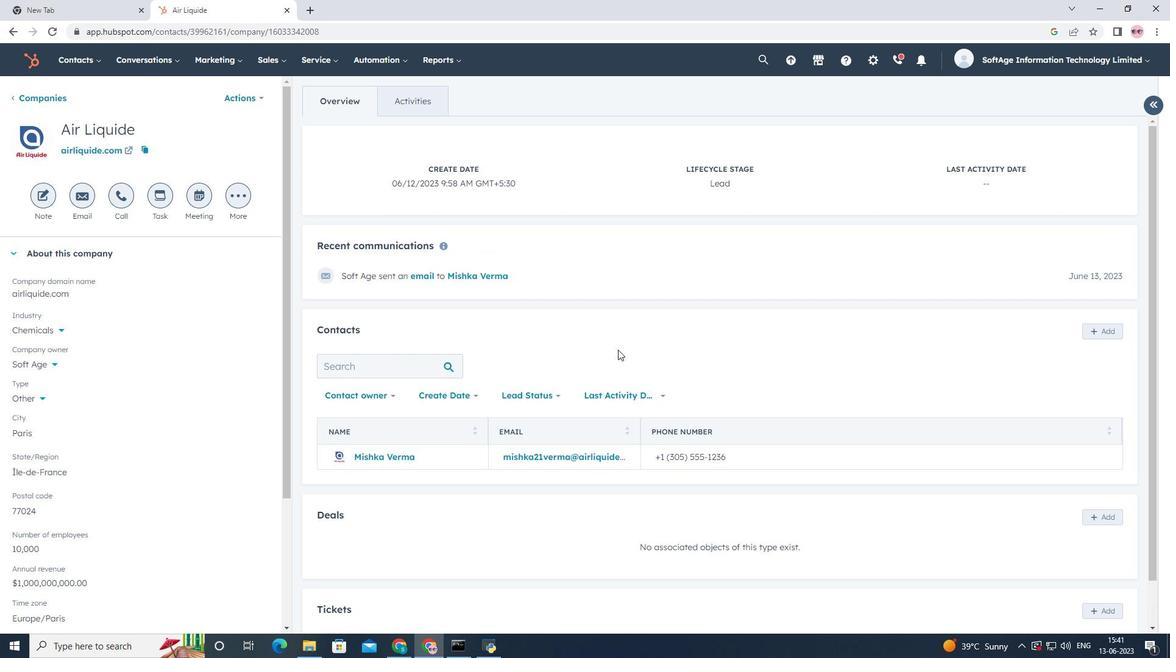 
Action: Mouse scrolled (618, 350) with delta (0, 0)
Screenshot: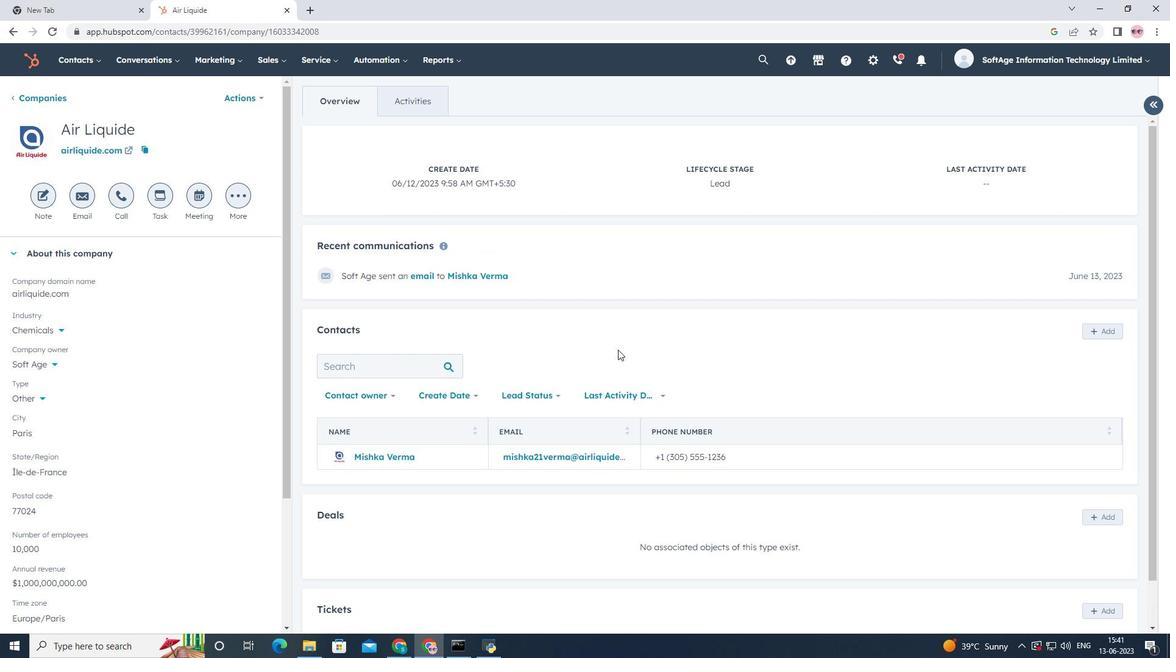 
Action: Mouse scrolled (618, 350) with delta (0, 0)
Screenshot: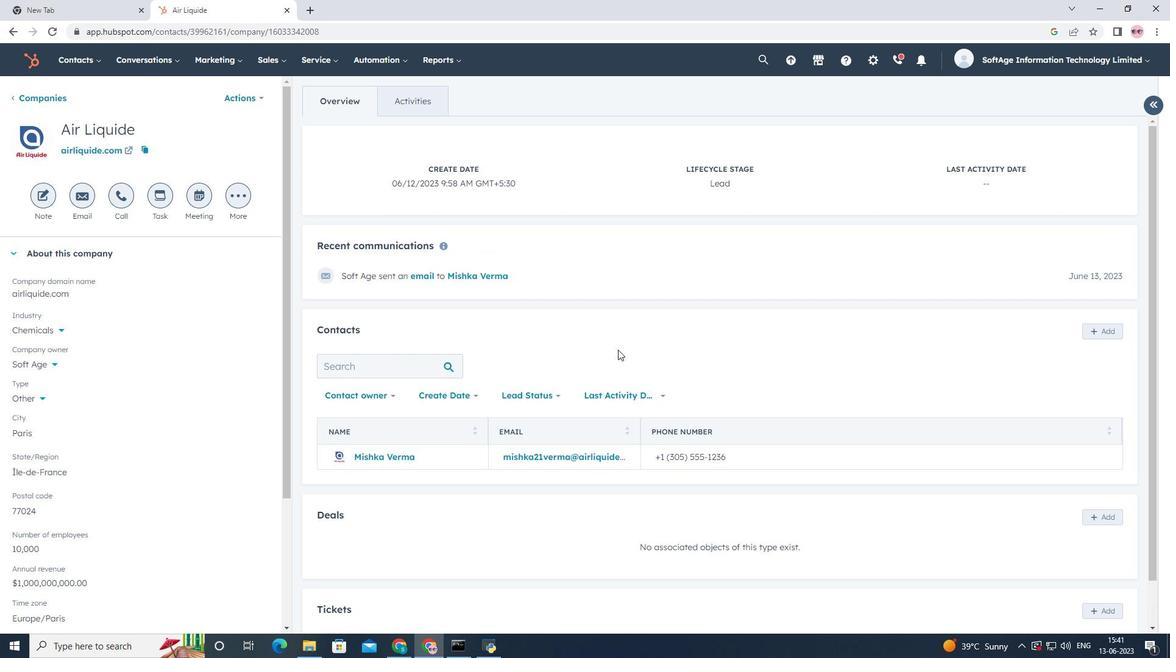 
Action: Mouse moved to (617, 338)
Screenshot: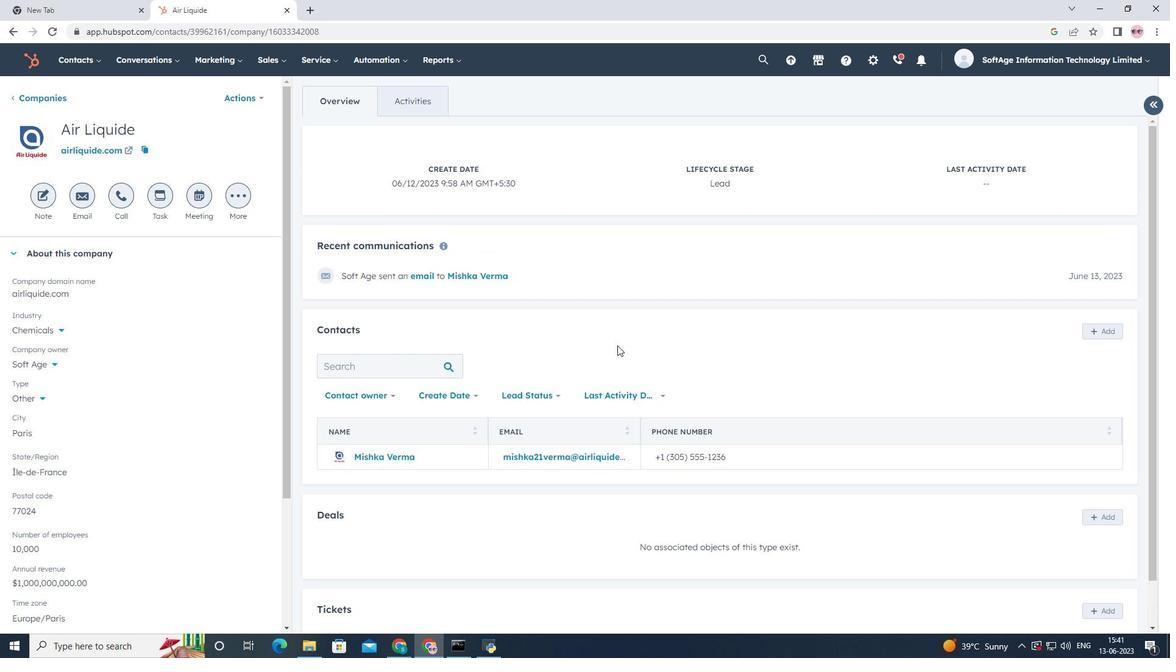 
Action: Mouse scrolled (617, 338) with delta (0, 0)
Screenshot: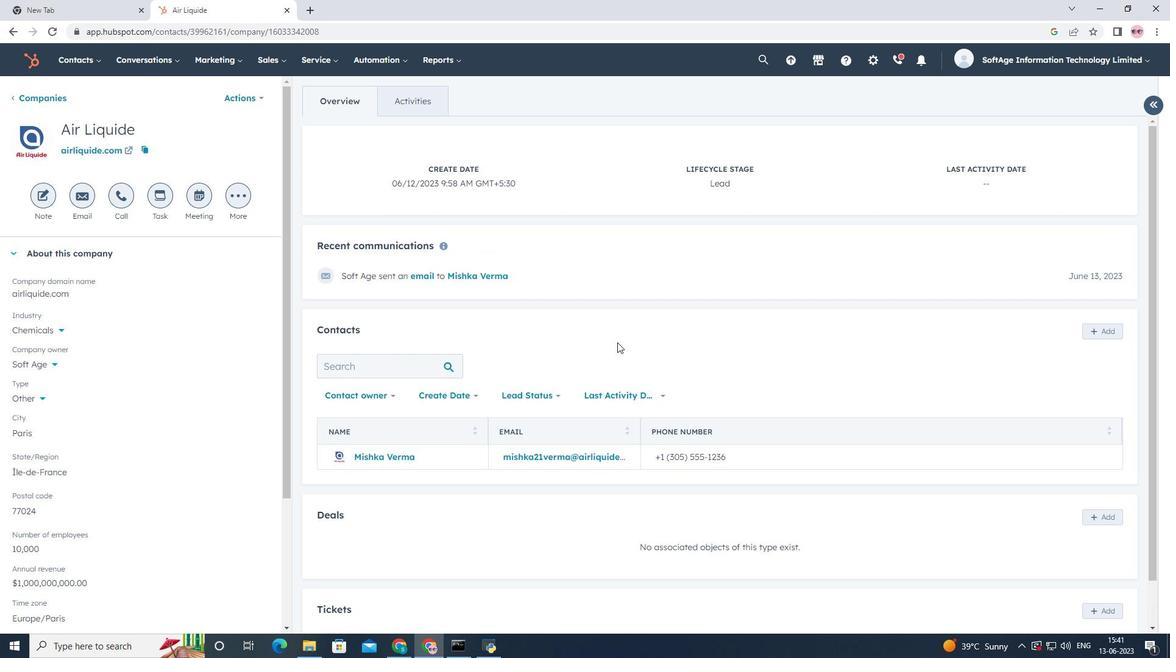 
Action: Mouse scrolled (617, 338) with delta (0, 0)
Screenshot: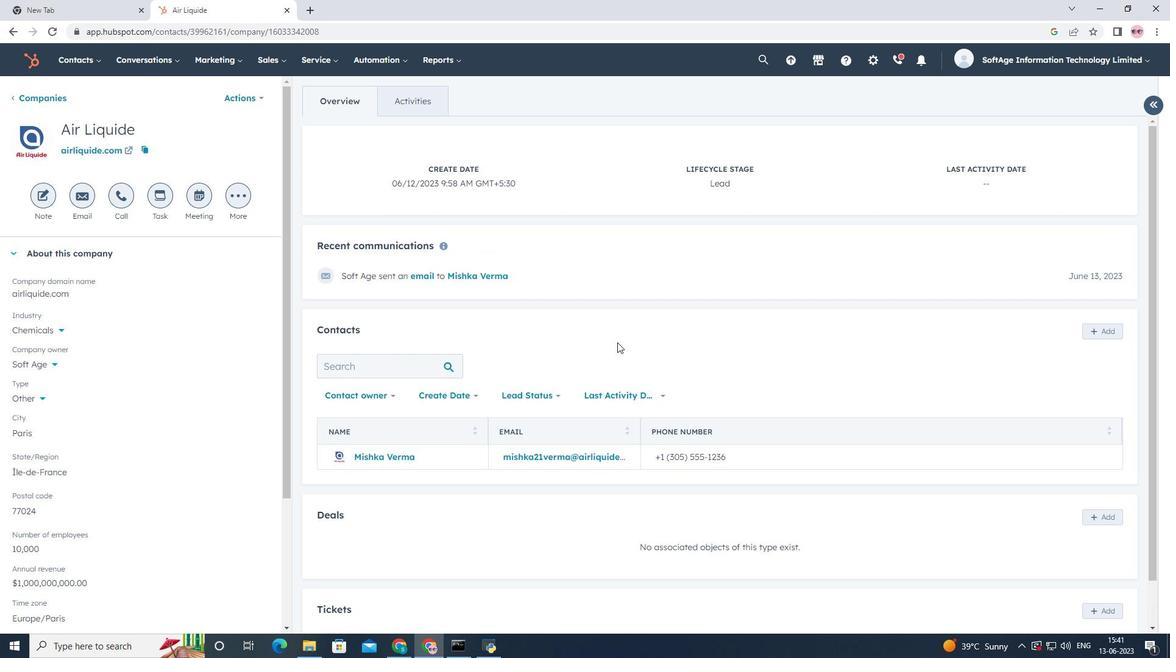 
Action: Mouse scrolled (617, 338) with delta (0, 0)
Screenshot: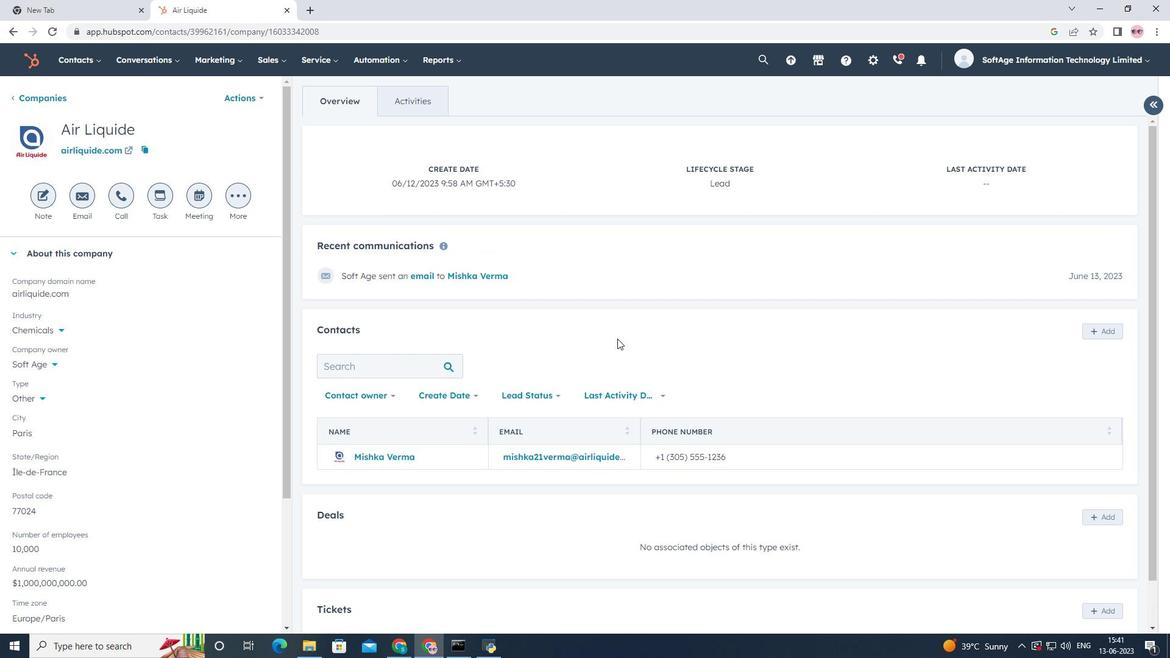 
Action: Mouse scrolled (617, 338) with delta (0, 0)
Screenshot: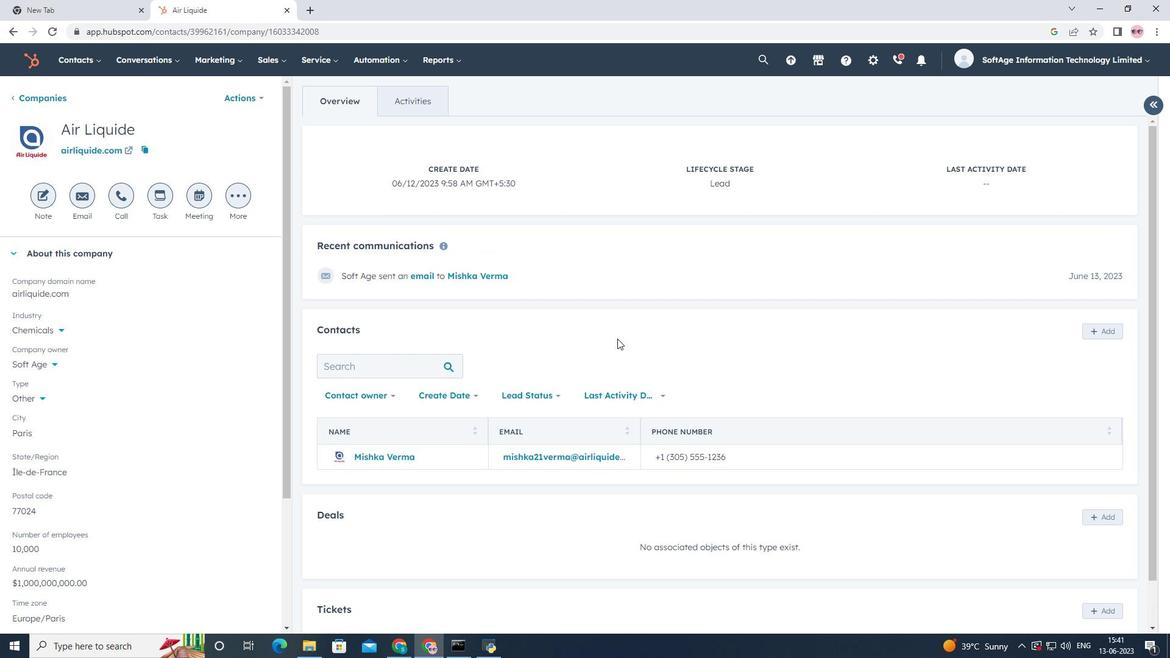 
Action: Mouse scrolled (617, 338) with delta (0, 0)
Screenshot: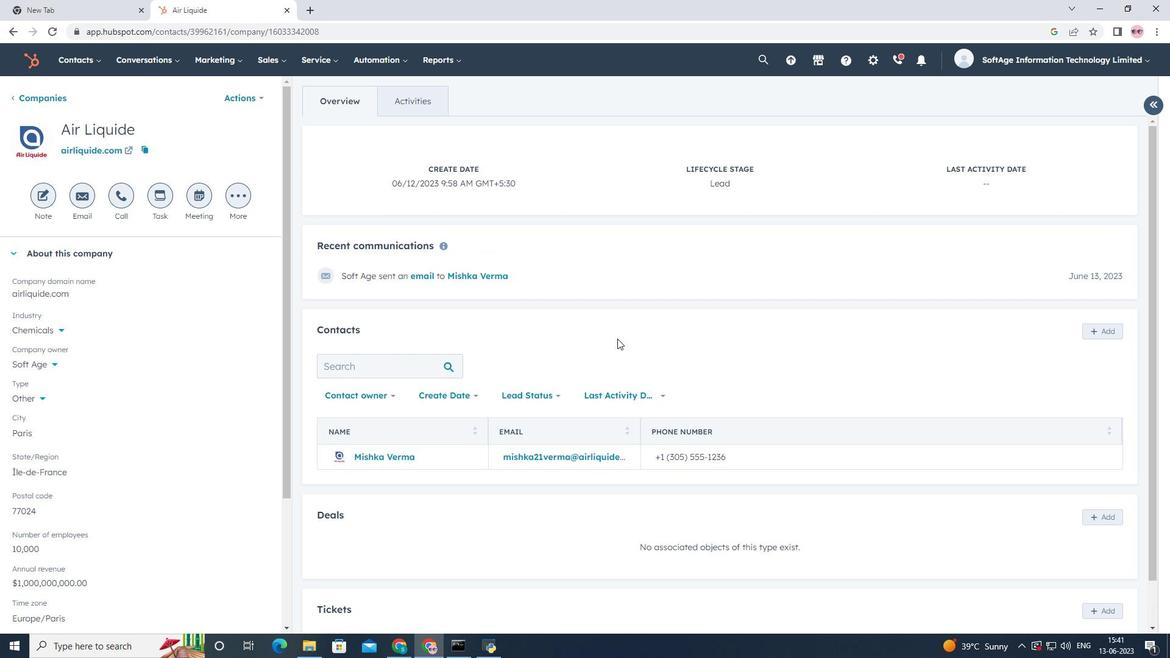 
Action: Mouse moved to (616, 338)
Screenshot: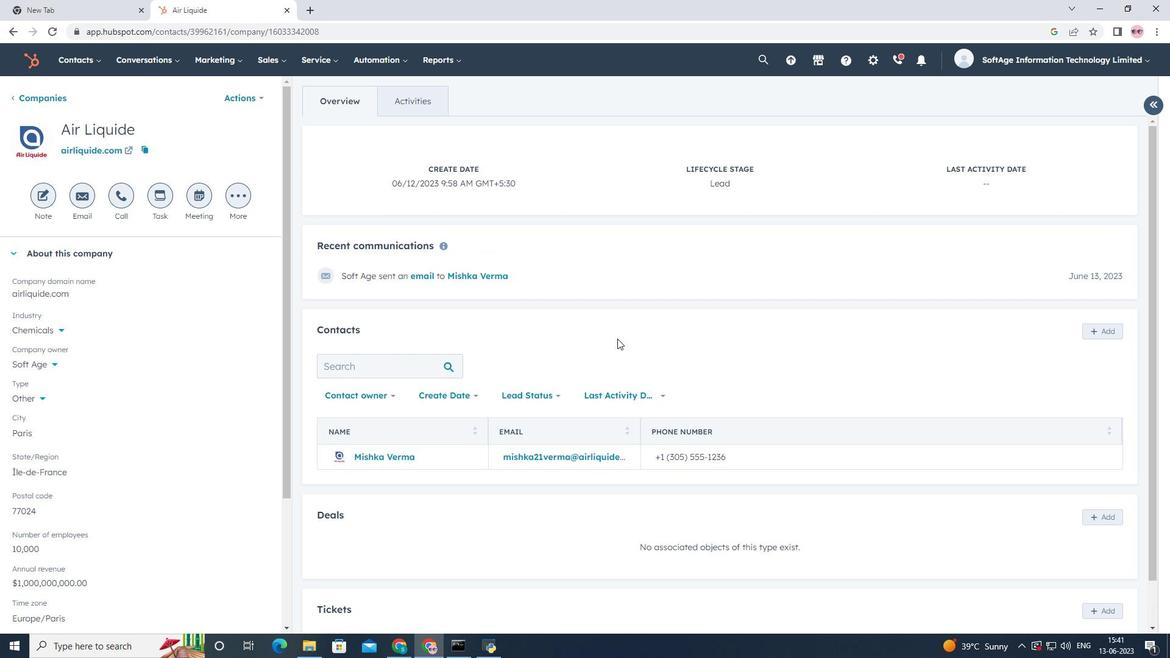 
